 Task: Research Airbnb accommodation in Phra Pradaeng, Thailand from 4th December, 2023 to 8th December, 2023 for 1 adult. Place can be private room with 1  bedroom having 1 bed and 1 bathroom. Amenities needed are: wifi.
Action: Mouse moved to (421, 59)
Screenshot: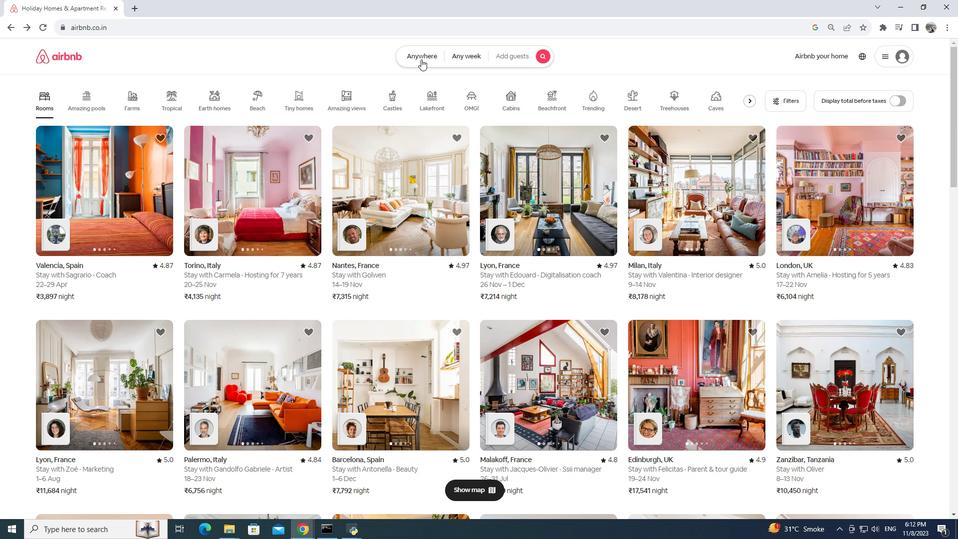 
Action: Mouse pressed left at (421, 59)
Screenshot: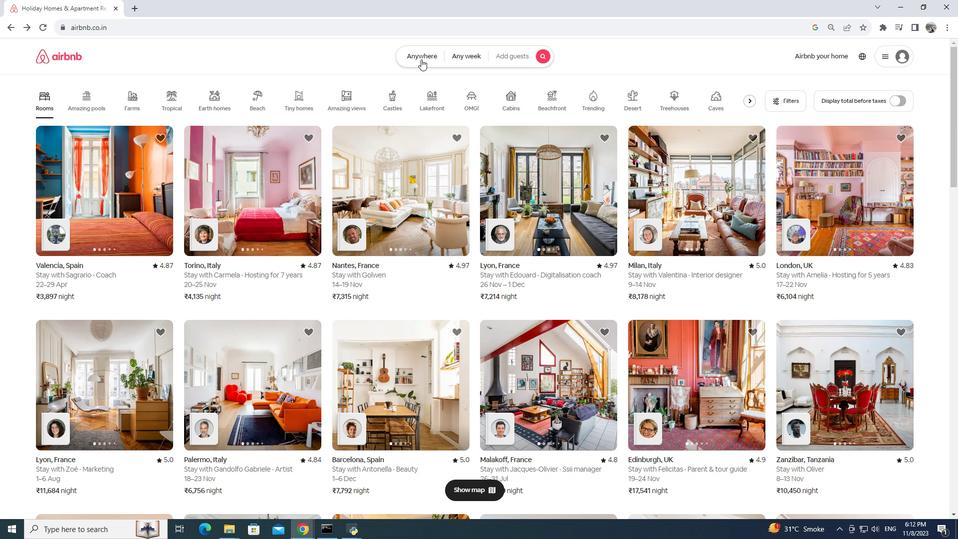 
Action: Mouse moved to (346, 79)
Screenshot: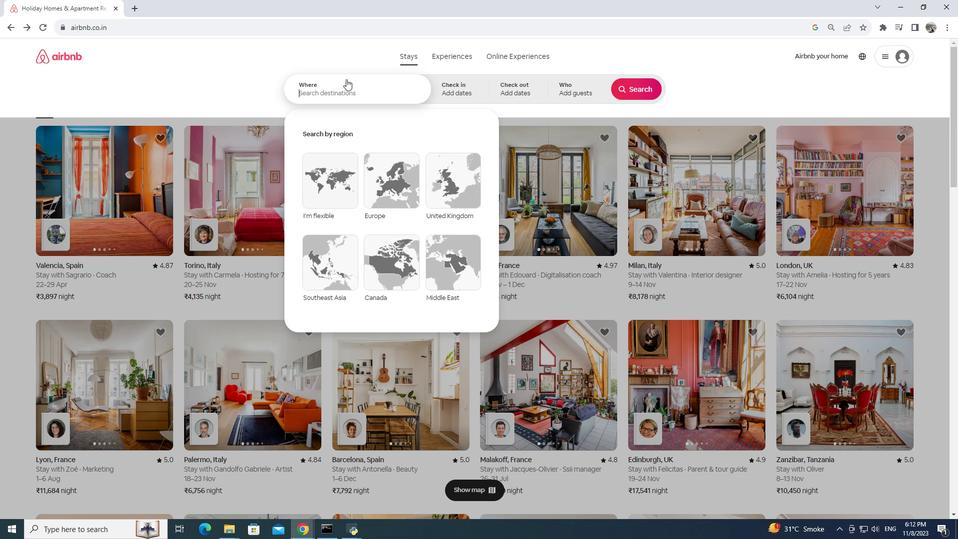 
Action: Mouse pressed left at (346, 79)
Screenshot: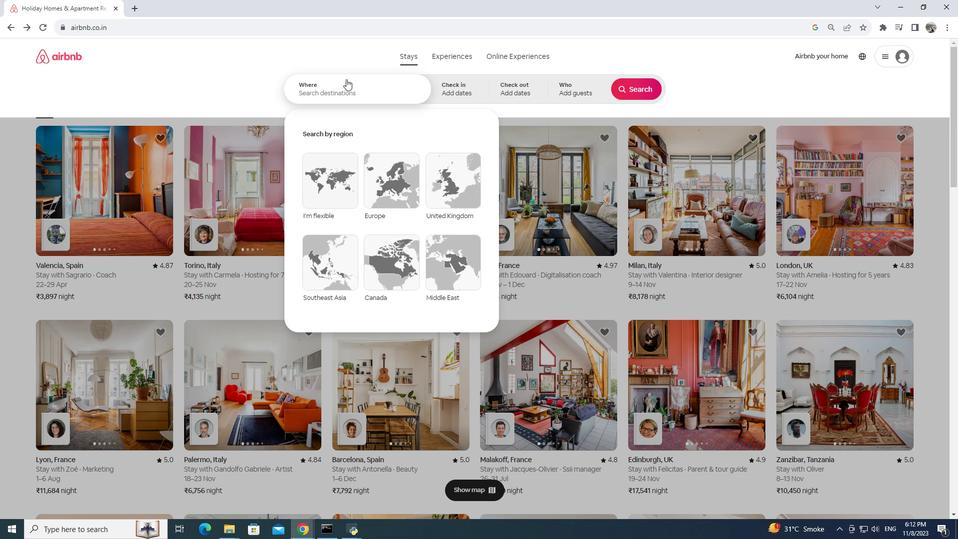 
Action: Mouse moved to (346, 79)
Screenshot: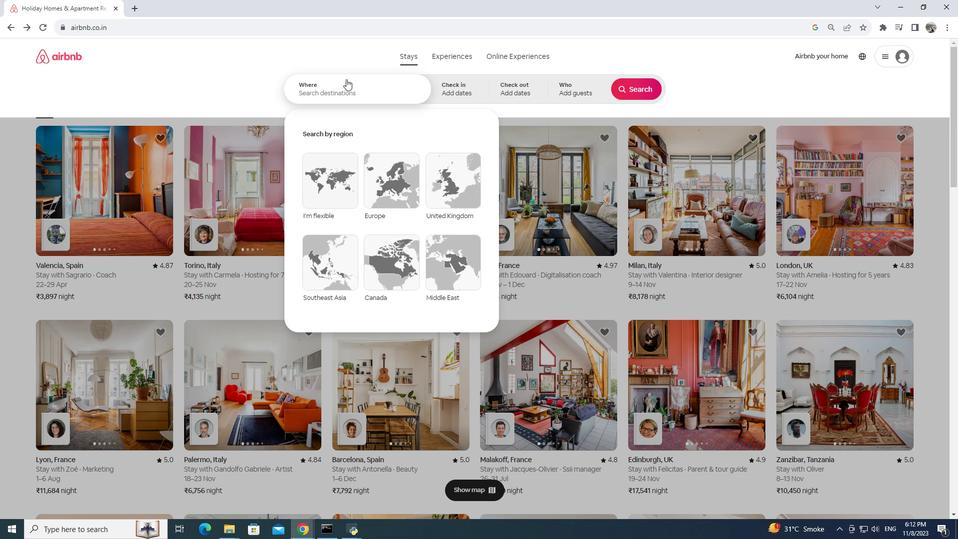 
Action: Key pressed phra<Key.space>pradaeng,<Key.space>hau<Key.backspace>iland
Screenshot: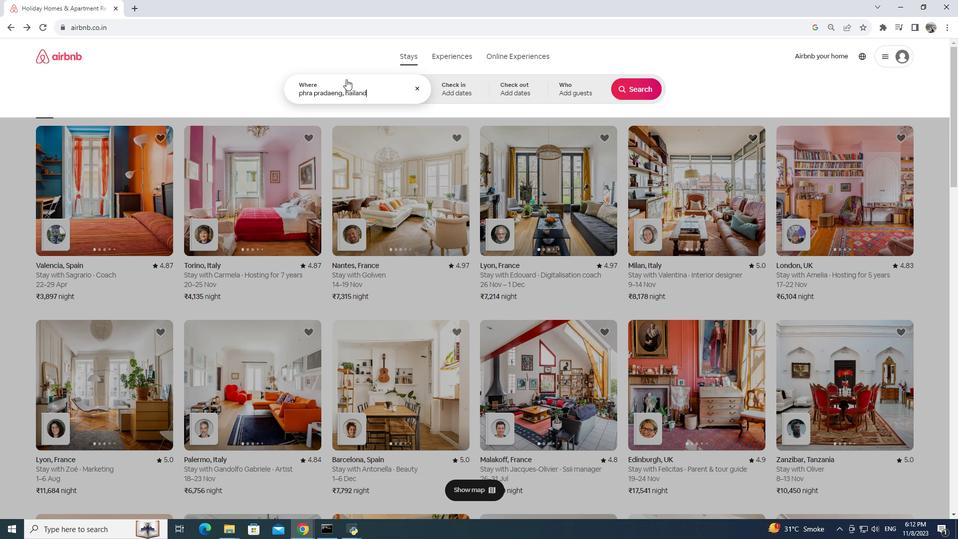 
Action: Mouse moved to (370, 89)
Screenshot: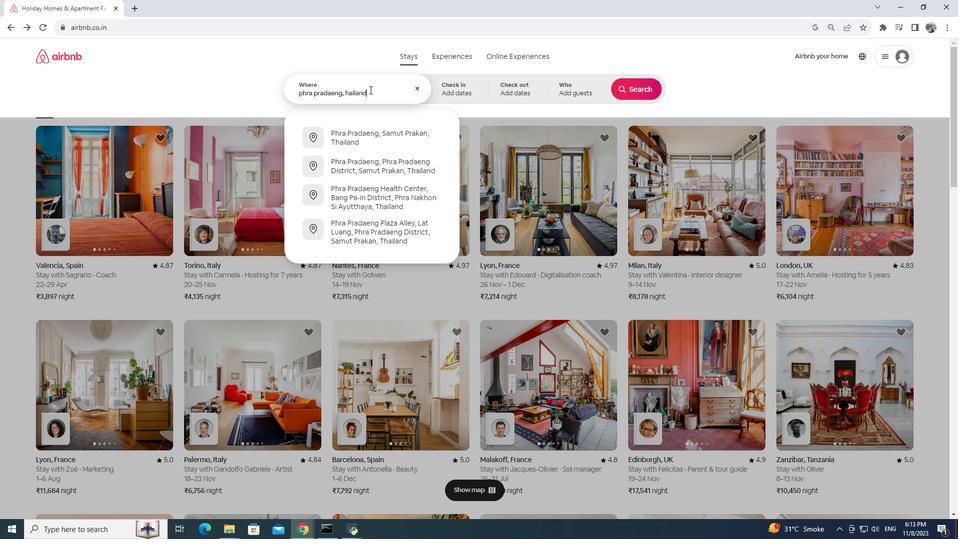 
Action: Key pressed <Key.backspace><Key.backspace><Key.backspace><Key.backspace><Key.backspace><Key.backspace><Key.backspace>thailand
Screenshot: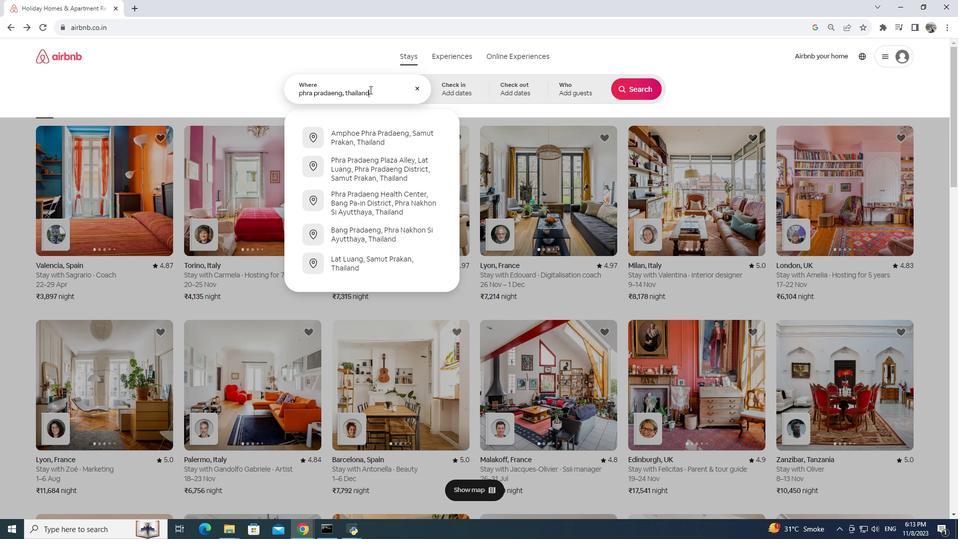 
Action: Mouse moved to (470, 88)
Screenshot: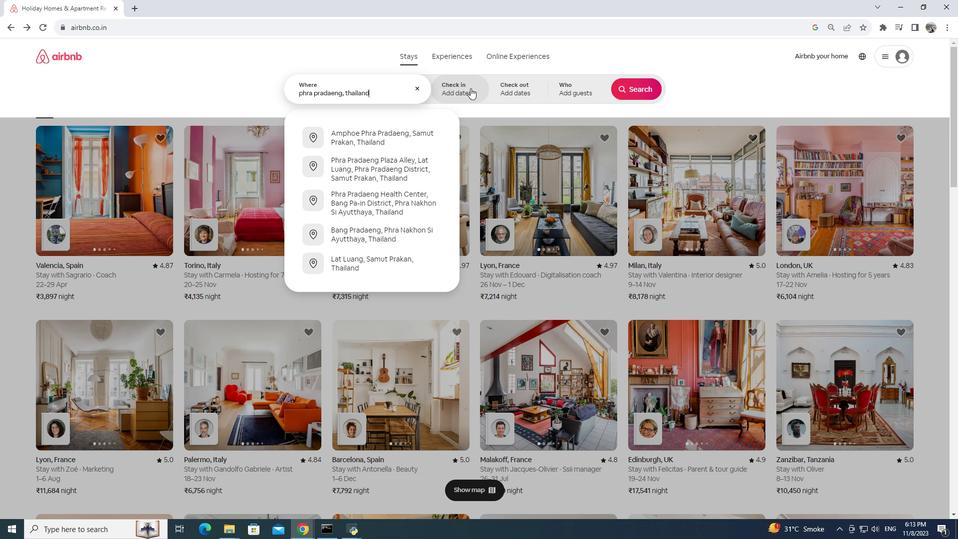 
Action: Mouse pressed left at (470, 88)
Screenshot: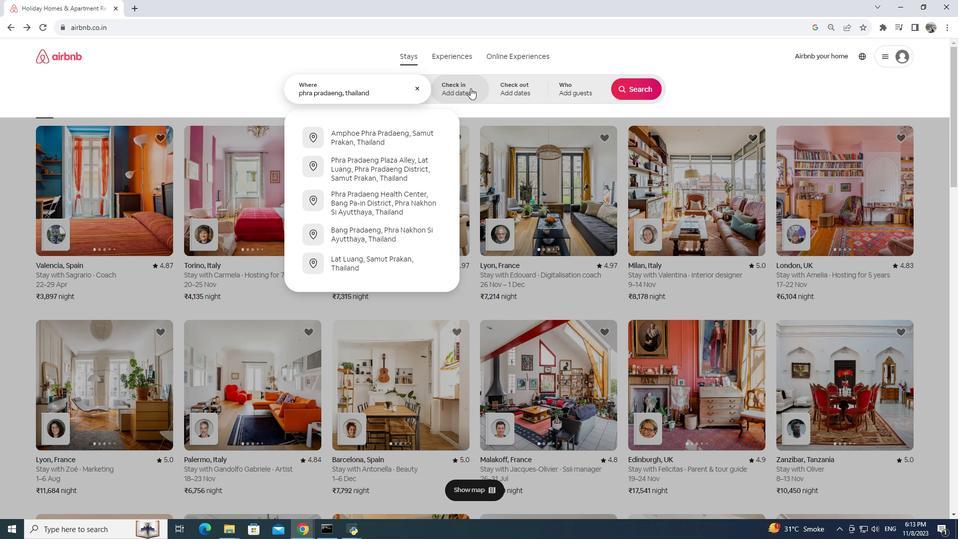 
Action: Mouse moved to (522, 215)
Screenshot: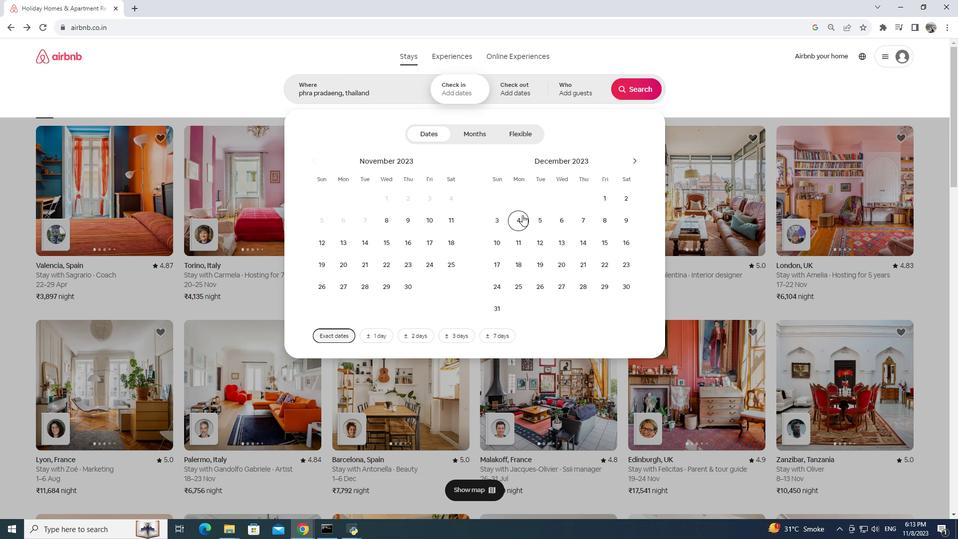 
Action: Mouse pressed left at (522, 215)
Screenshot: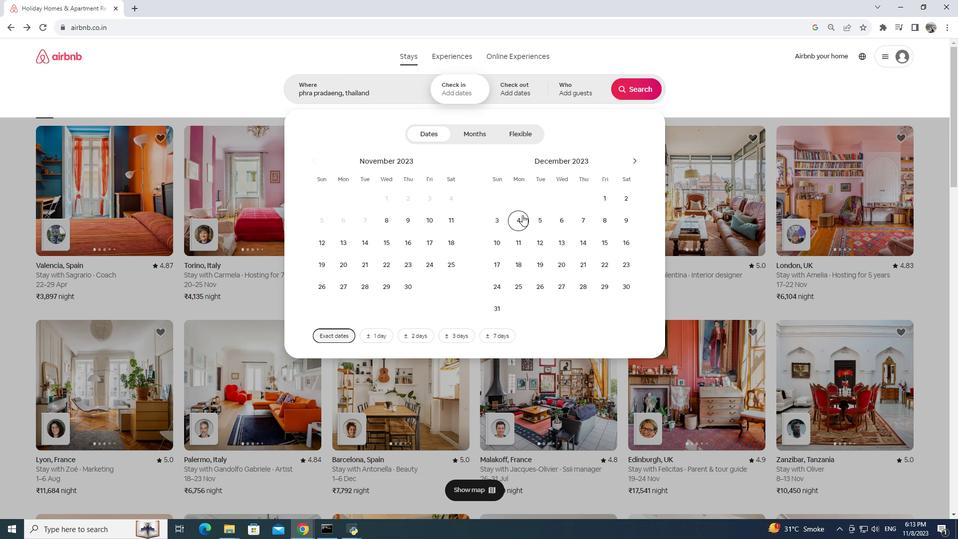 
Action: Mouse moved to (603, 218)
Screenshot: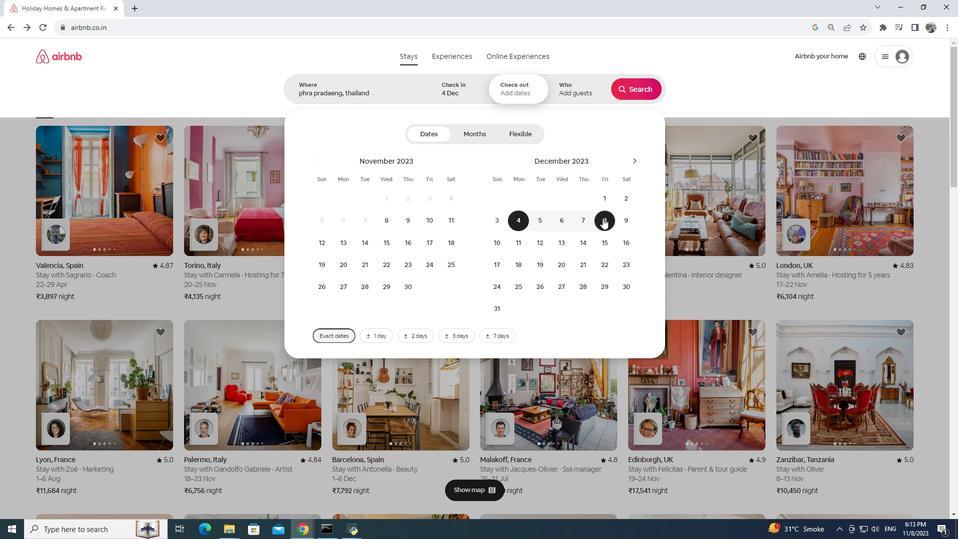 
Action: Mouse pressed left at (603, 218)
Screenshot: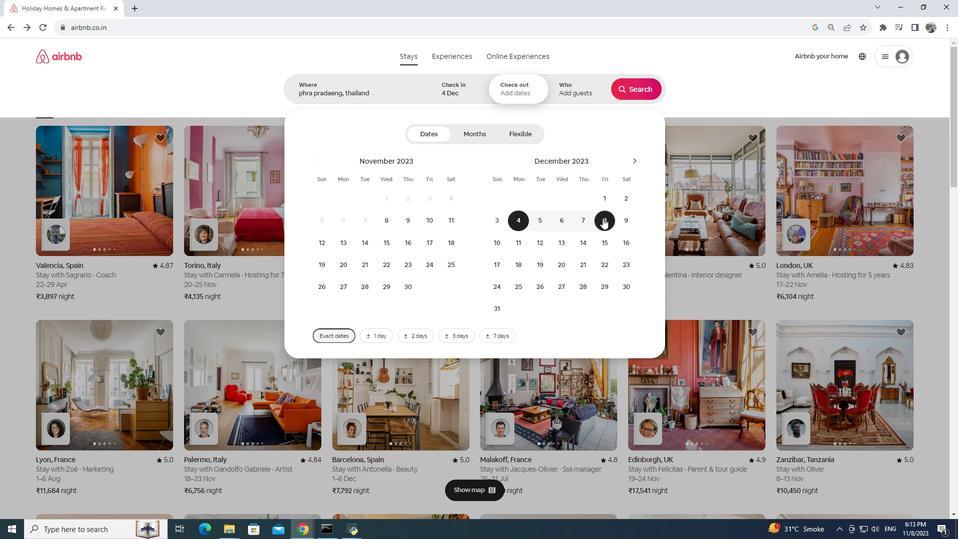 
Action: Mouse moved to (584, 86)
Screenshot: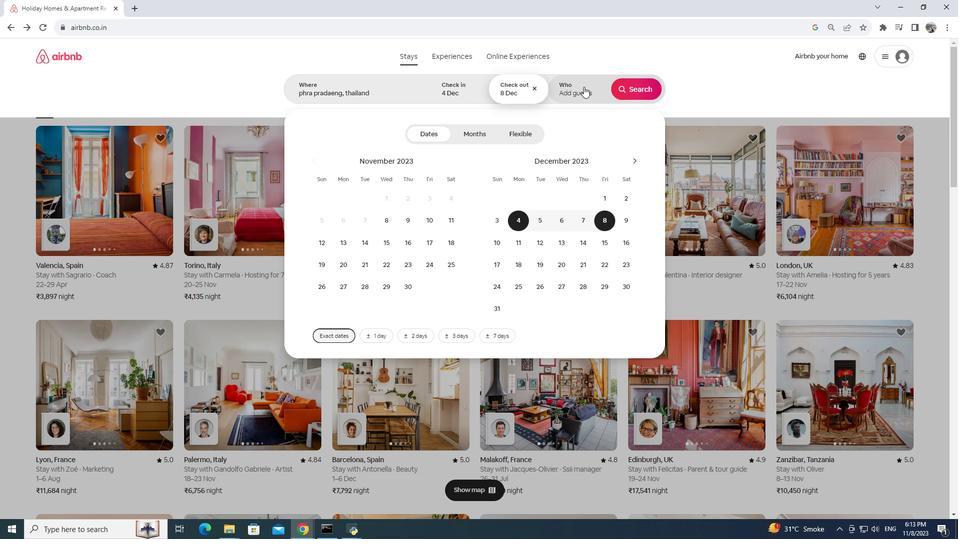 
Action: Mouse pressed left at (584, 86)
Screenshot: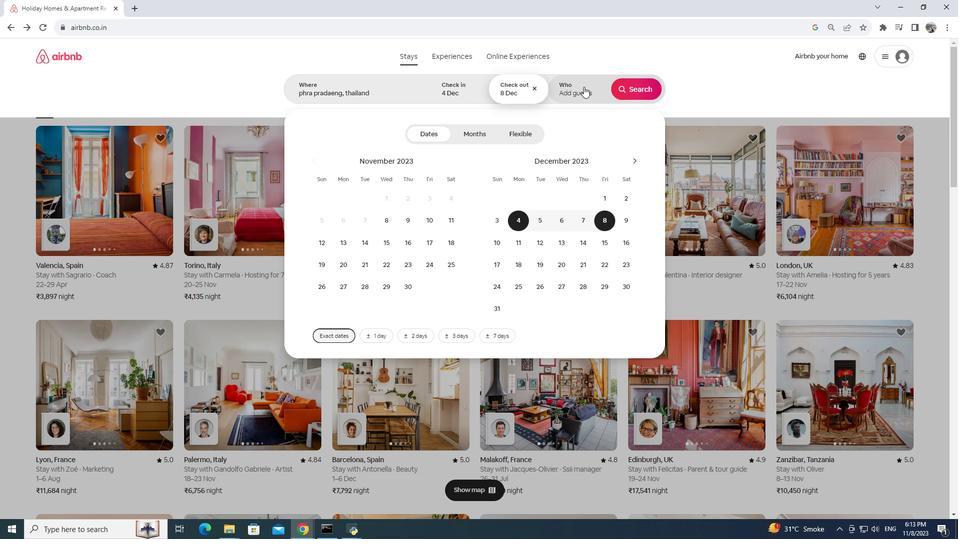 
Action: Mouse moved to (637, 130)
Screenshot: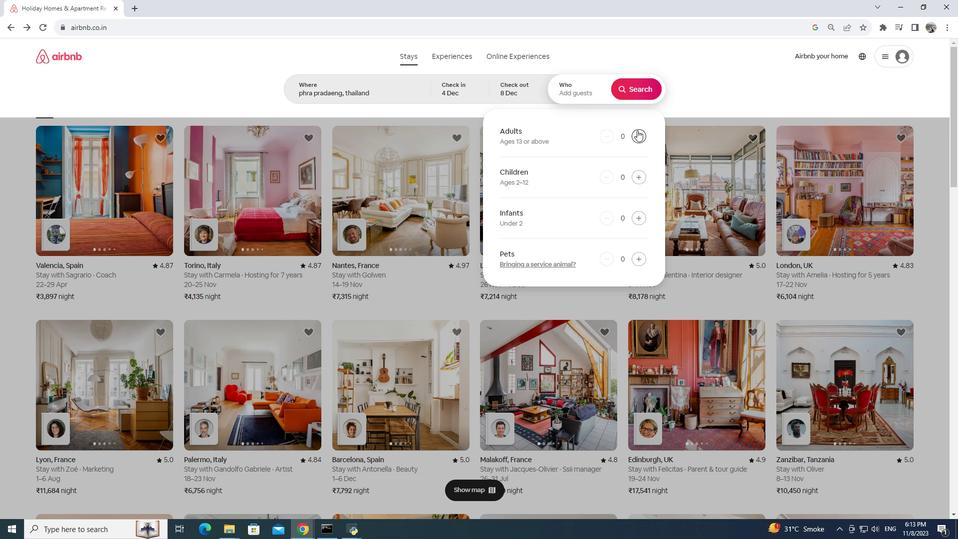 
Action: Mouse pressed left at (637, 130)
Screenshot: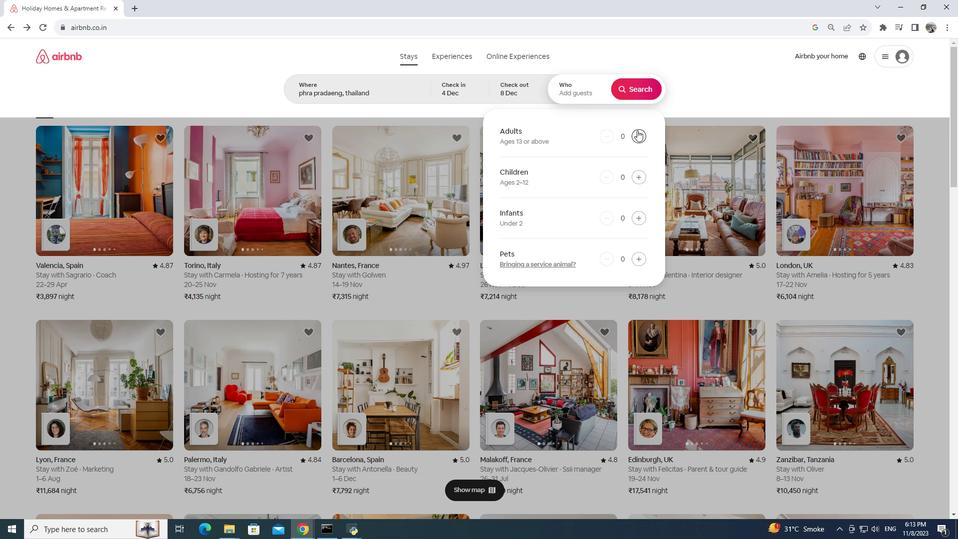 
Action: Mouse moved to (642, 92)
Screenshot: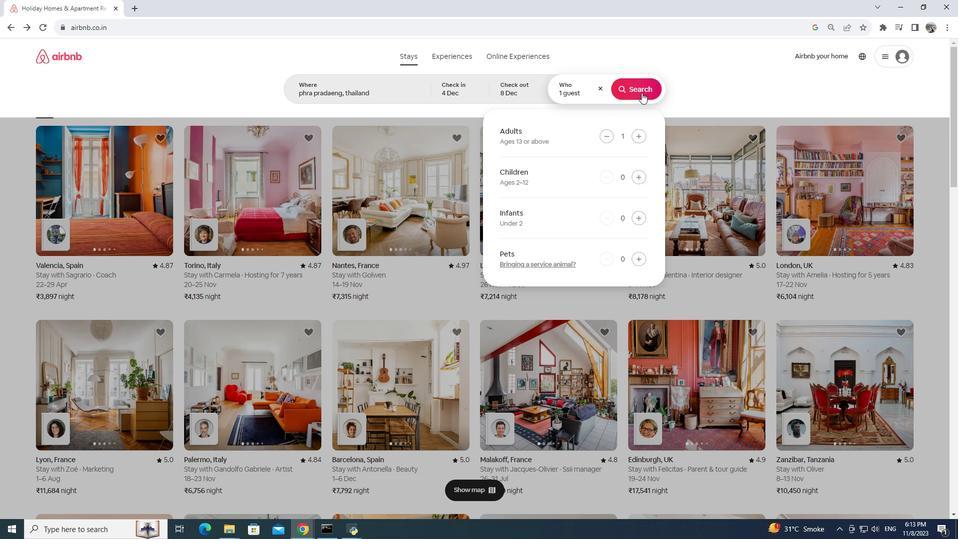 
Action: Mouse pressed left at (642, 92)
Screenshot: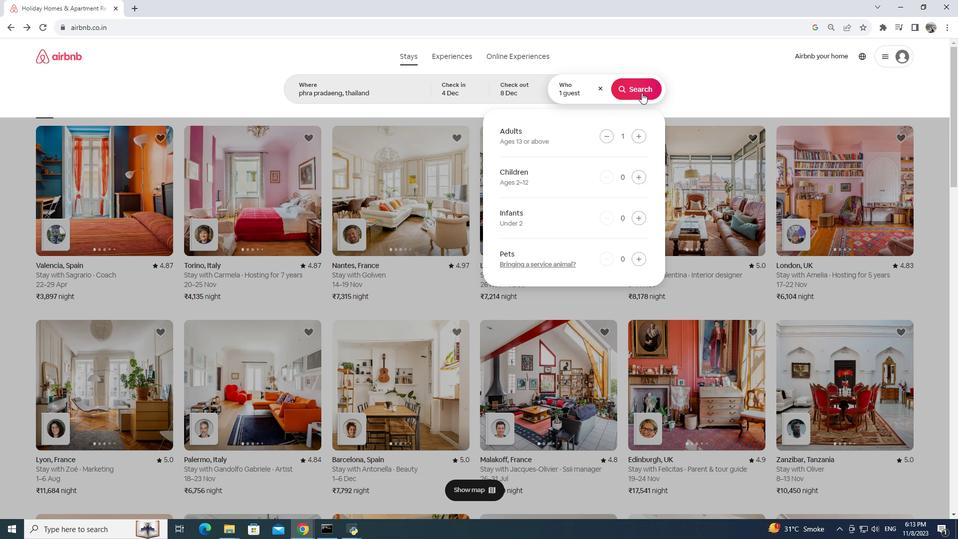 
Action: Mouse moved to (804, 91)
Screenshot: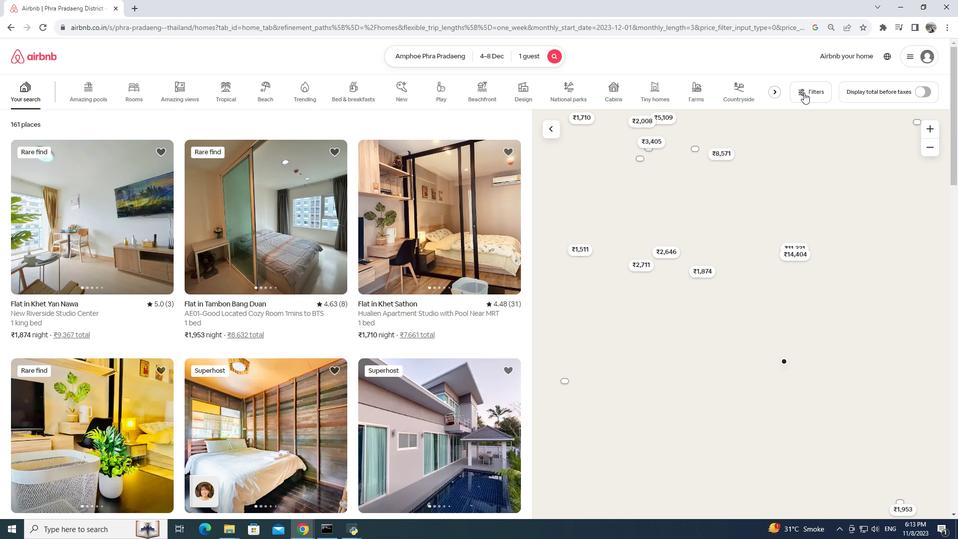 
Action: Mouse pressed left at (804, 91)
Screenshot: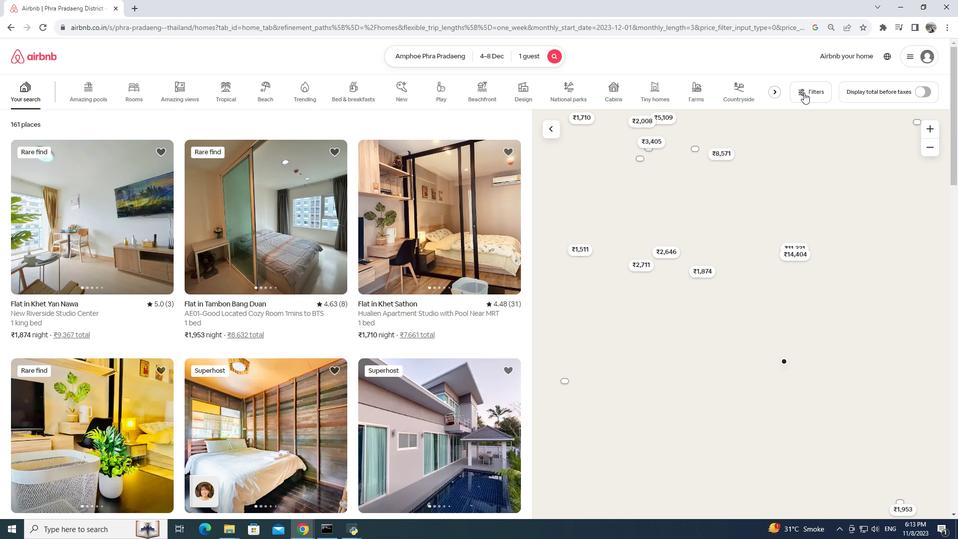 
Action: Mouse moved to (512, 160)
Screenshot: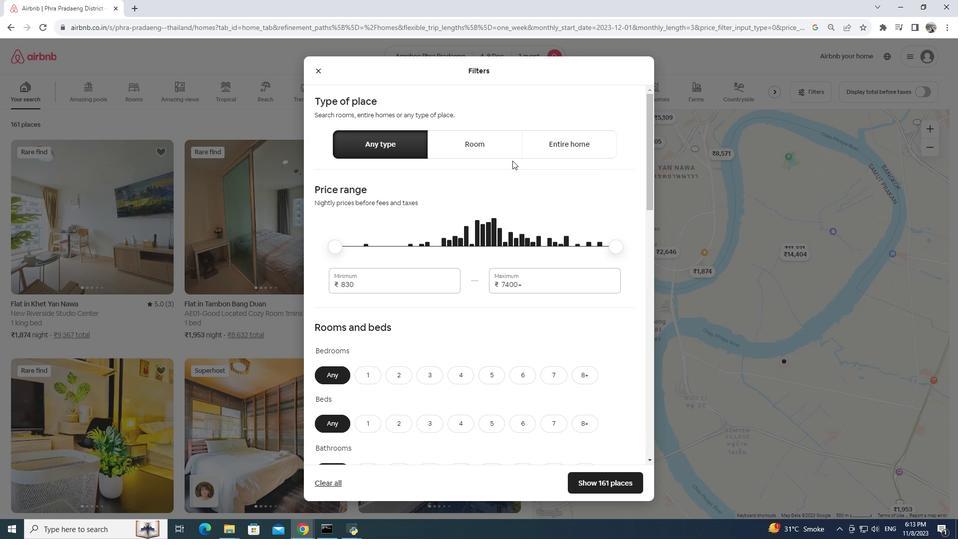 
Action: Mouse scrolled (512, 160) with delta (0, 0)
Screenshot: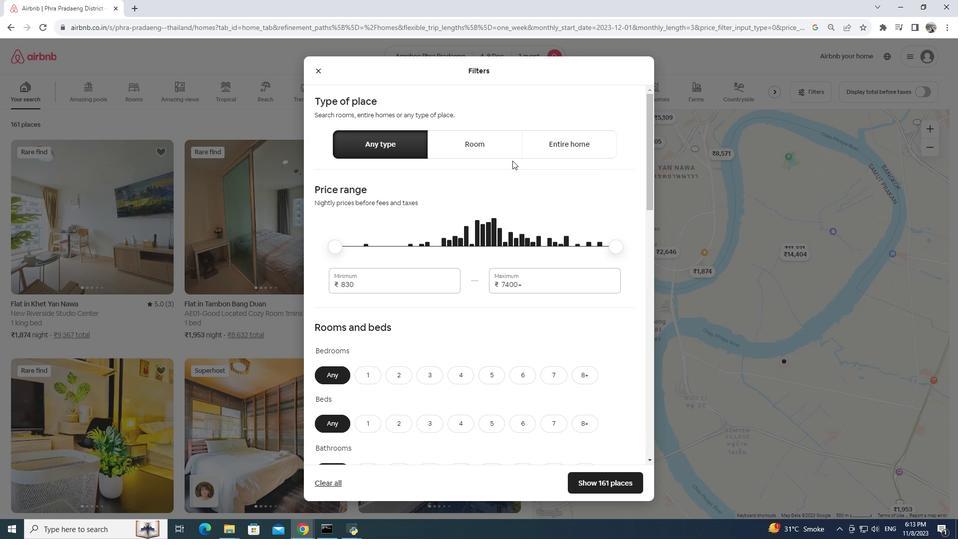
Action: Mouse scrolled (512, 160) with delta (0, 0)
Screenshot: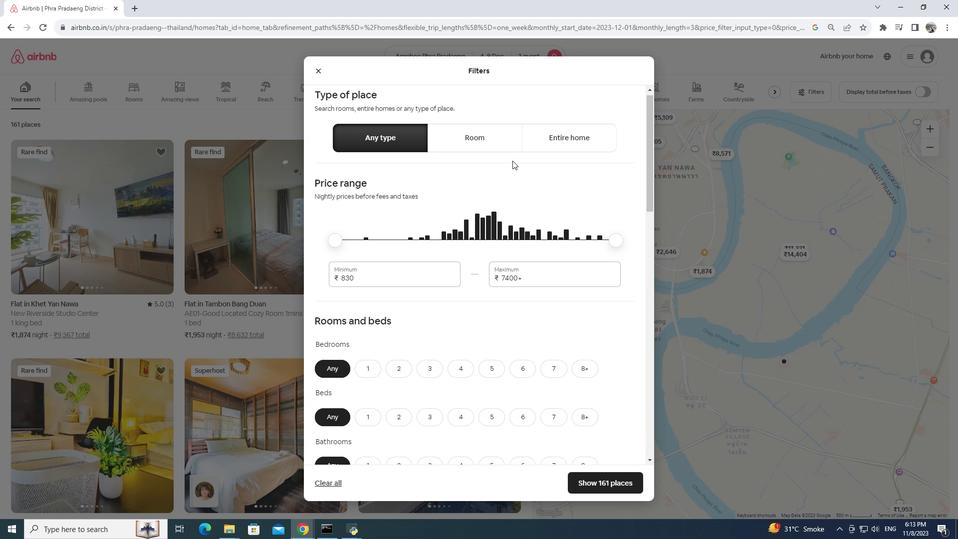 
Action: Mouse scrolled (512, 160) with delta (0, 0)
Screenshot: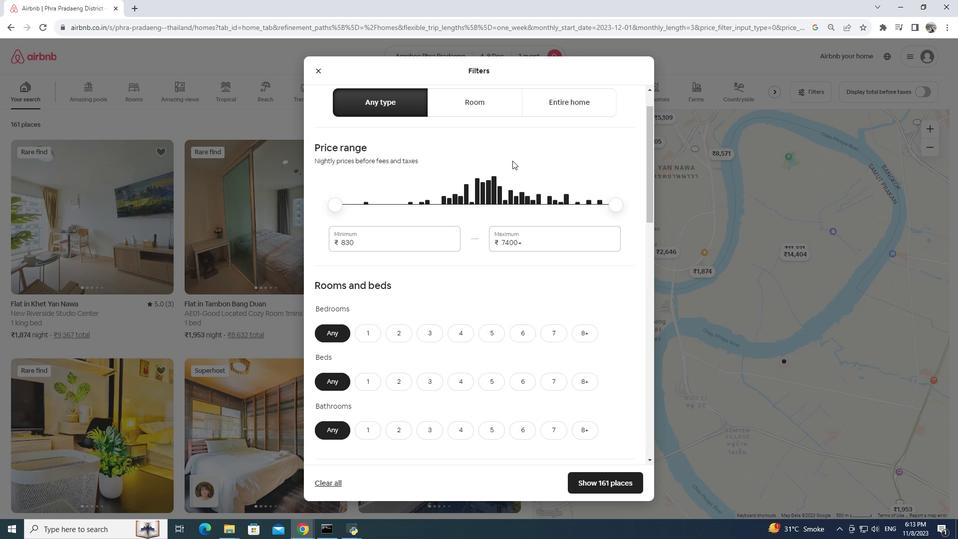 
Action: Mouse moved to (373, 219)
Screenshot: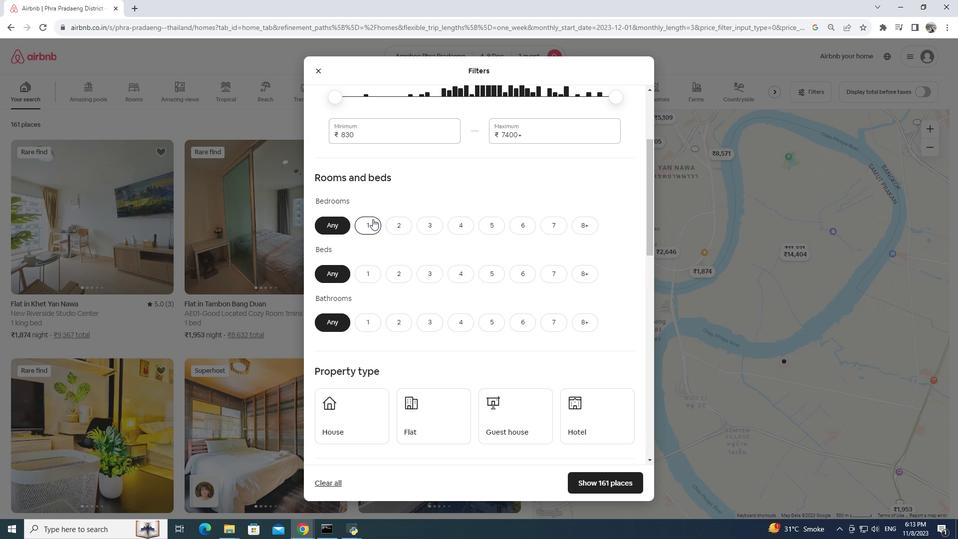 
Action: Mouse pressed left at (373, 219)
Screenshot: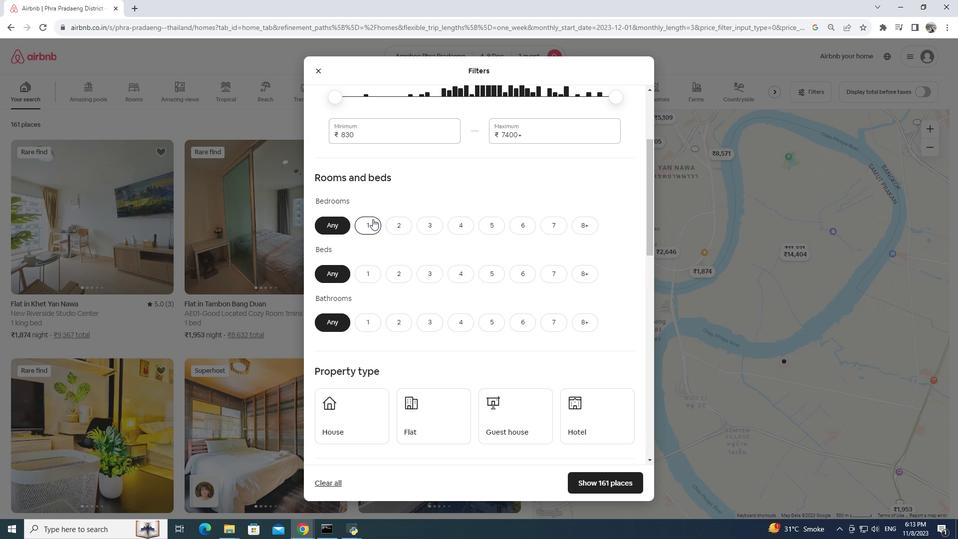 
Action: Mouse moved to (369, 266)
Screenshot: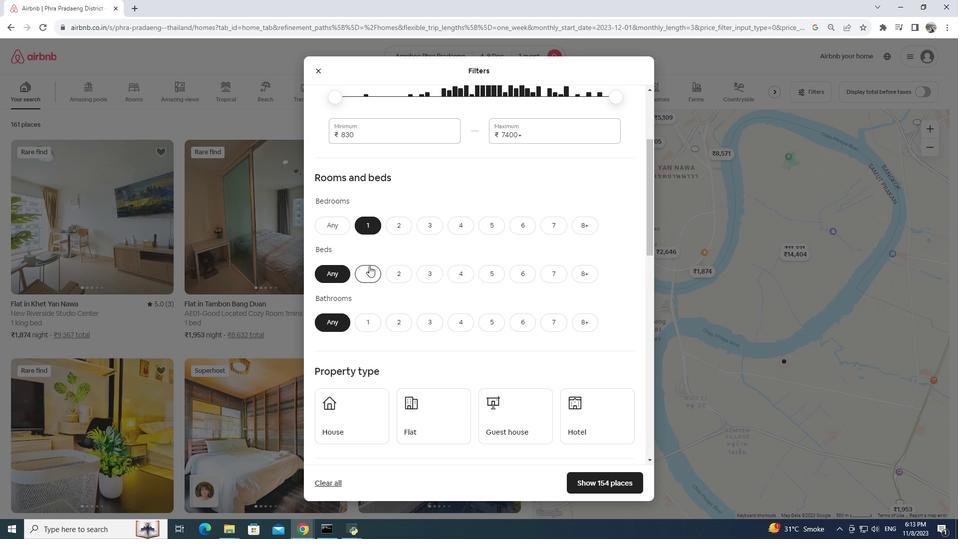 
Action: Mouse pressed left at (369, 266)
Screenshot: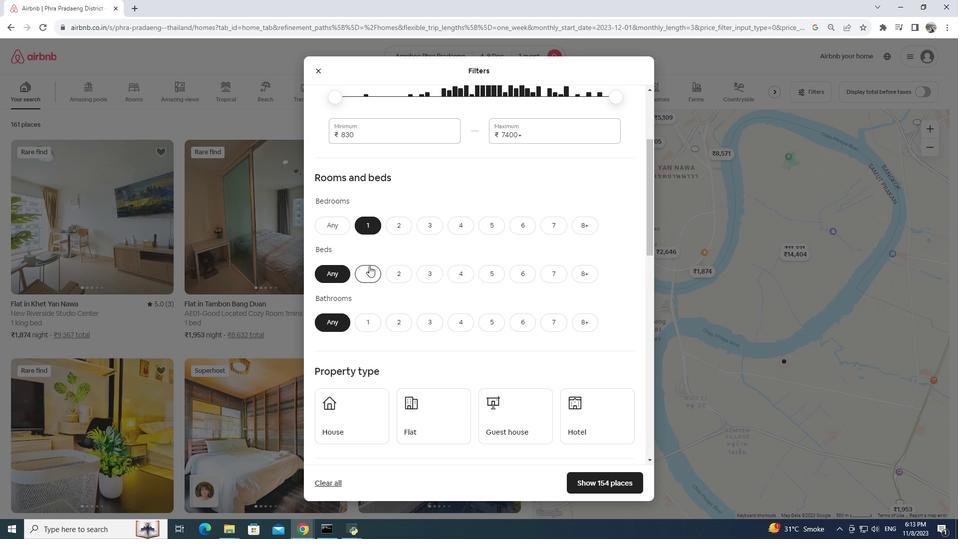 
Action: Mouse moved to (369, 256)
Screenshot: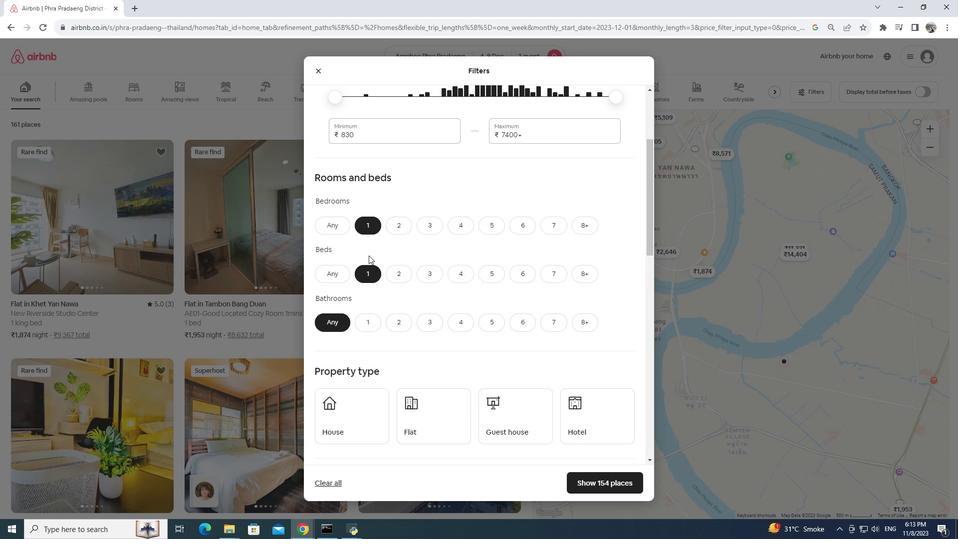 
Action: Mouse scrolled (369, 256) with delta (0, 0)
Screenshot: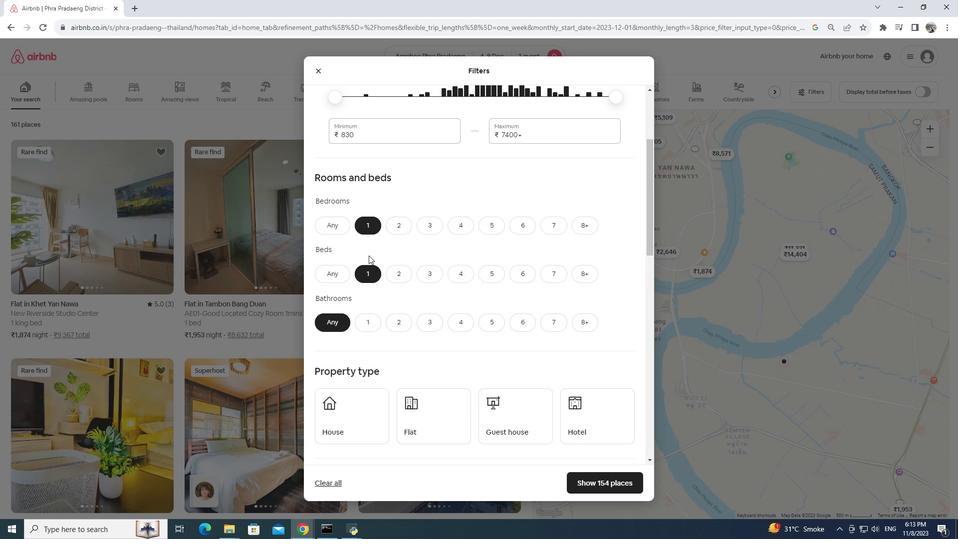 
Action: Mouse moved to (369, 255)
Screenshot: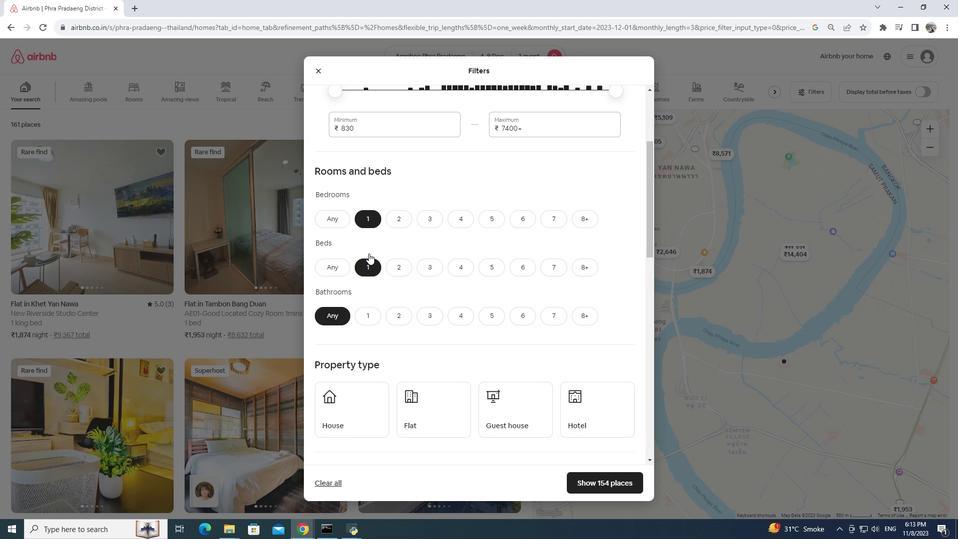 
Action: Mouse scrolled (369, 254) with delta (0, 0)
Screenshot: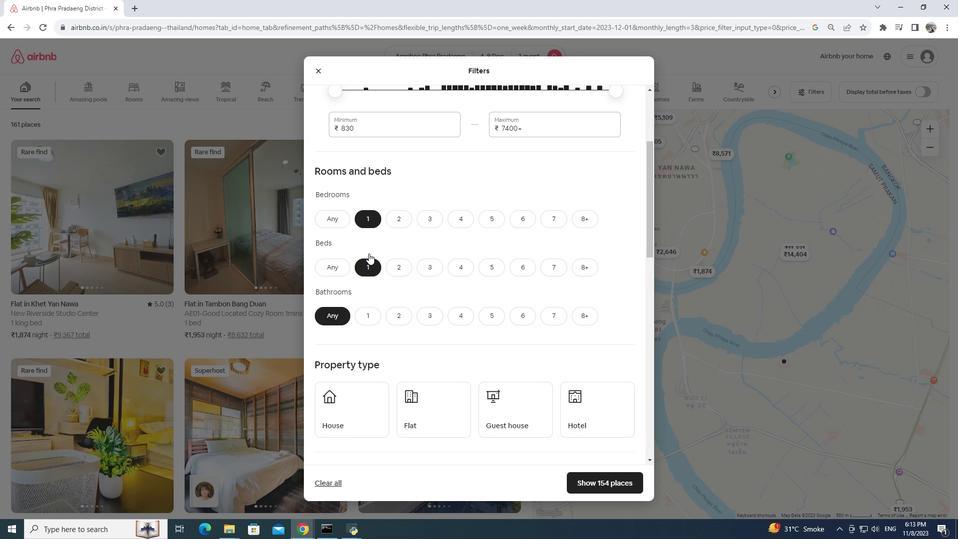 
Action: Mouse moved to (366, 222)
Screenshot: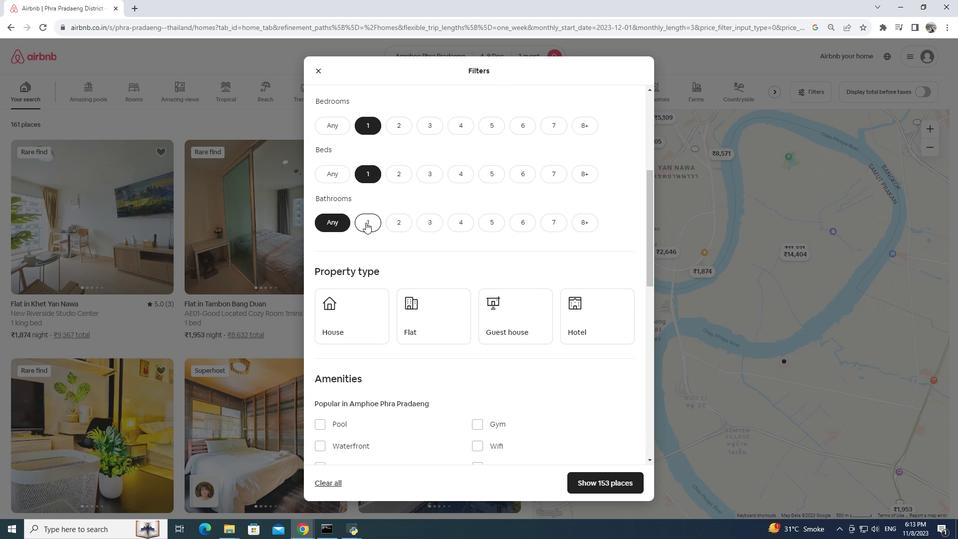 
Action: Mouse pressed left at (366, 222)
Screenshot: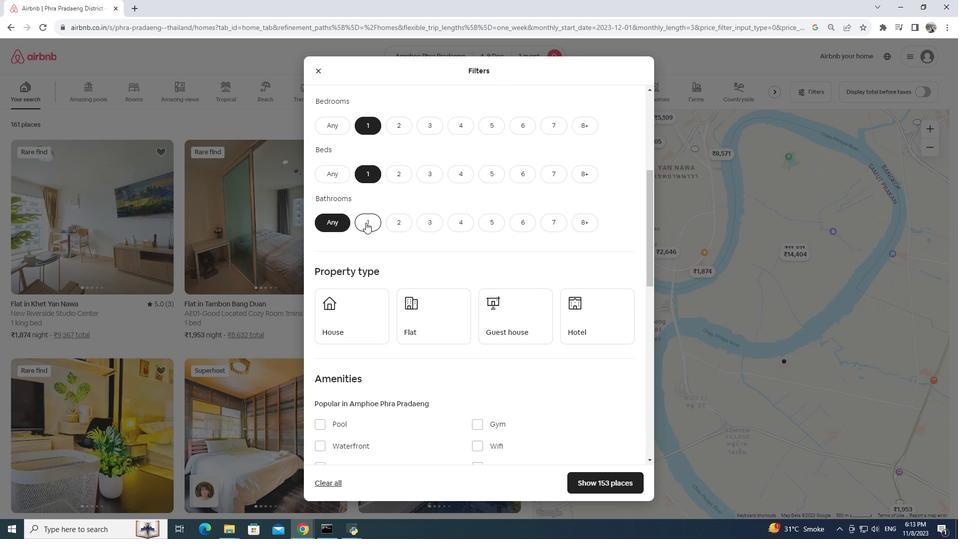 
Action: Mouse moved to (385, 223)
Screenshot: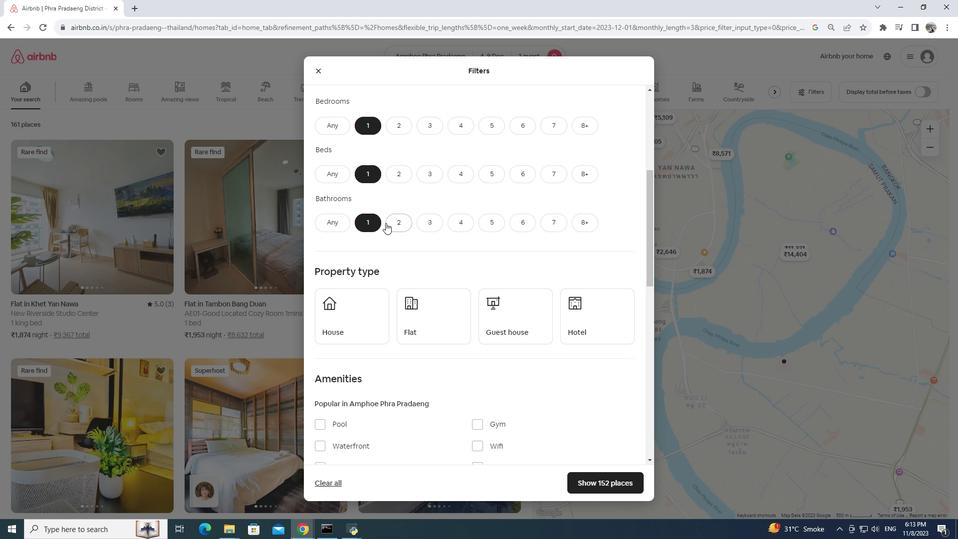 
Action: Mouse scrolled (385, 222) with delta (0, 0)
Screenshot: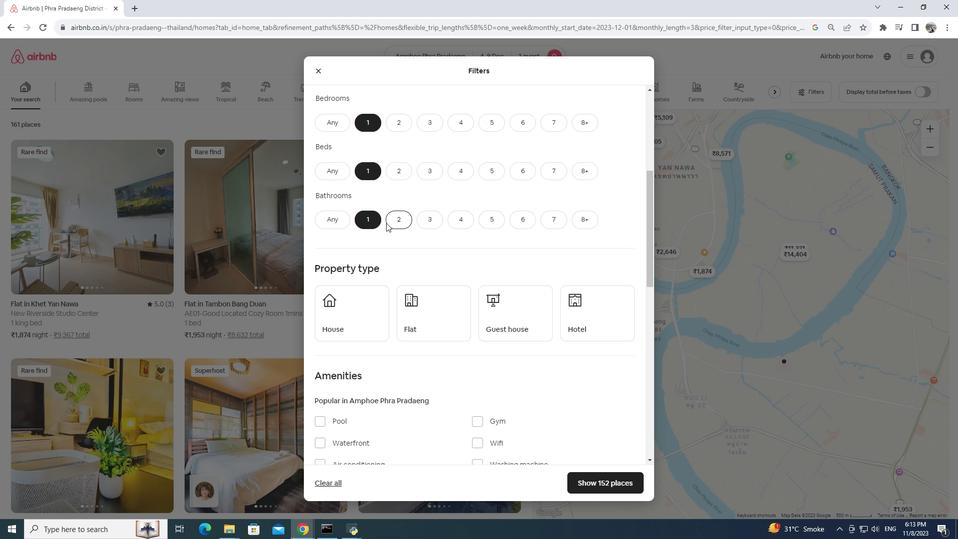 
Action: Mouse moved to (386, 223)
Screenshot: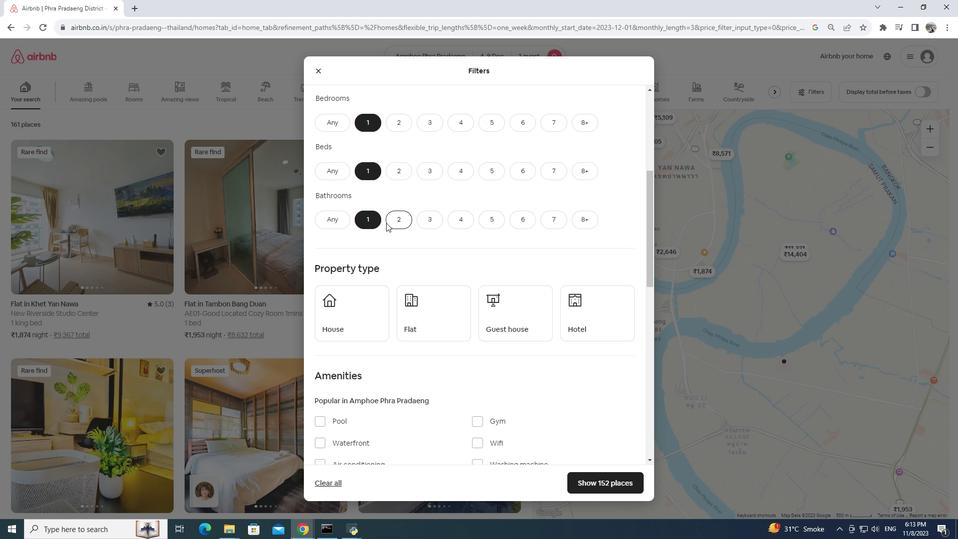 
Action: Mouse scrolled (386, 222) with delta (0, 0)
Screenshot: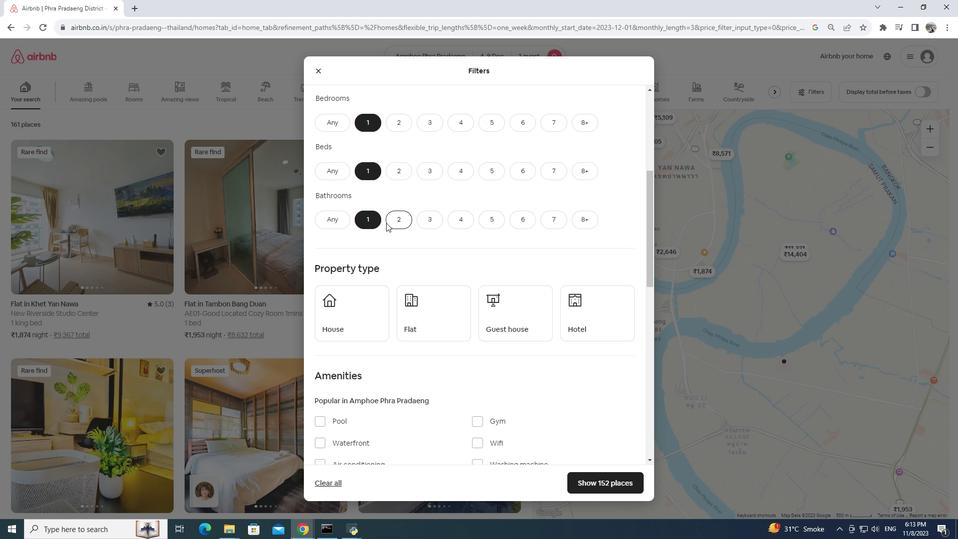 
Action: Mouse moved to (393, 222)
Screenshot: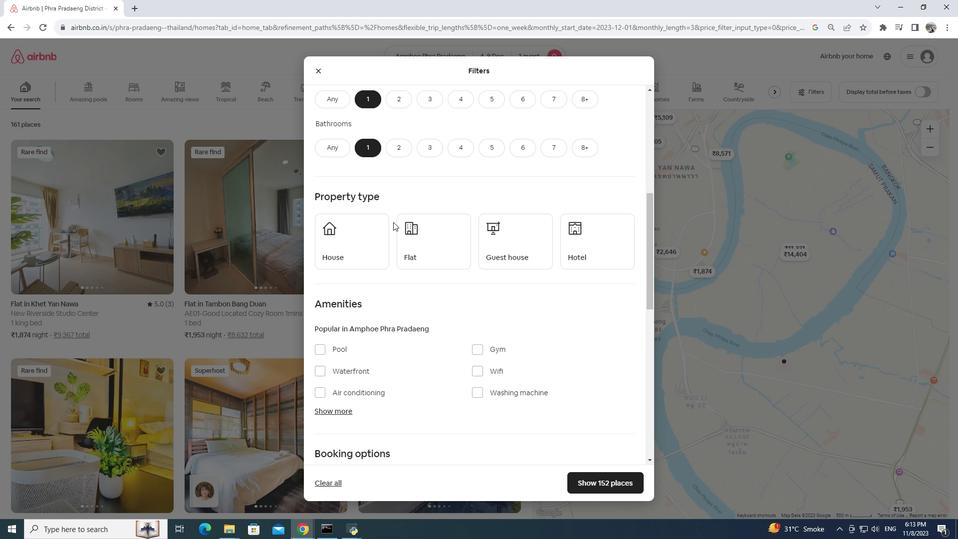 
Action: Mouse scrolled (393, 221) with delta (0, 0)
Screenshot: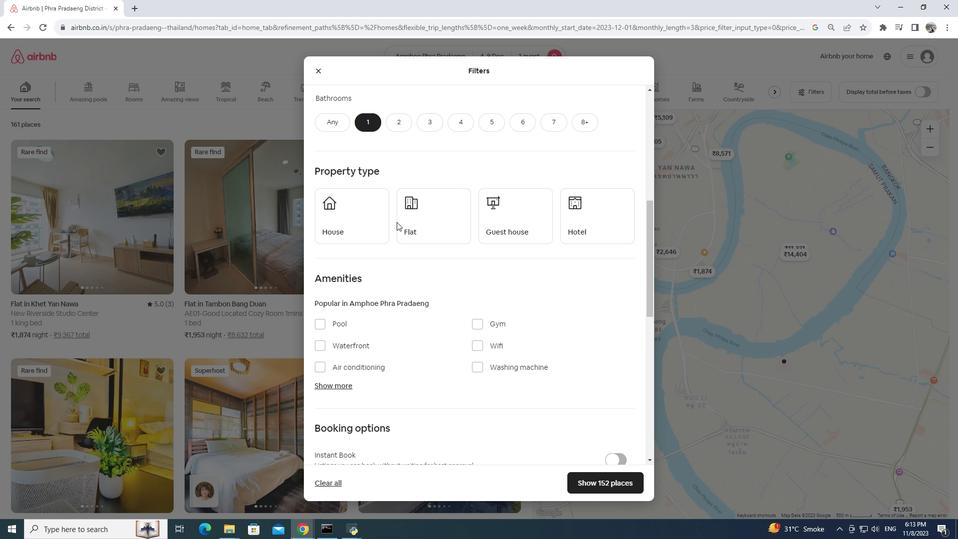 
Action: Mouse moved to (477, 293)
Screenshot: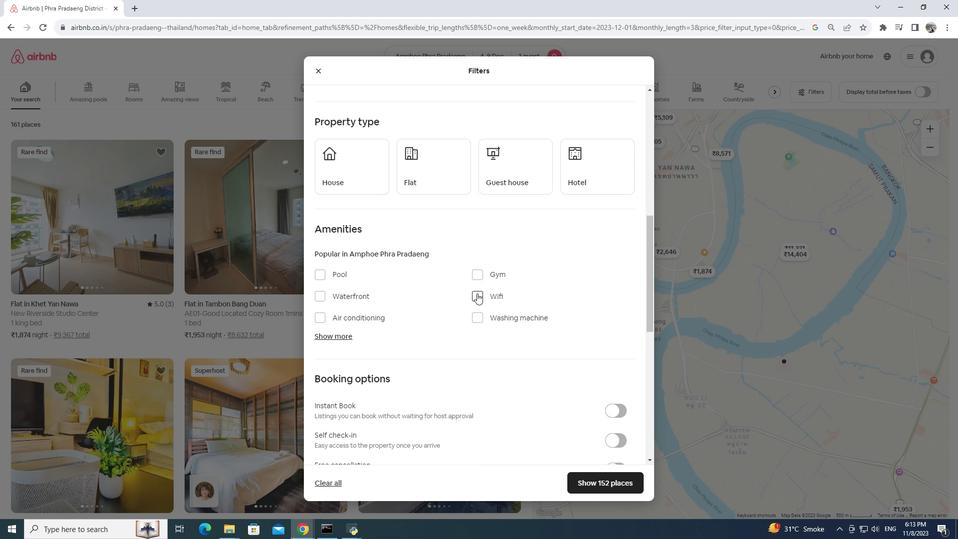 
Action: Mouse pressed left at (477, 293)
Screenshot: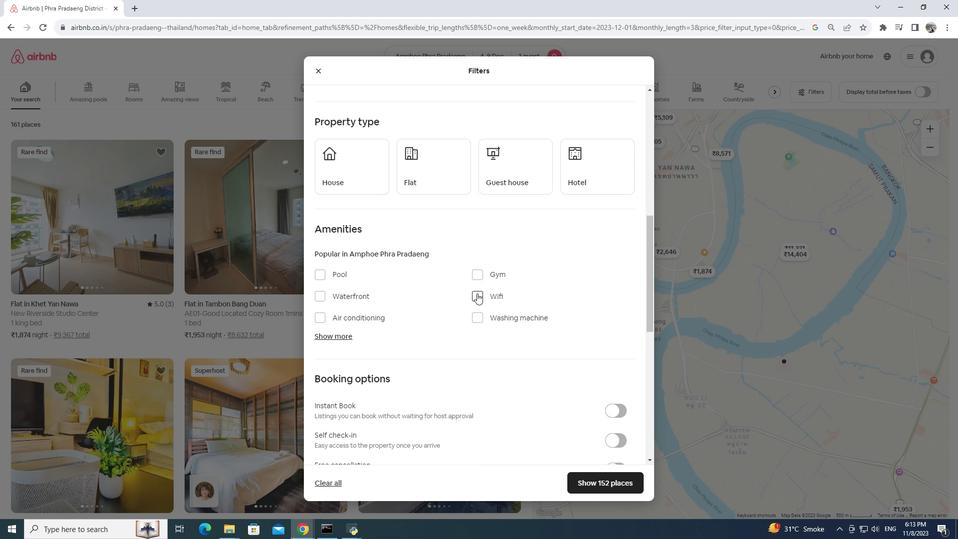 
Action: Mouse moved to (608, 481)
Screenshot: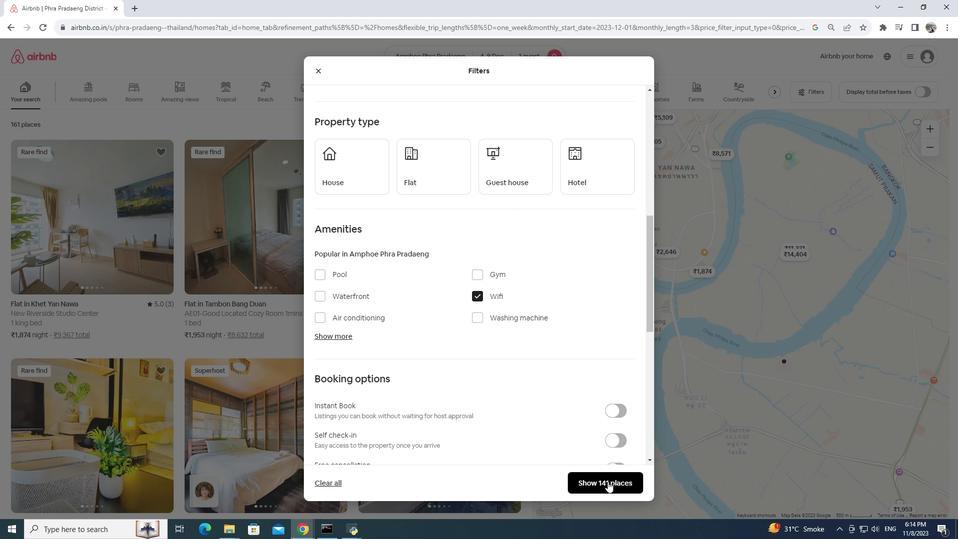 
Action: Mouse pressed left at (608, 481)
Screenshot: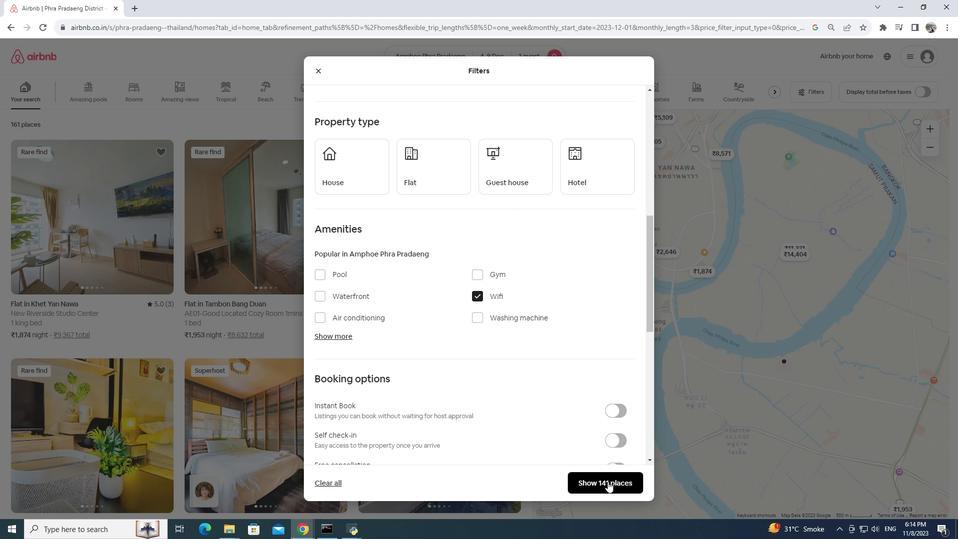 
Action: Mouse moved to (110, 220)
Screenshot: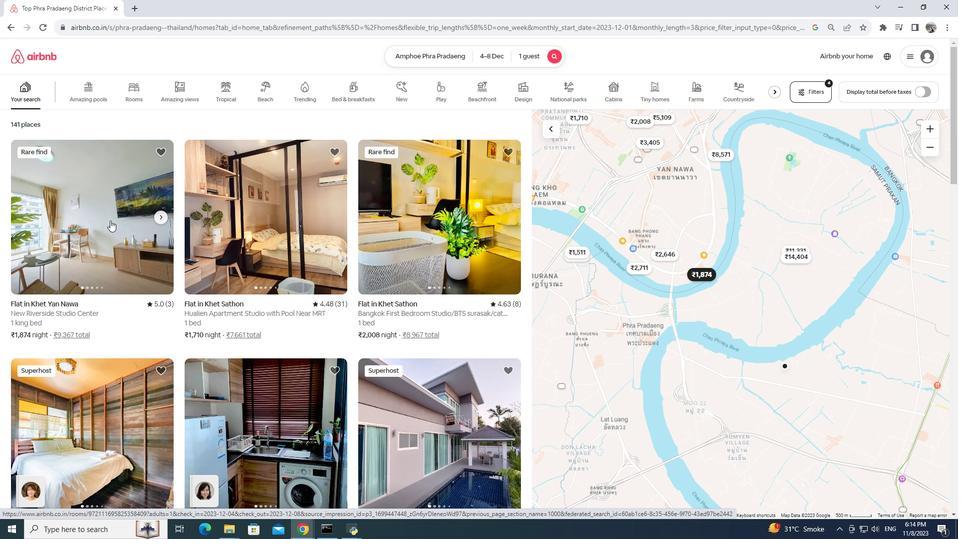 
Action: Mouse pressed left at (110, 220)
Screenshot: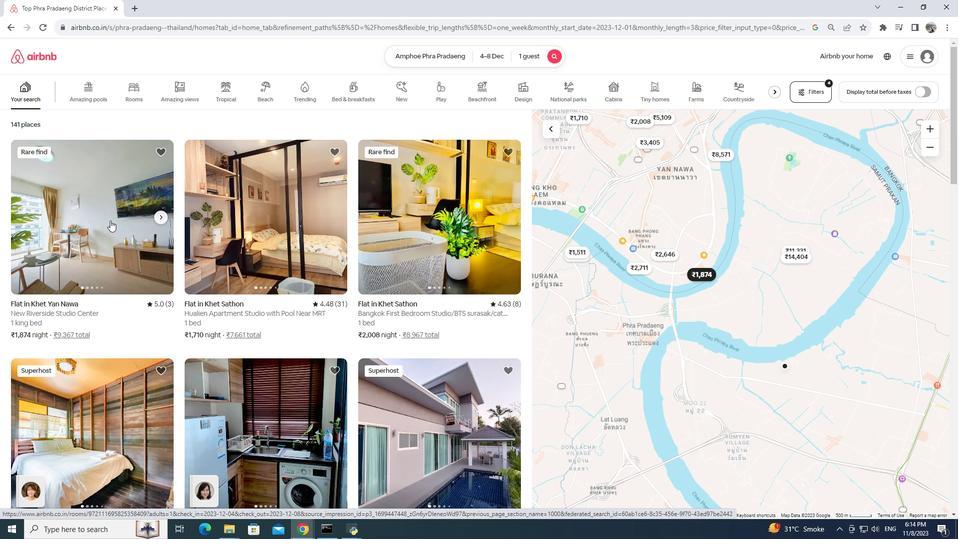 
Action: Mouse pressed left at (110, 220)
Screenshot: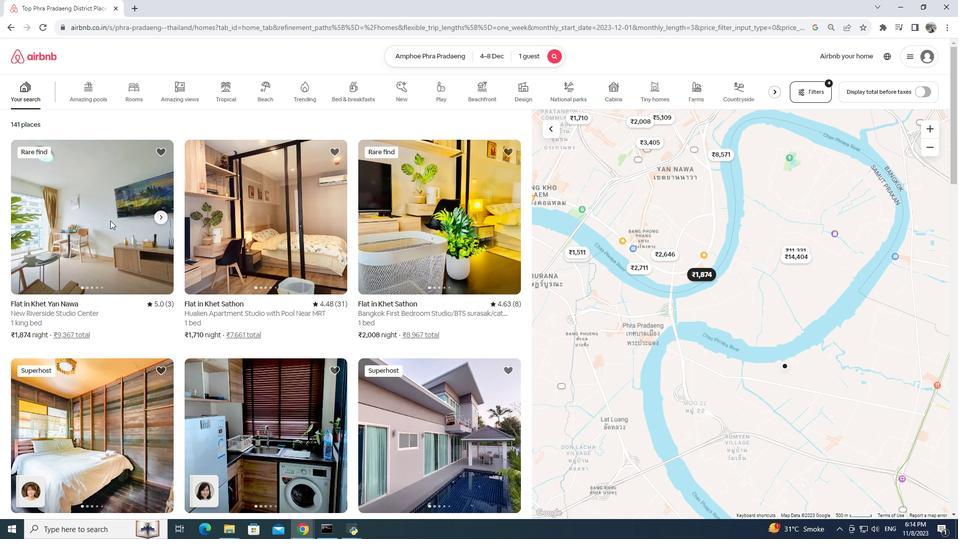 
Action: Mouse moved to (235, 7)
Screenshot: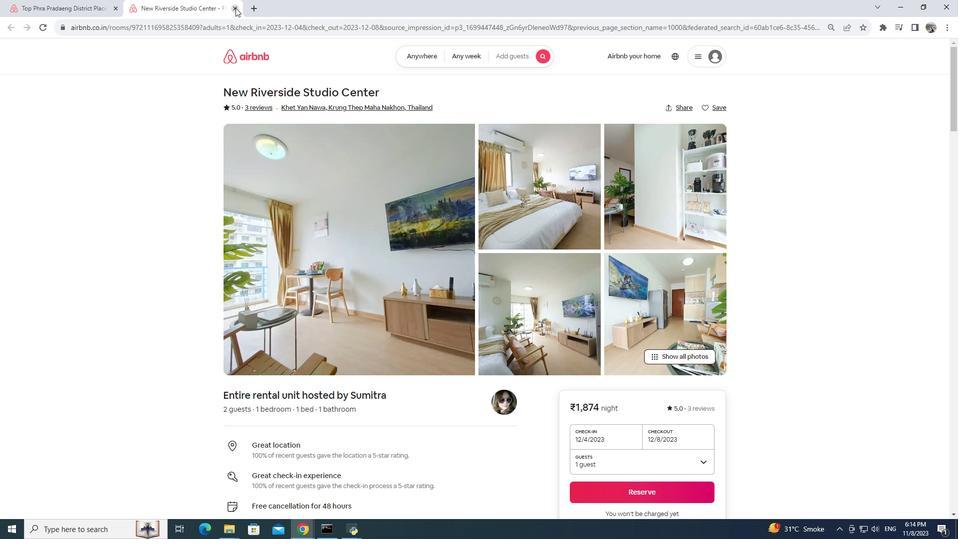 
Action: Mouse pressed left at (235, 7)
Screenshot: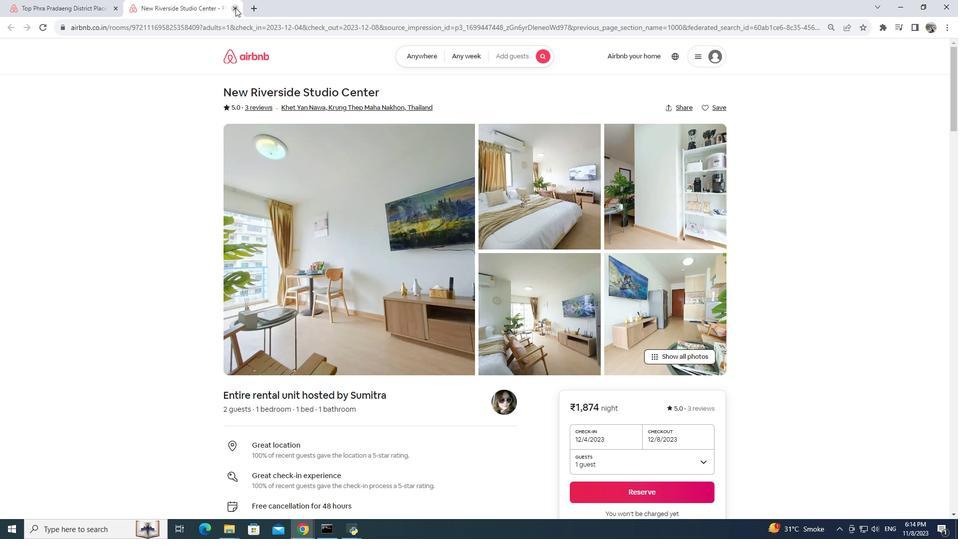 
Action: Mouse moved to (293, 226)
Screenshot: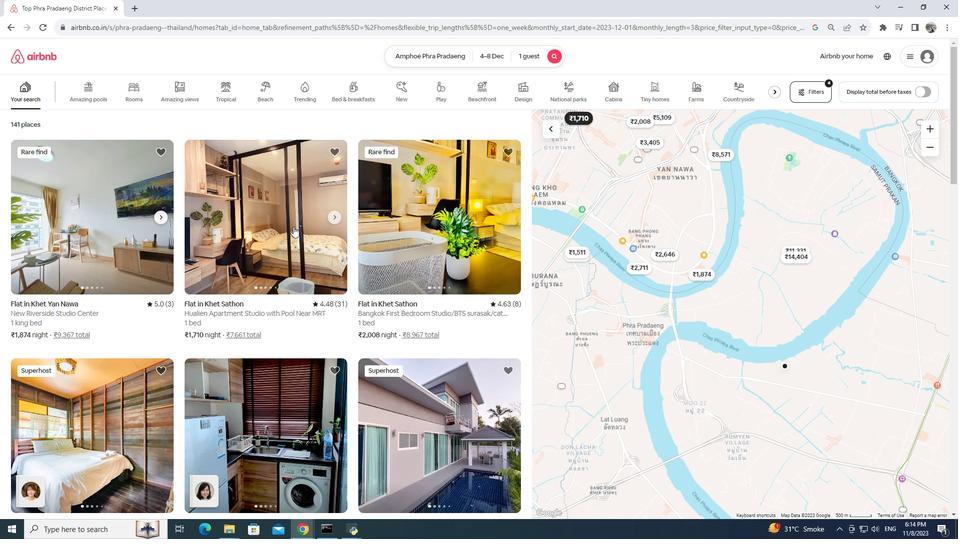 
Action: Mouse pressed left at (293, 226)
Screenshot: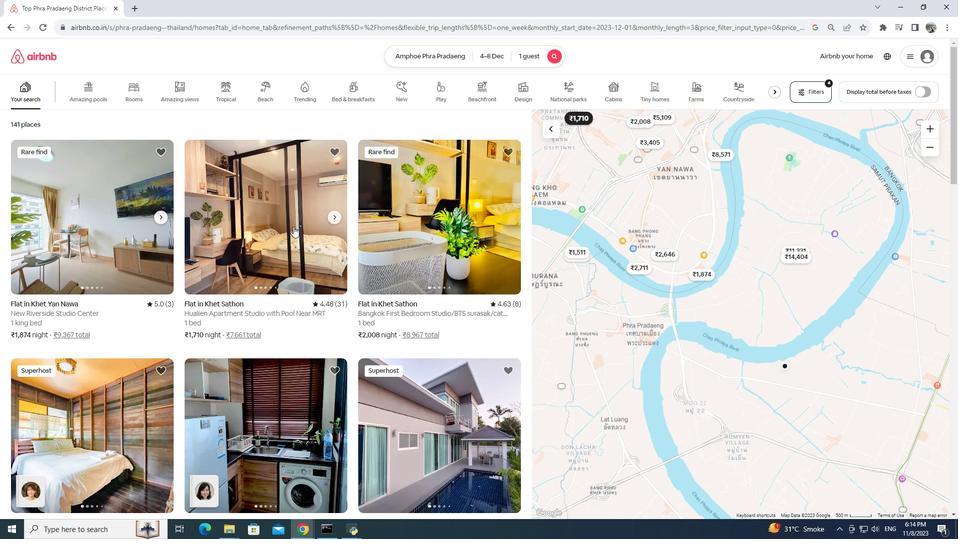 
Action: Mouse pressed left at (293, 226)
Screenshot: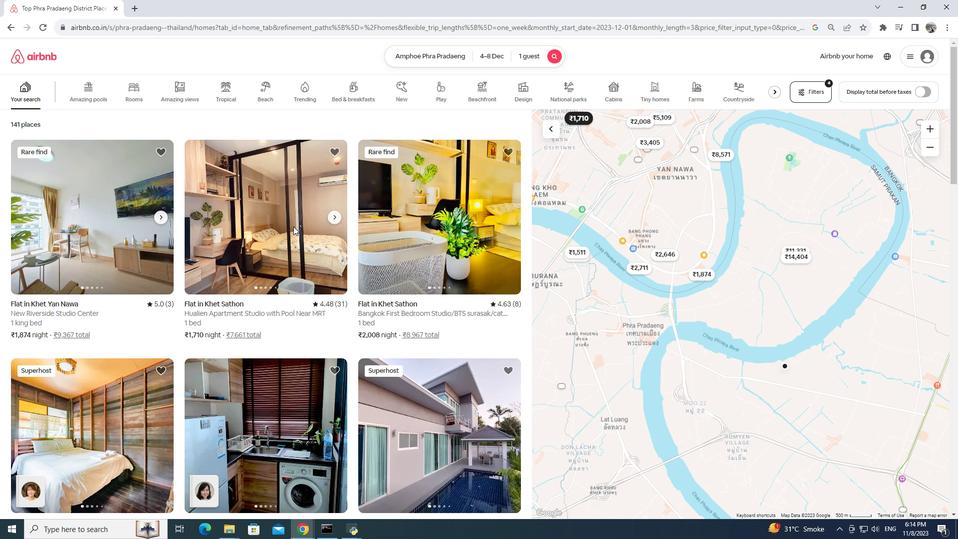 
Action: Mouse moved to (233, 11)
Screenshot: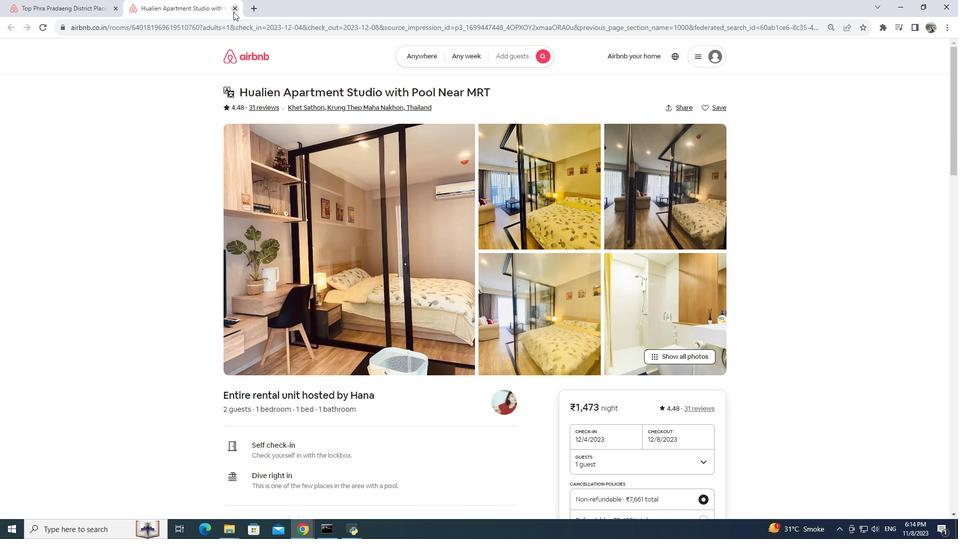 
Action: Mouse pressed left at (233, 11)
Screenshot: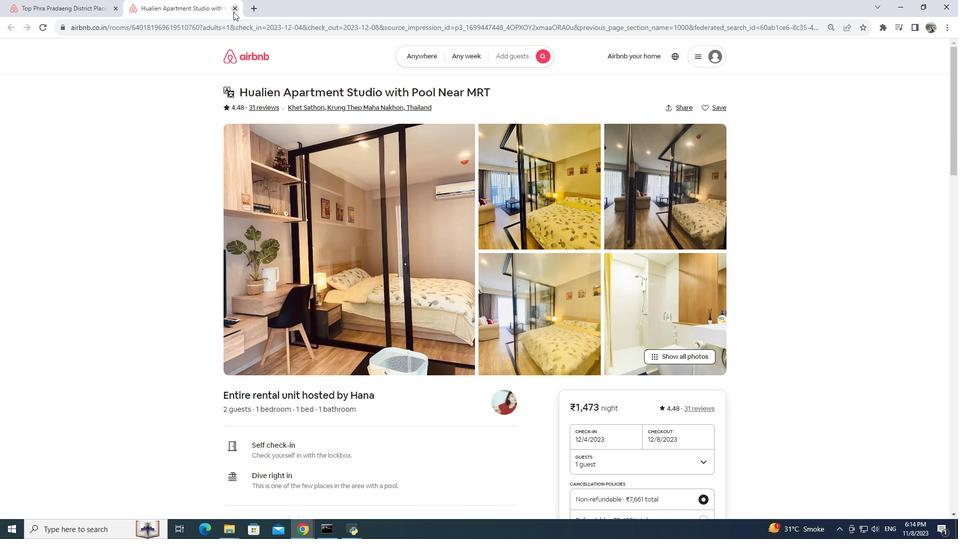 
Action: Mouse moved to (411, 231)
Screenshot: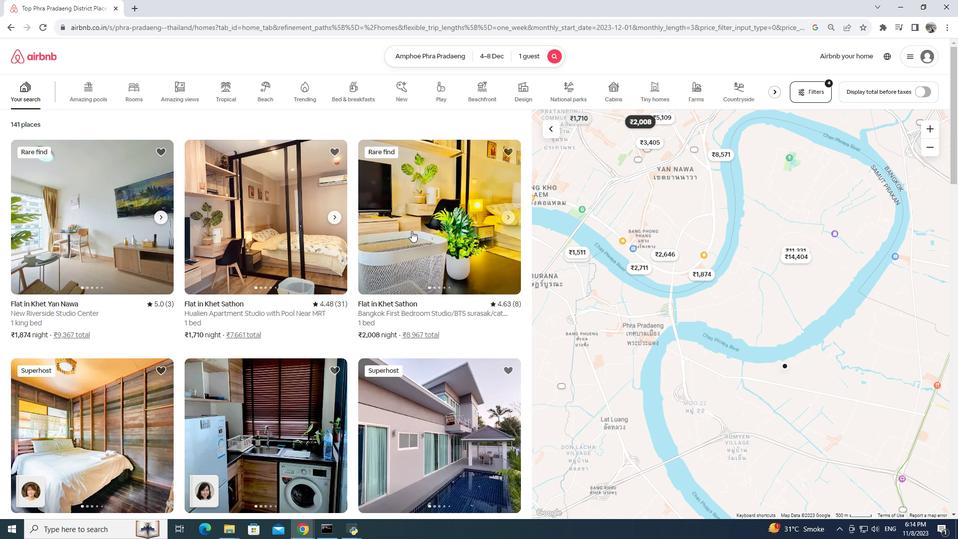 
Action: Mouse pressed left at (411, 231)
Screenshot: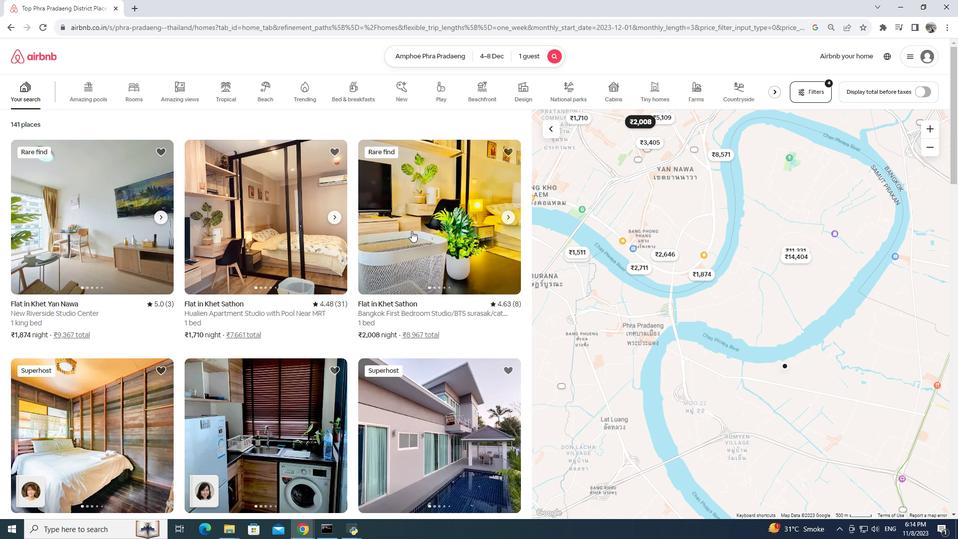 
Action: Mouse moved to (231, 5)
Screenshot: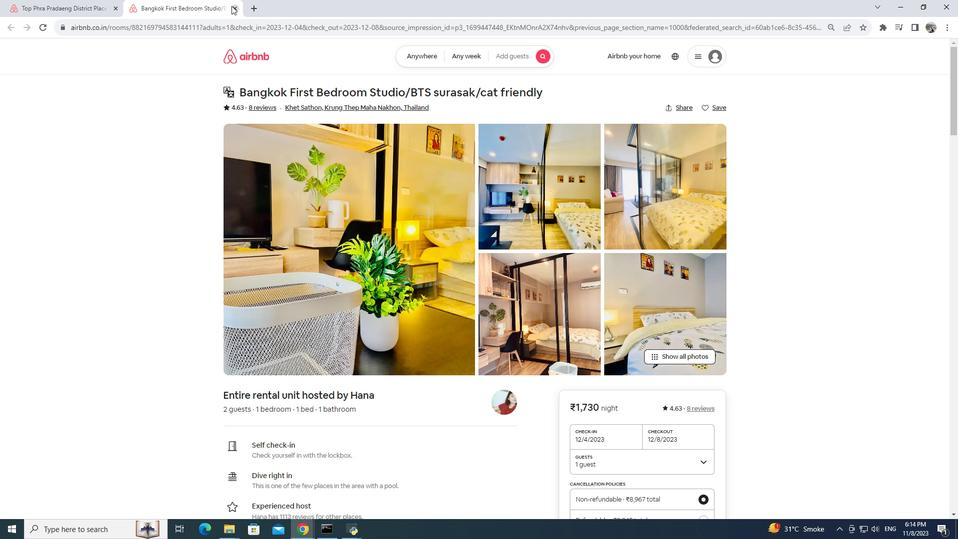 
Action: Mouse pressed left at (231, 5)
Screenshot: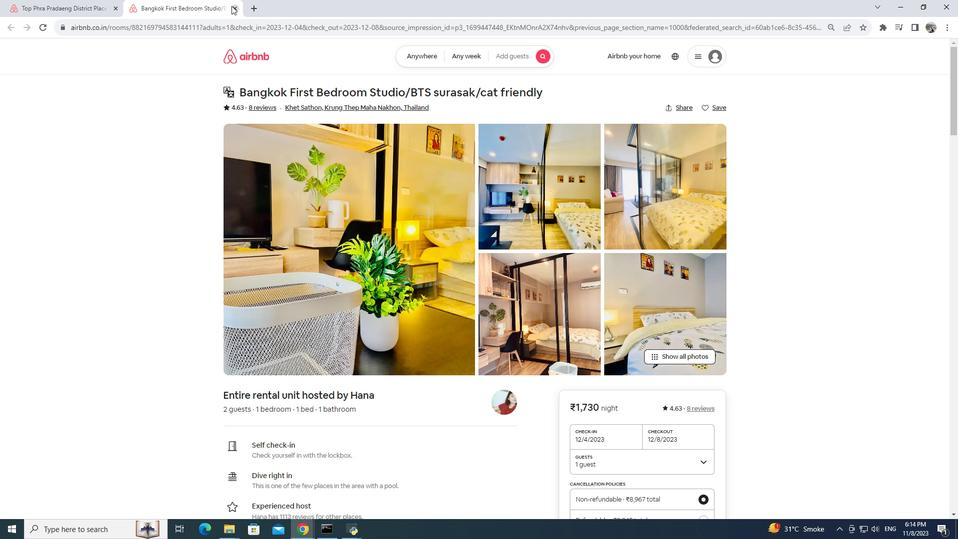 
Action: Mouse moved to (229, 182)
Screenshot: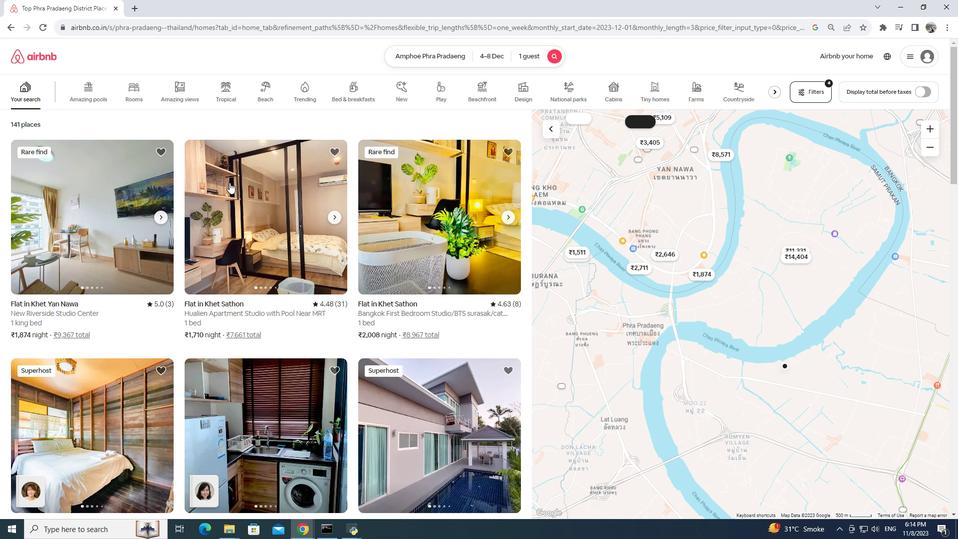 
Action: Mouse scrolled (229, 182) with delta (0, 0)
Screenshot: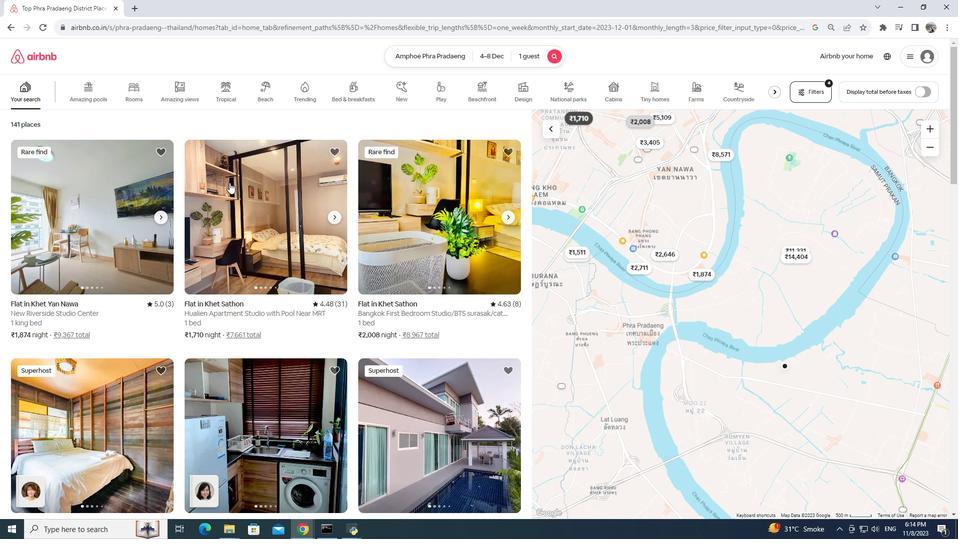 
Action: Mouse scrolled (229, 182) with delta (0, 0)
Screenshot: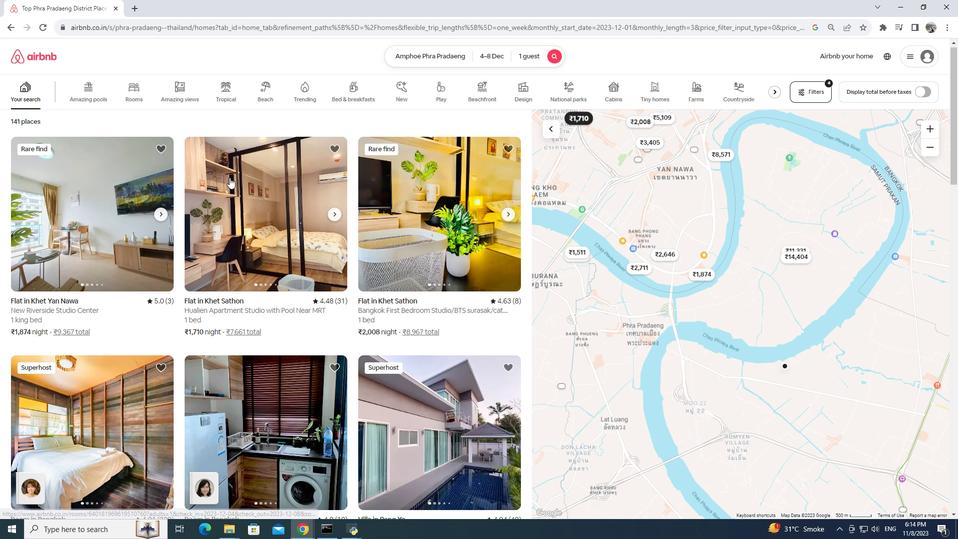 
Action: Mouse moved to (229, 180)
Screenshot: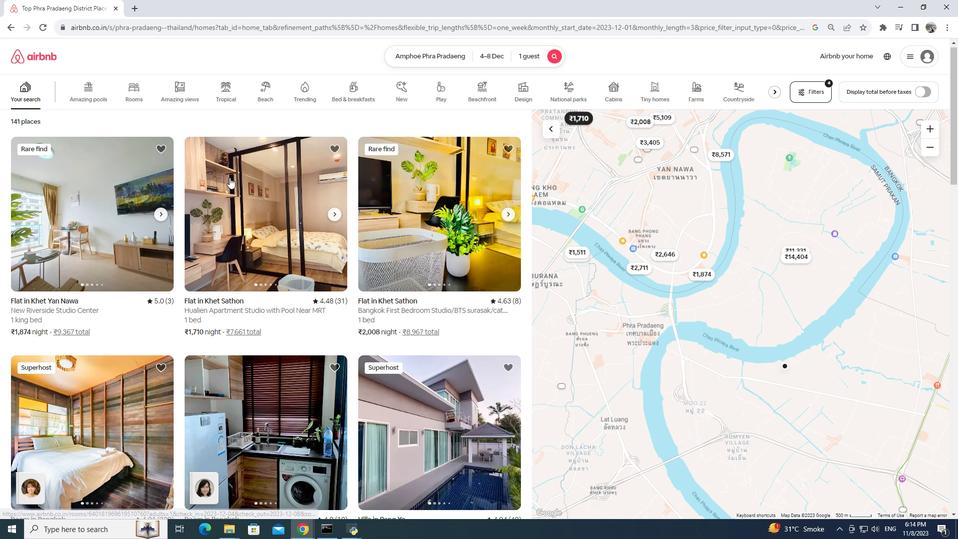 
Action: Mouse scrolled (229, 179) with delta (0, 0)
Screenshot: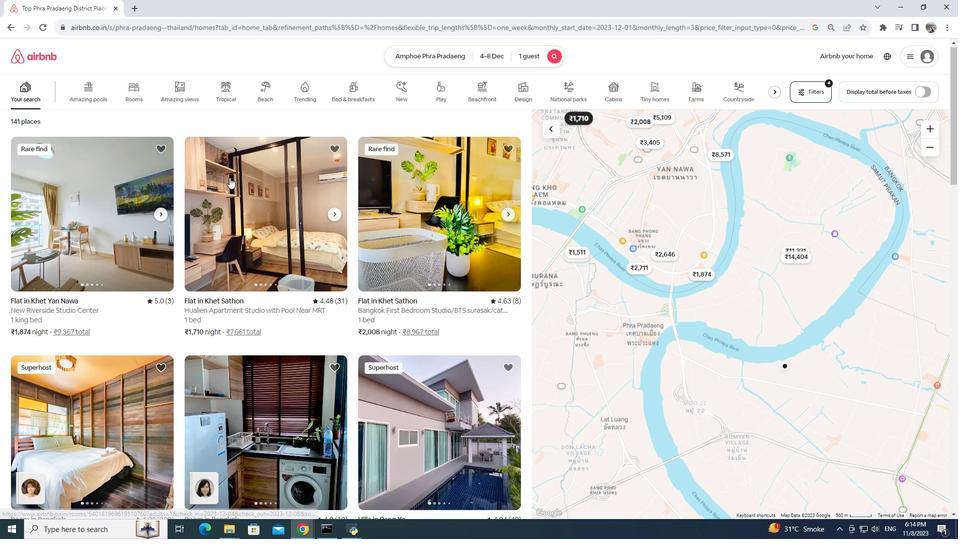 
Action: Mouse moved to (109, 236)
Screenshot: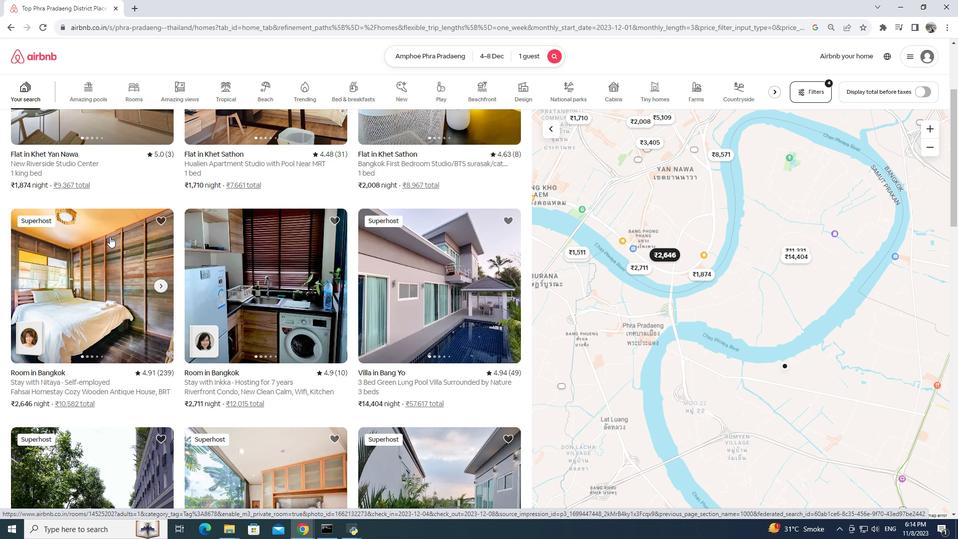 
Action: Mouse pressed left at (109, 236)
Screenshot: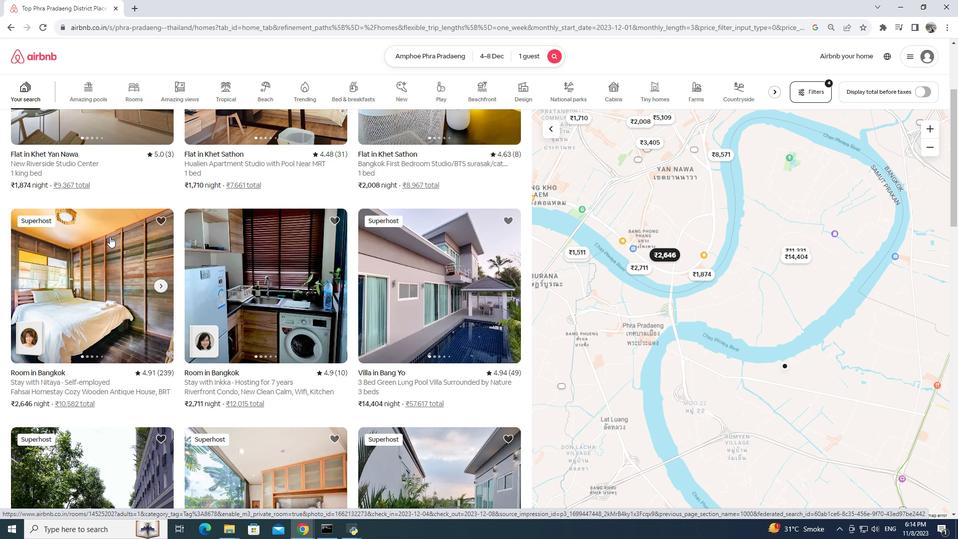 
Action: Mouse moved to (236, 8)
Screenshot: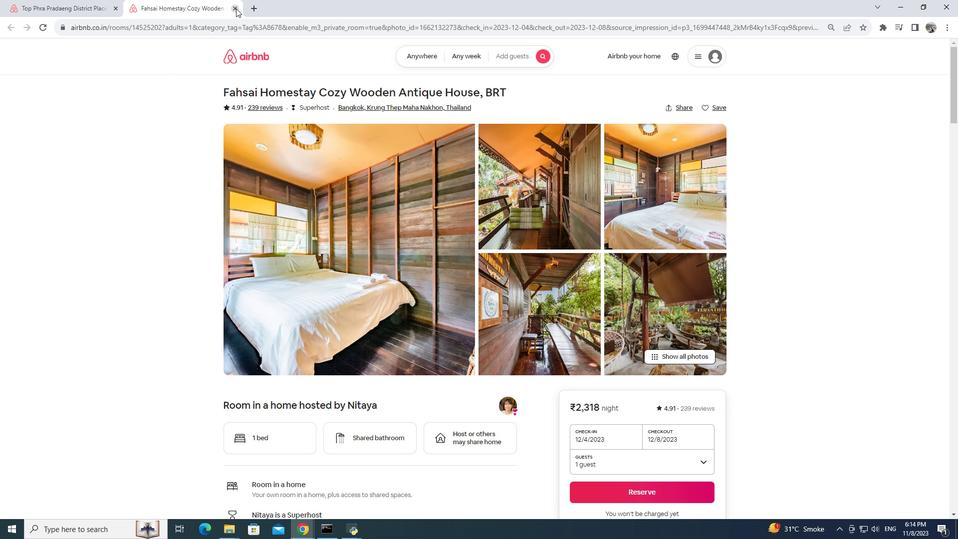 
Action: Mouse pressed left at (236, 8)
Screenshot: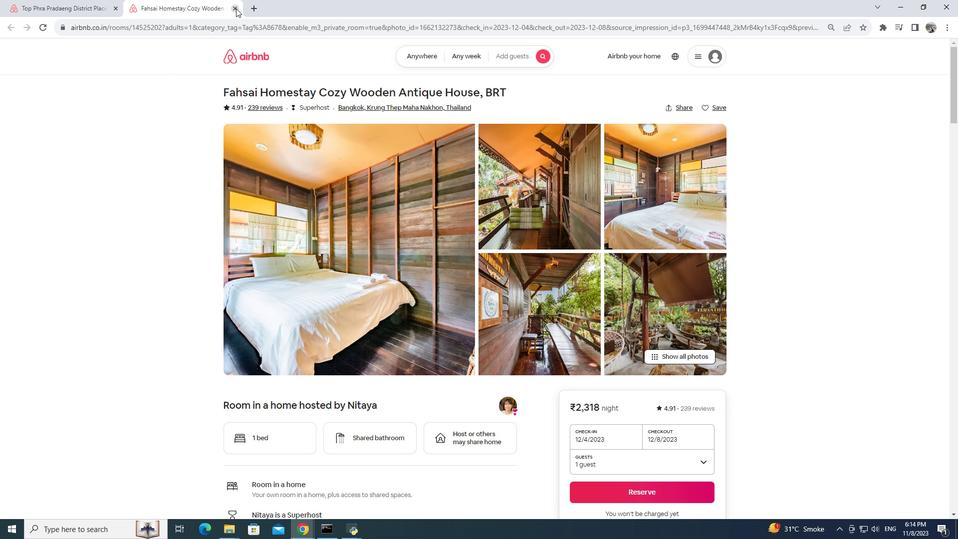 
Action: Mouse moved to (292, 249)
Screenshot: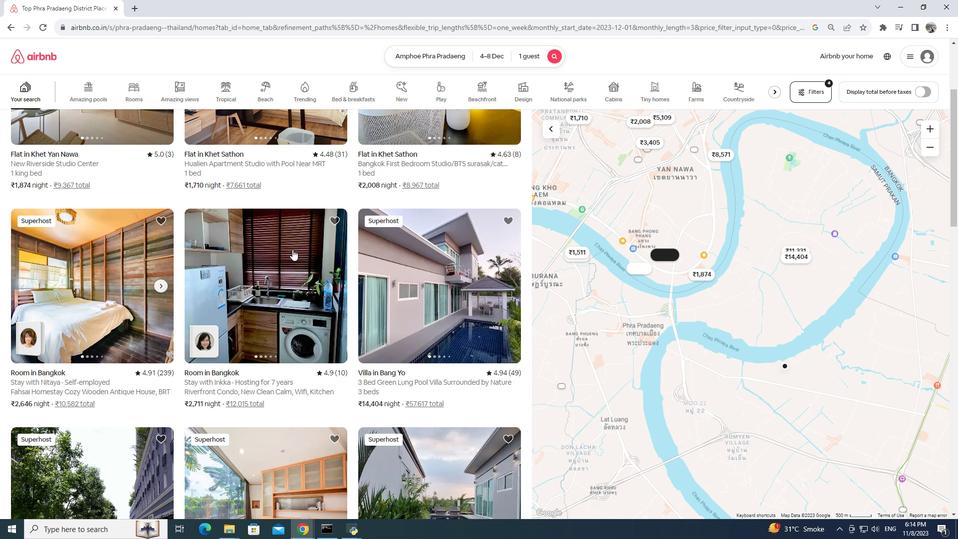 
Action: Mouse pressed left at (292, 249)
Screenshot: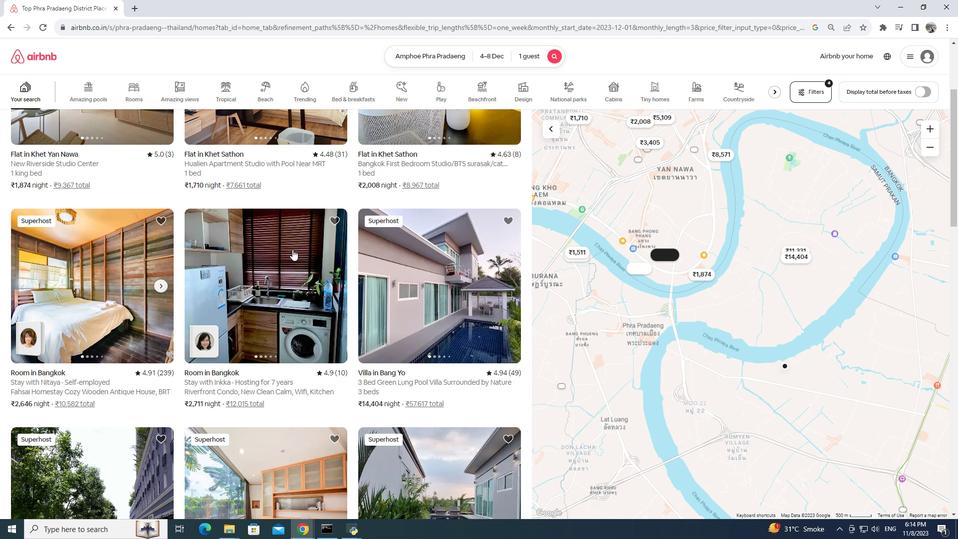
Action: Mouse moved to (292, 248)
Screenshot: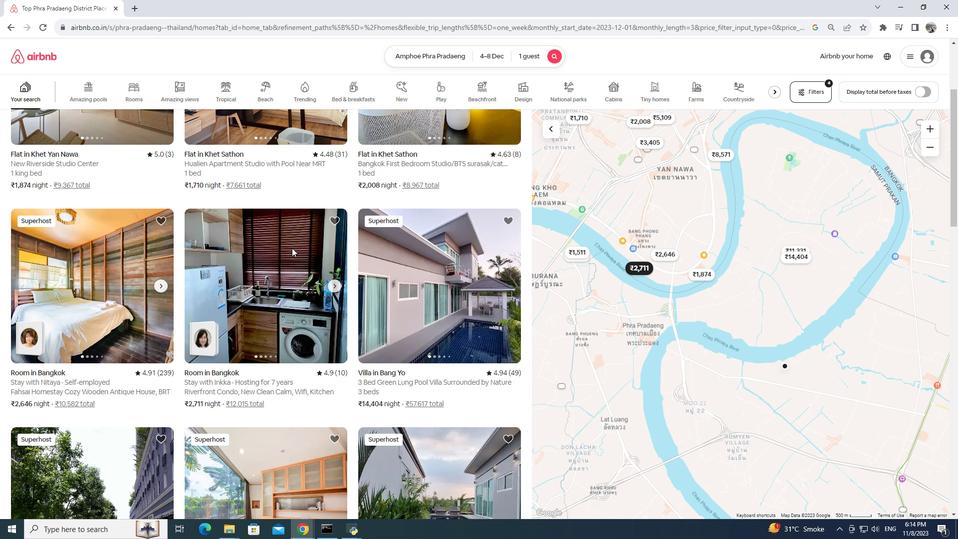
Action: Mouse pressed left at (292, 248)
Screenshot: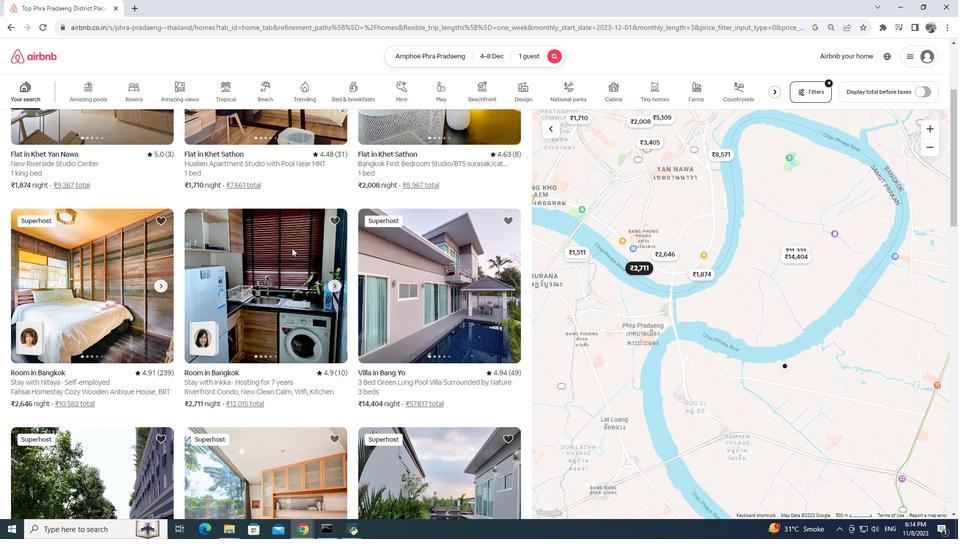 
Action: Mouse moved to (237, 9)
Screenshot: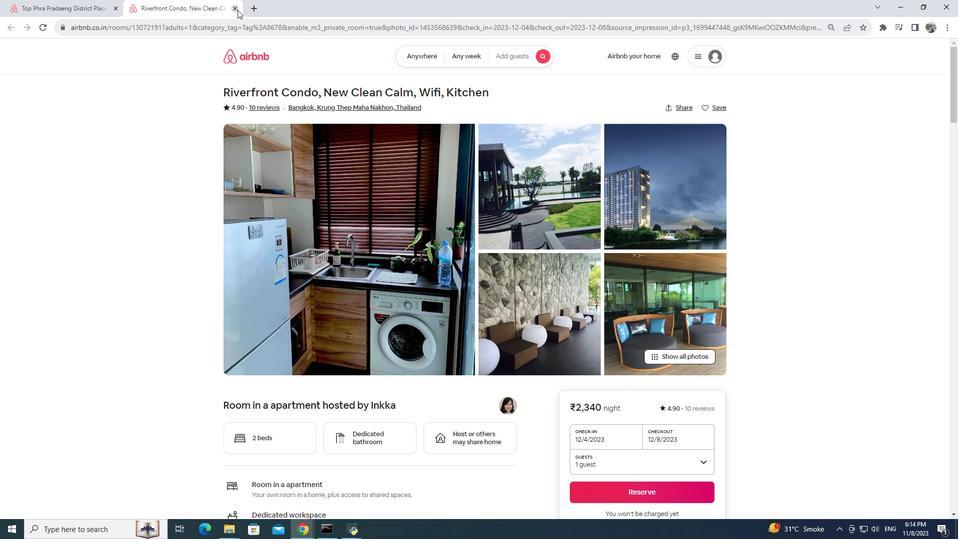 
Action: Mouse pressed left at (237, 9)
Screenshot: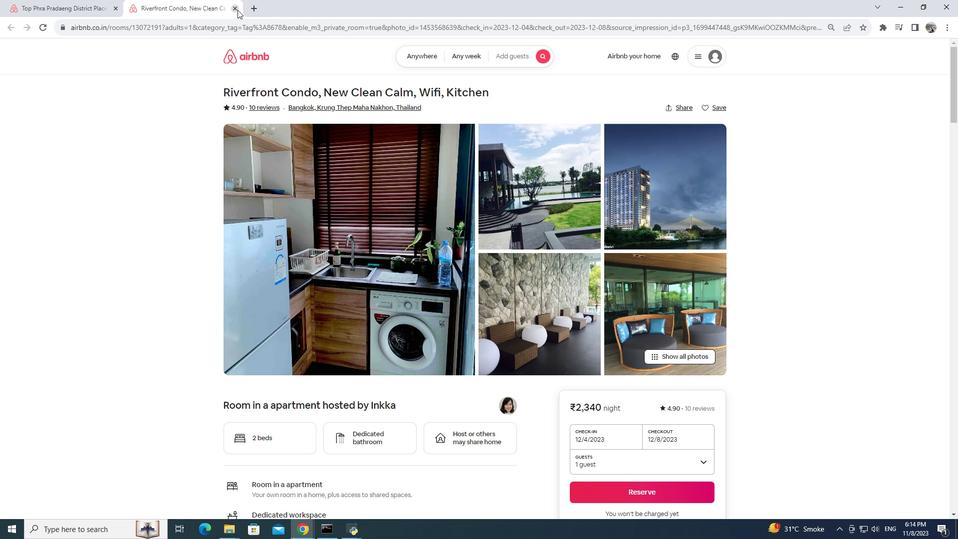 
Action: Mouse moved to (355, 284)
Screenshot: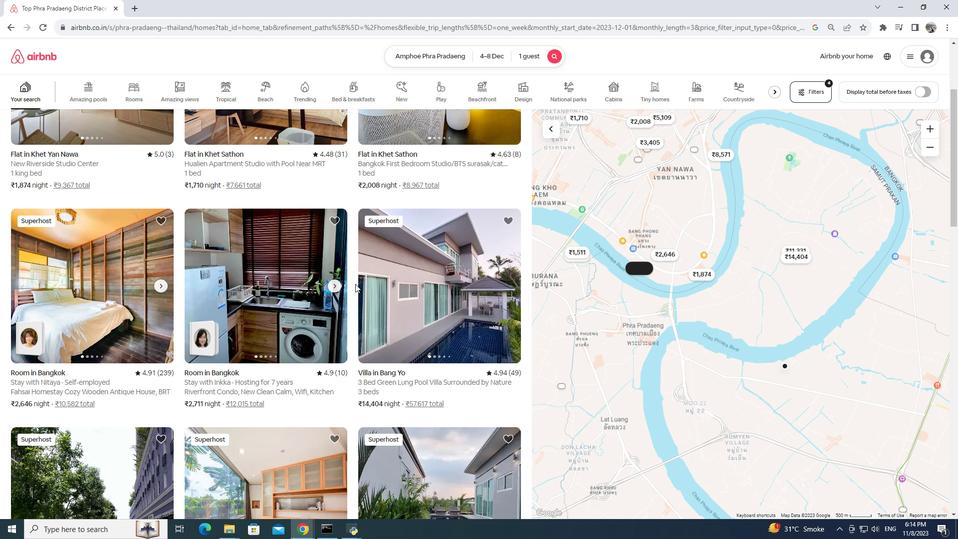 
Action: Mouse scrolled (355, 283) with delta (0, 0)
Screenshot: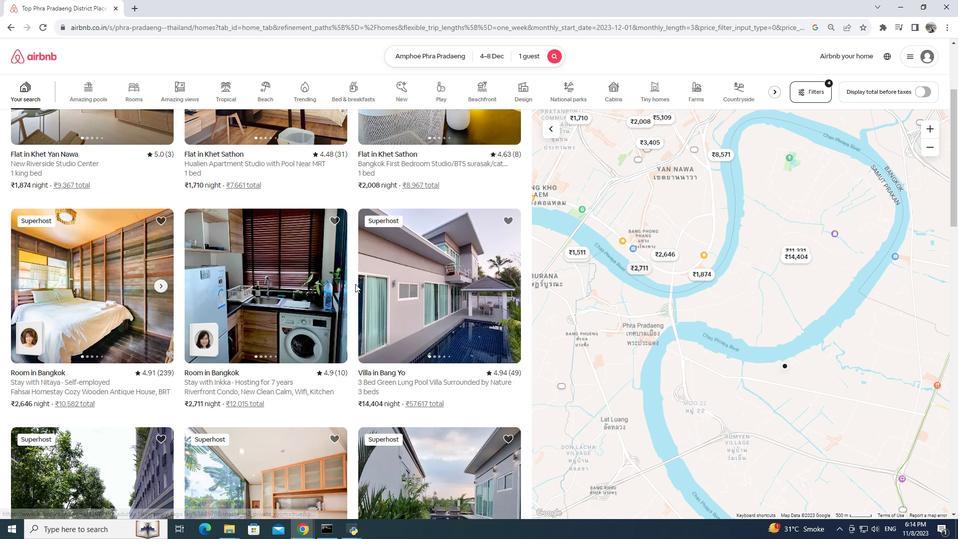 
Action: Mouse scrolled (355, 283) with delta (0, 0)
Screenshot: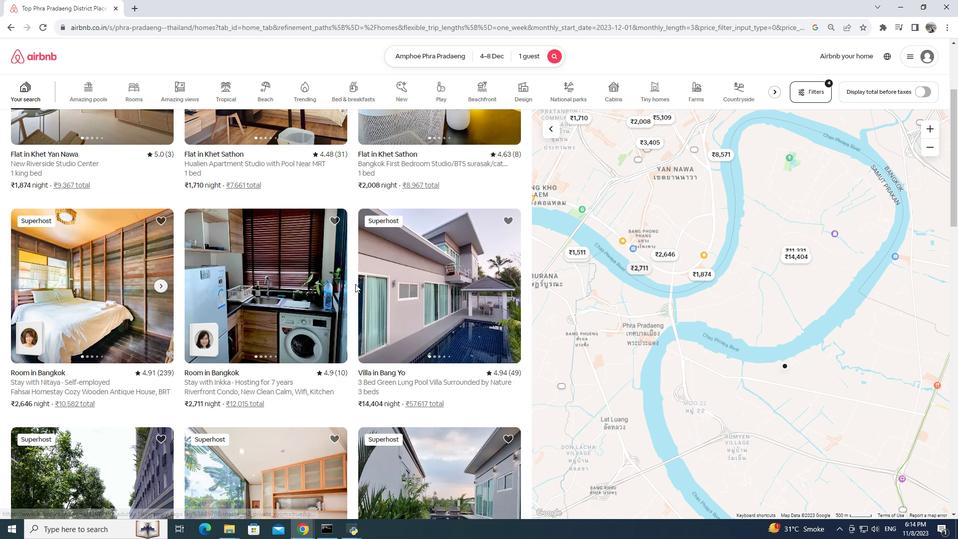 
Action: Mouse scrolled (355, 283) with delta (0, 0)
Screenshot: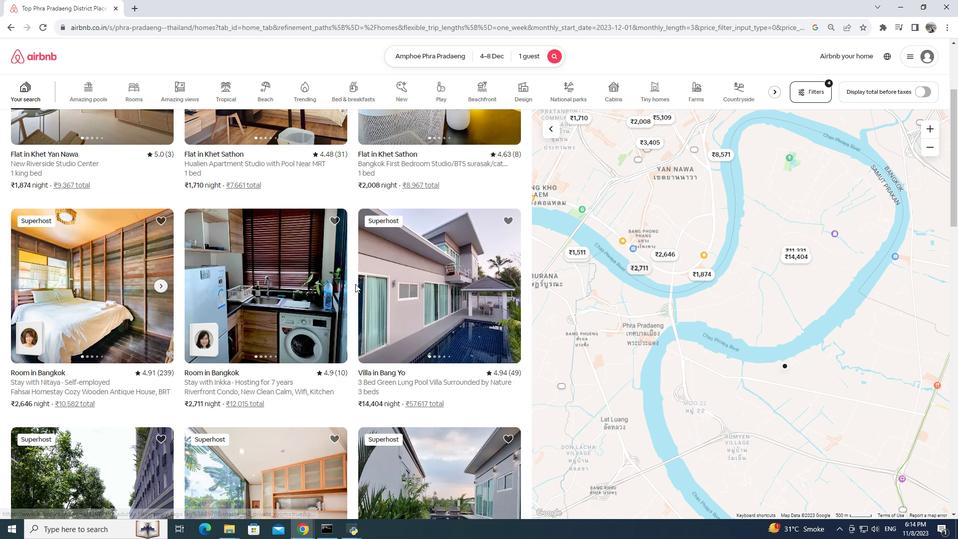
Action: Mouse moved to (141, 332)
Screenshot: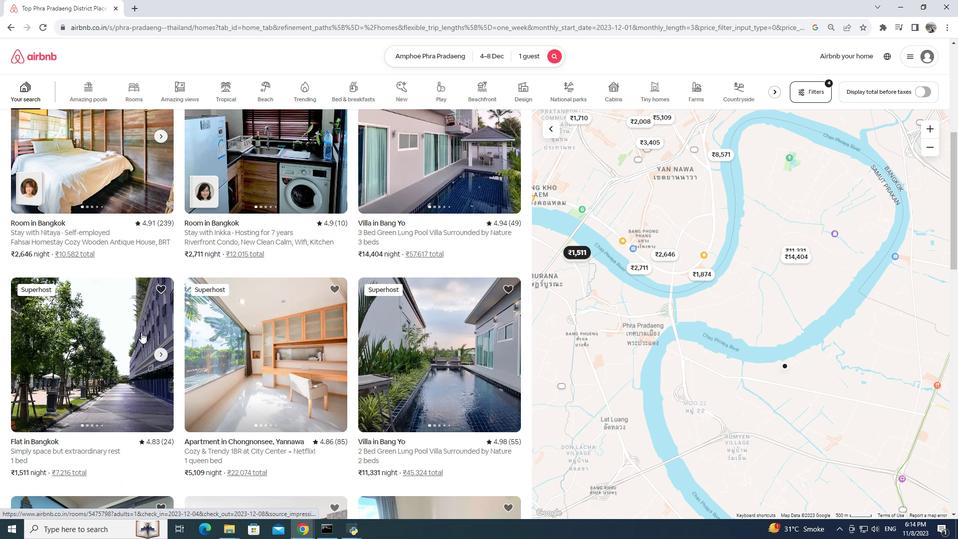 
Action: Mouse pressed left at (141, 332)
Screenshot: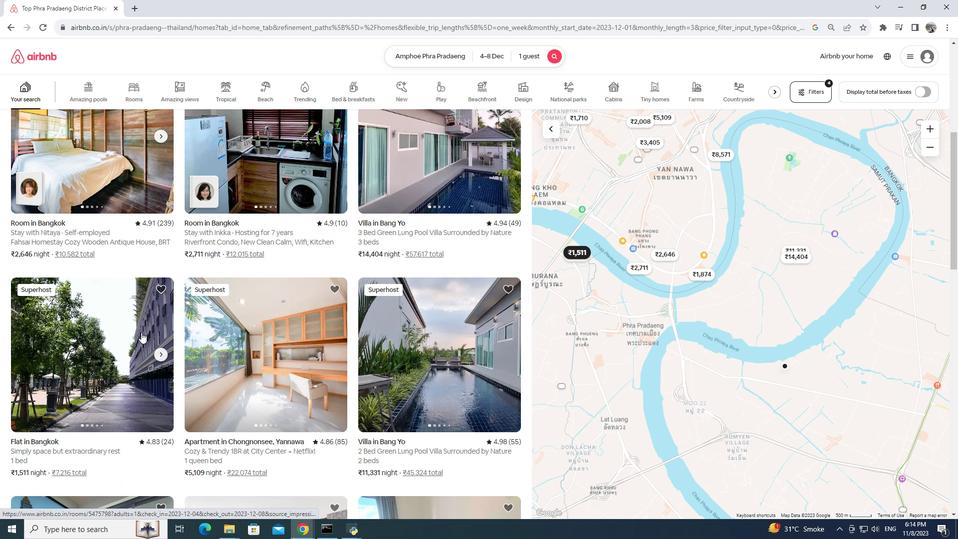 
Action: Mouse moved to (141, 332)
Screenshot: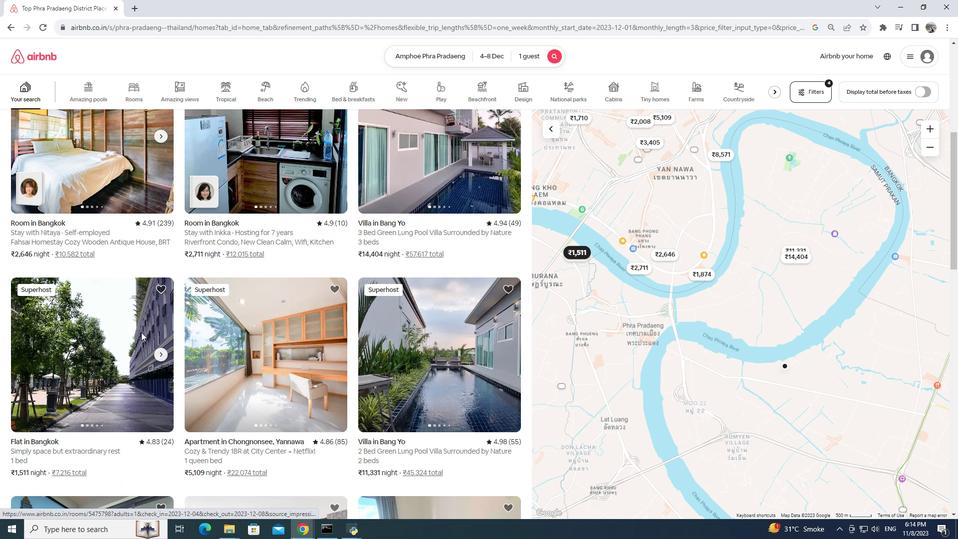 
Action: Mouse pressed left at (141, 332)
Screenshot: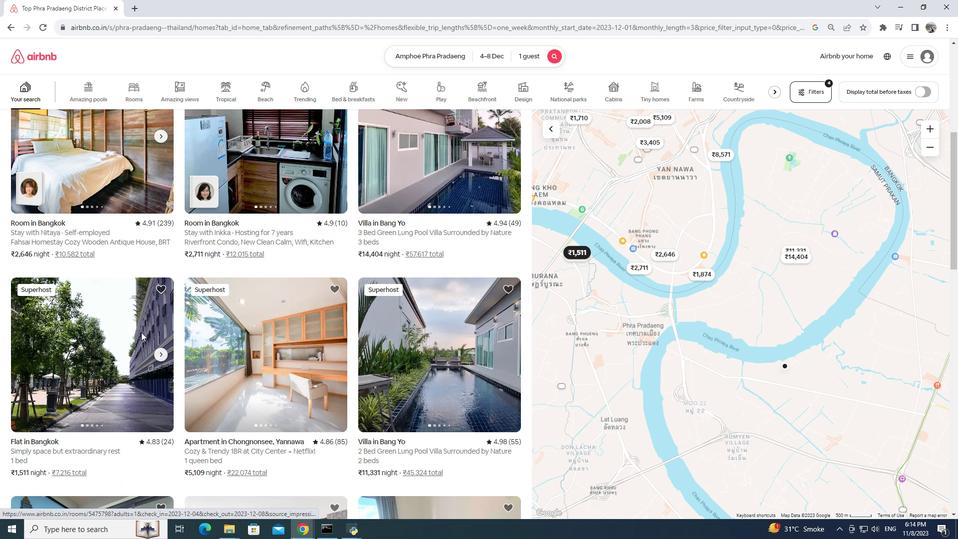 
Action: Mouse moved to (237, 9)
Screenshot: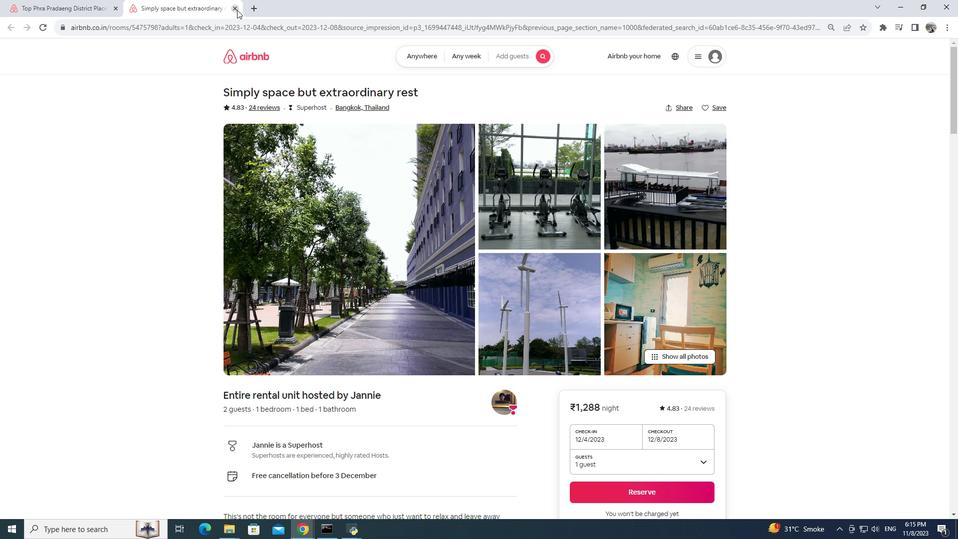 
Action: Mouse pressed left at (237, 9)
Screenshot: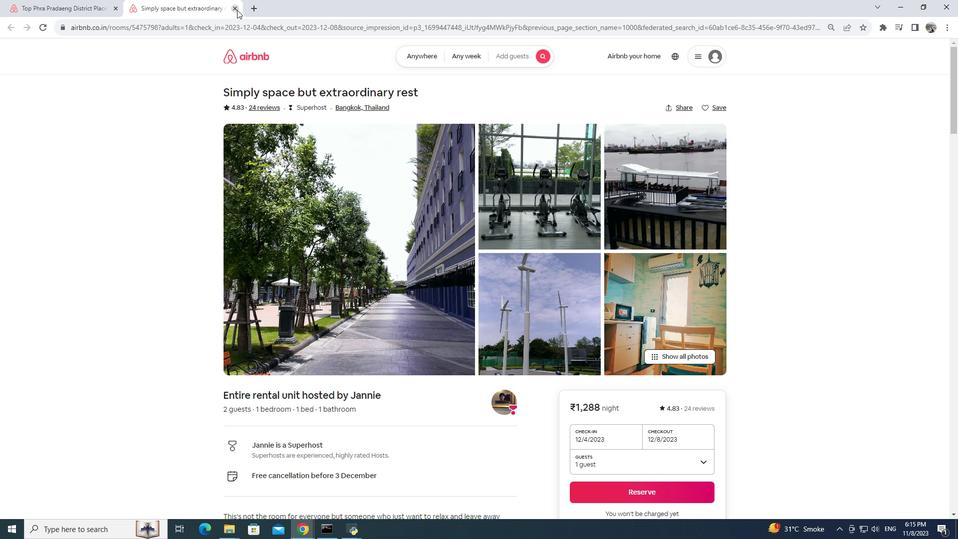 
Action: Mouse moved to (284, 360)
Screenshot: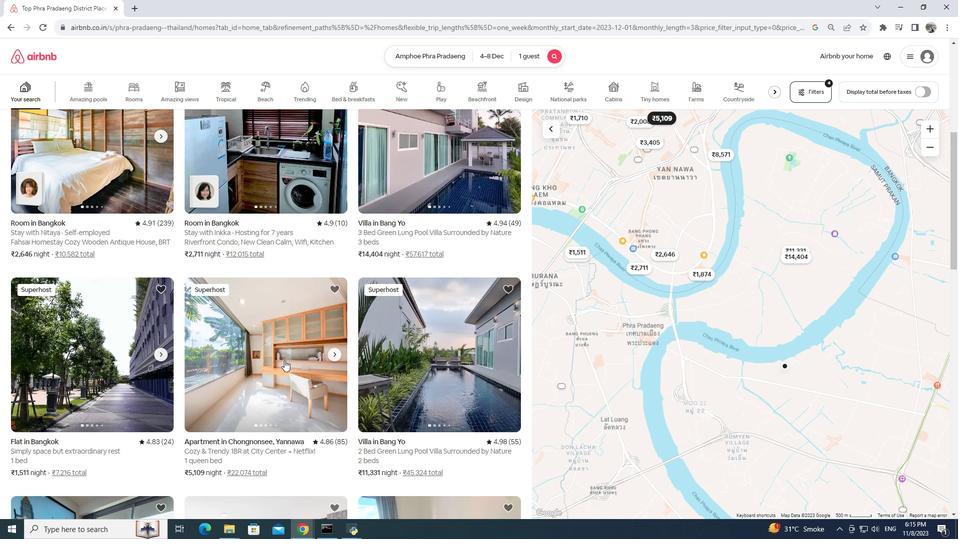 
Action: Mouse pressed left at (284, 360)
Screenshot: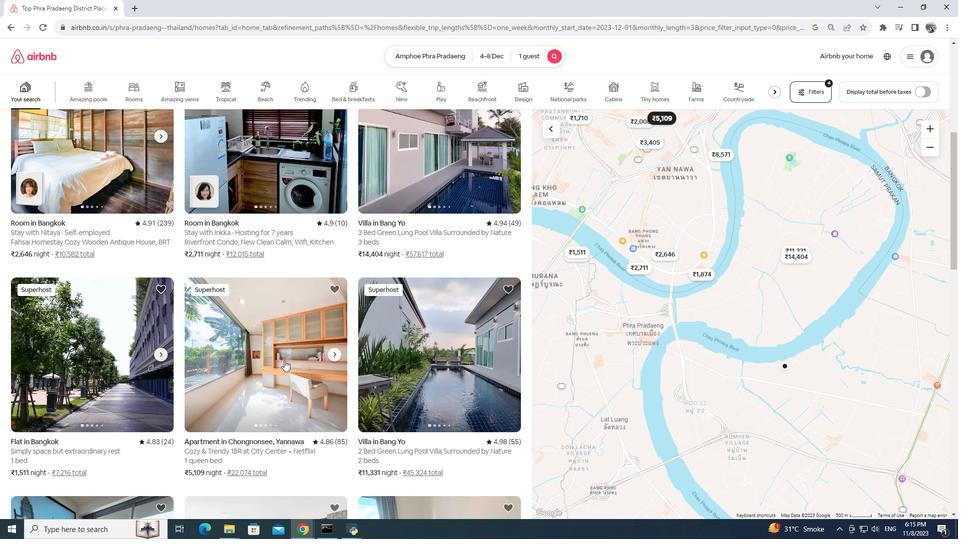 
Action: Mouse pressed left at (284, 360)
Screenshot: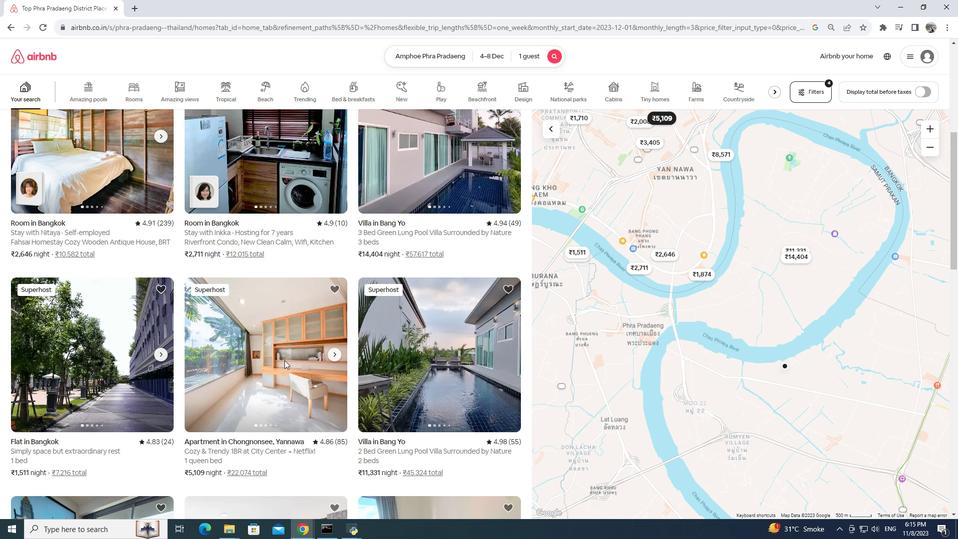 
Action: Mouse moved to (233, 10)
Screenshot: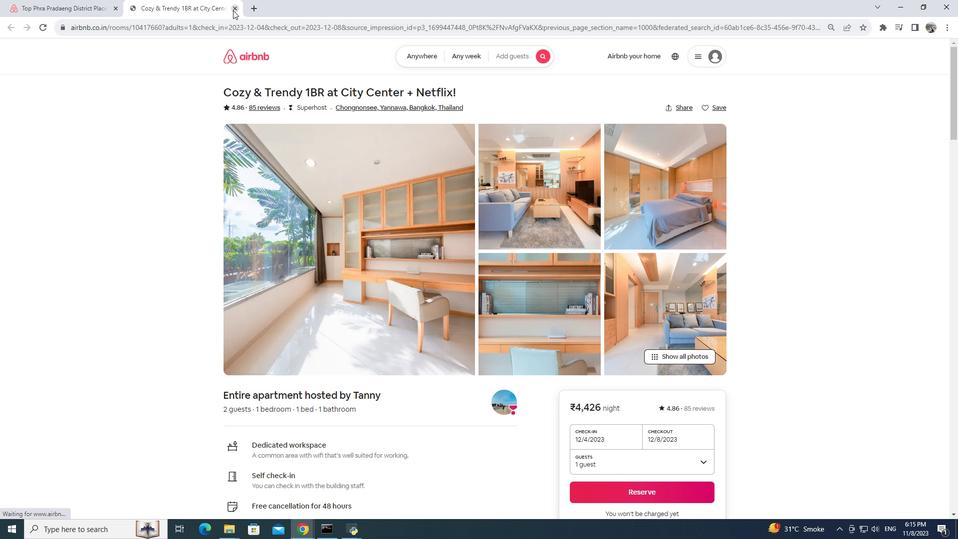 
Action: Mouse pressed left at (233, 10)
Screenshot: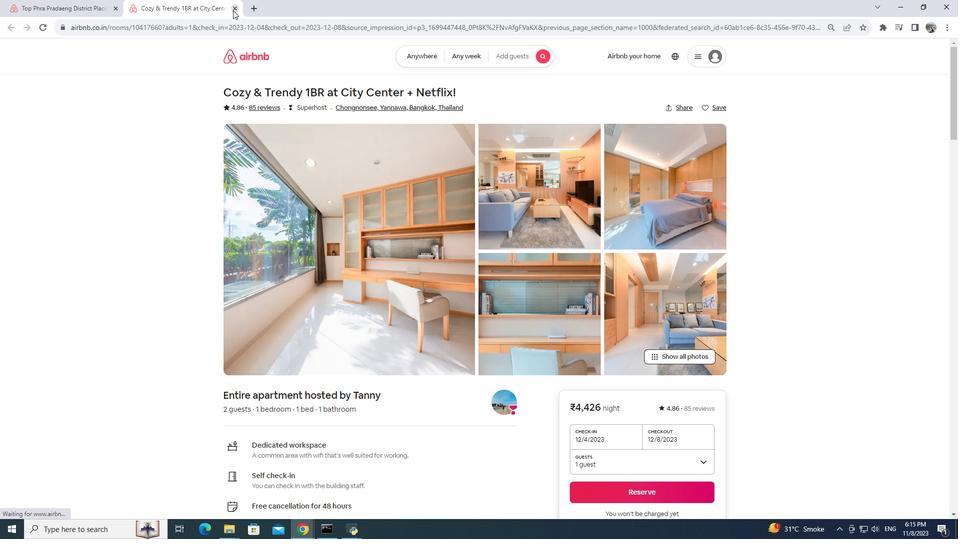 
Action: Mouse moved to (374, 394)
Screenshot: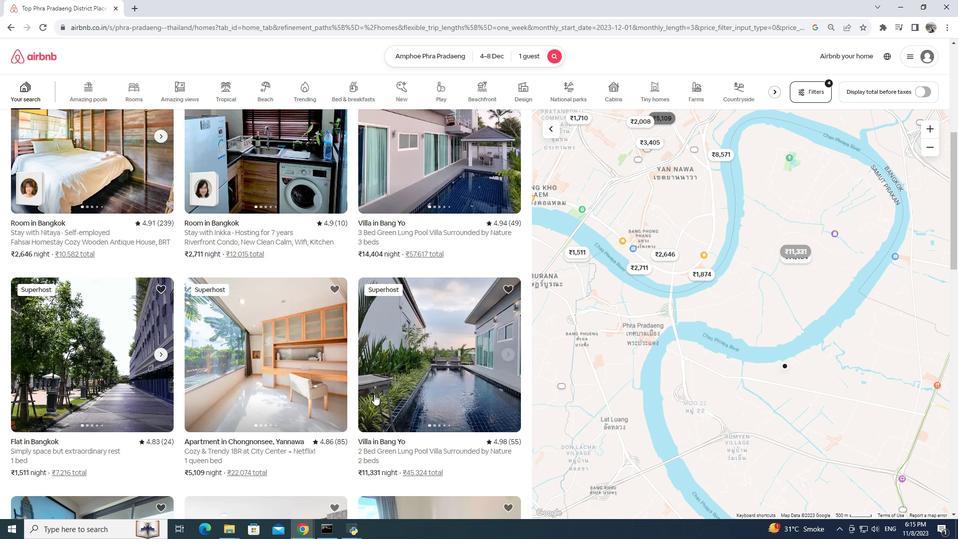
Action: Mouse scrolled (374, 394) with delta (0, 0)
Screenshot: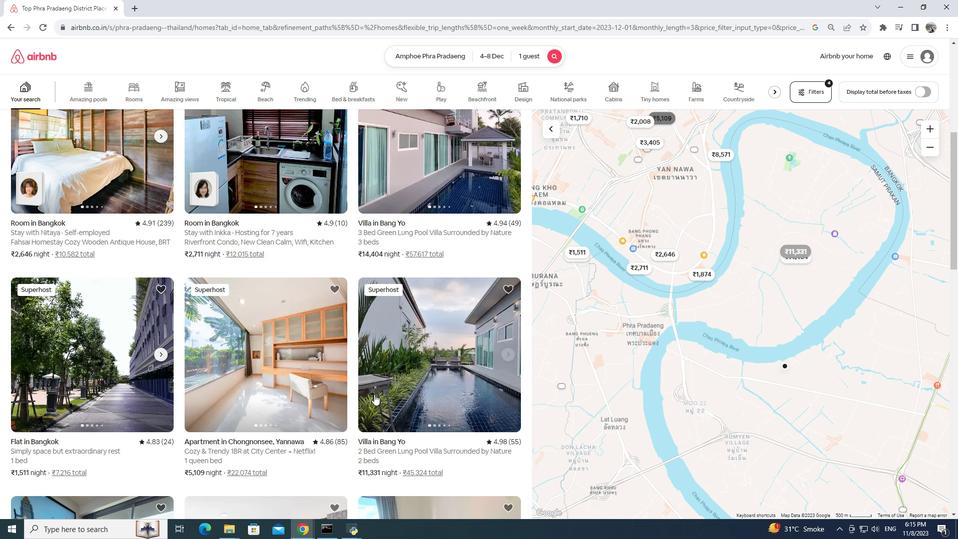 
Action: Mouse moved to (374, 393)
Screenshot: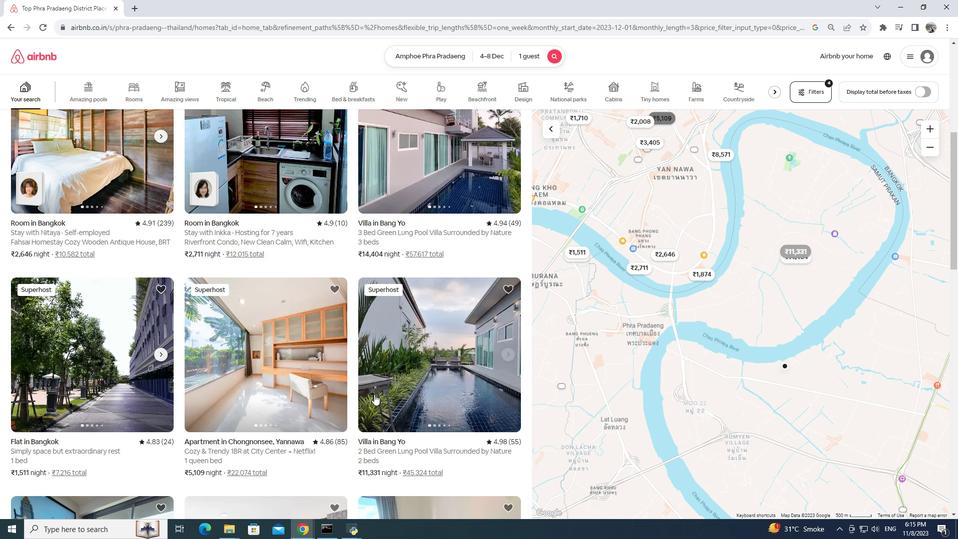 
Action: Mouse scrolled (374, 393) with delta (0, 0)
Screenshot: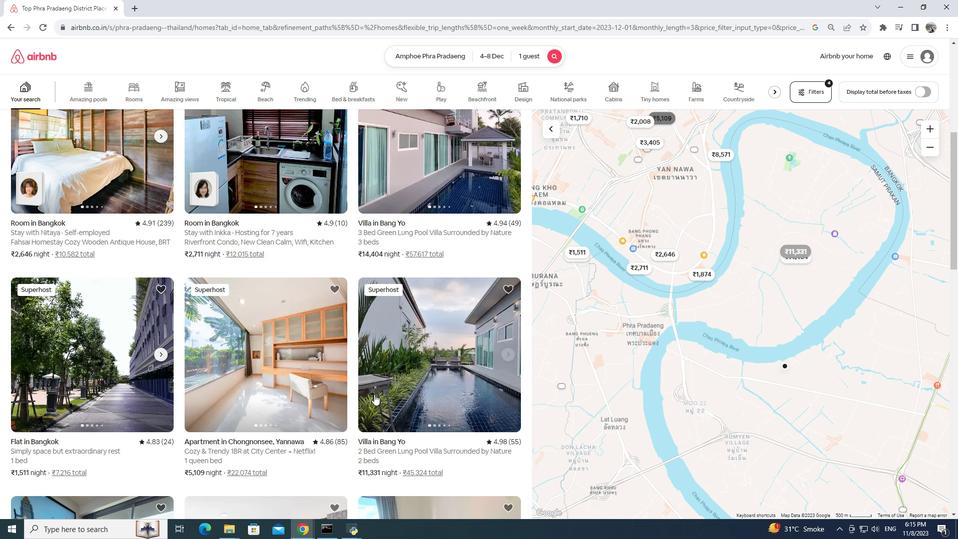 
Action: Mouse moved to (342, 357)
Screenshot: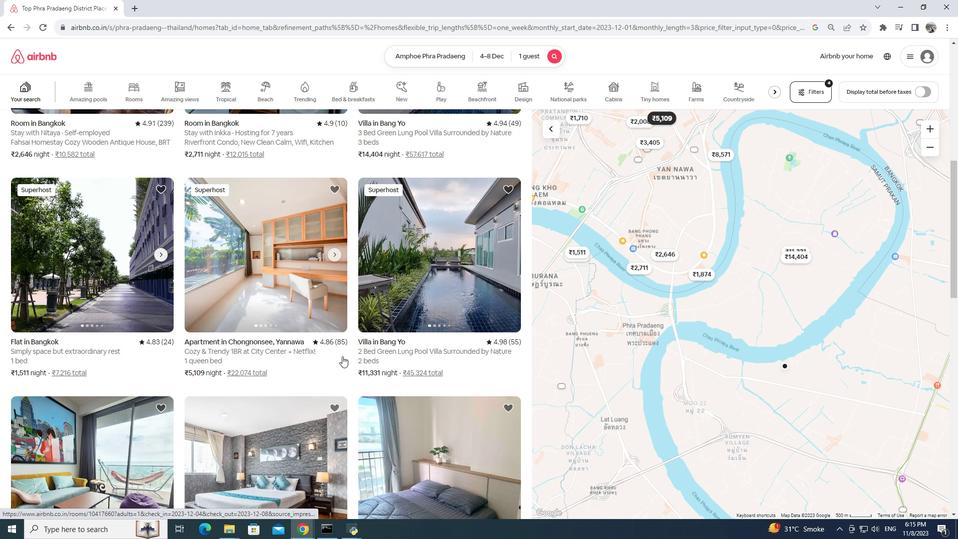 
Action: Mouse scrolled (342, 357) with delta (0, 0)
Screenshot: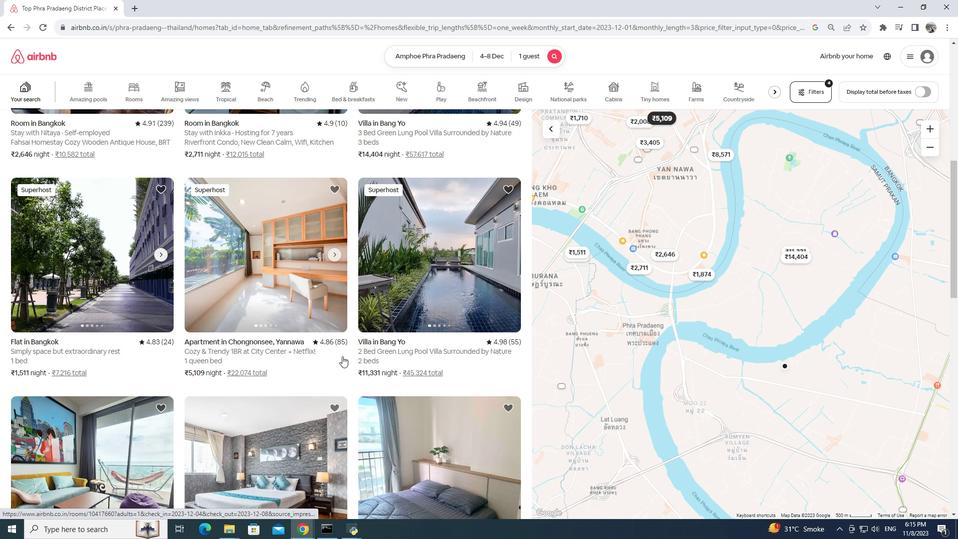 
Action: Mouse moved to (342, 356)
Screenshot: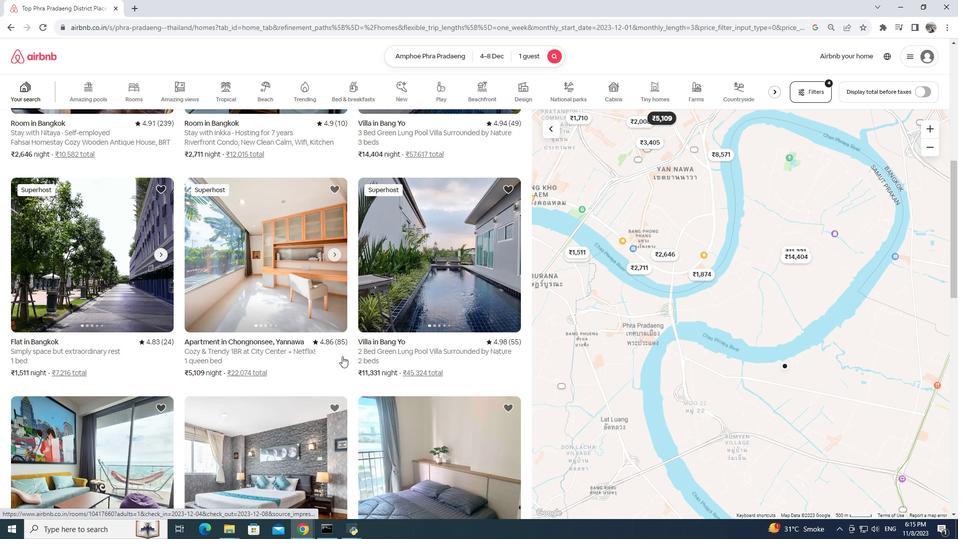 
Action: Mouse scrolled (342, 356) with delta (0, 0)
Screenshot: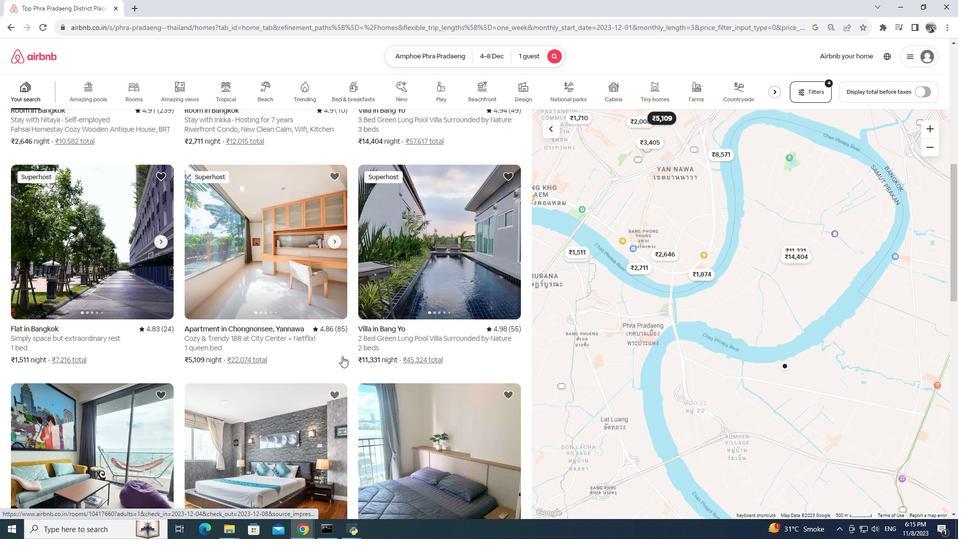 
Action: Mouse scrolled (342, 356) with delta (0, 0)
Screenshot: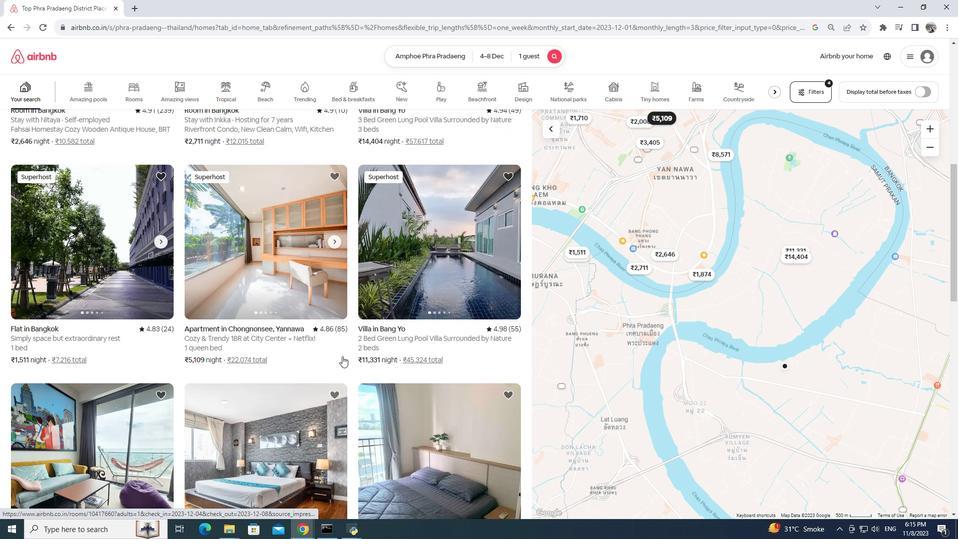
Action: Mouse moved to (342, 355)
Screenshot: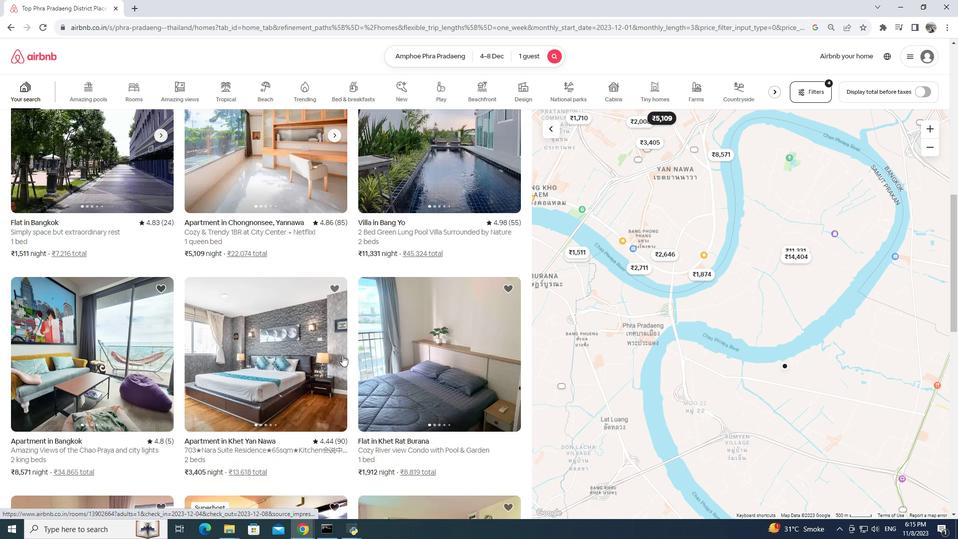 
Action: Mouse scrolled (342, 355) with delta (0, 0)
Screenshot: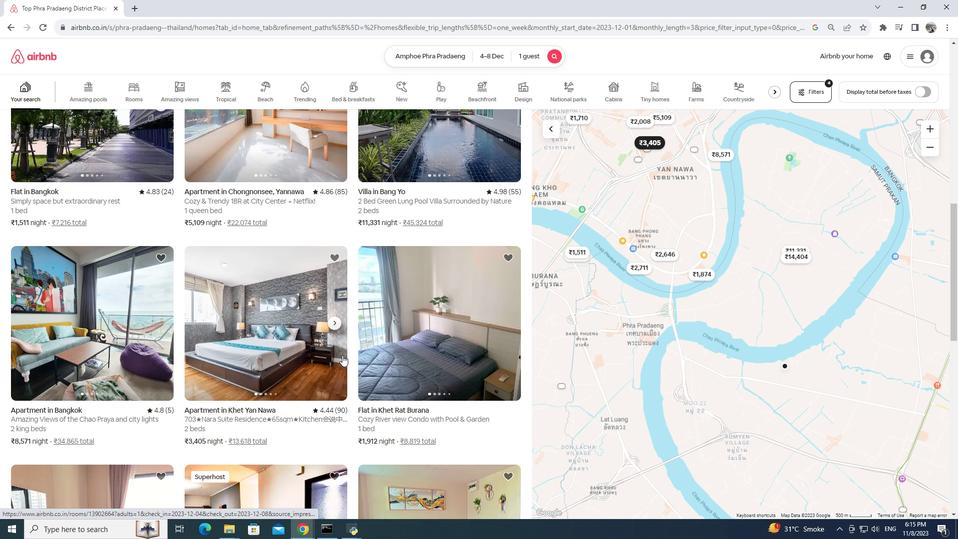 
Action: Mouse scrolled (342, 355) with delta (0, 0)
Screenshot: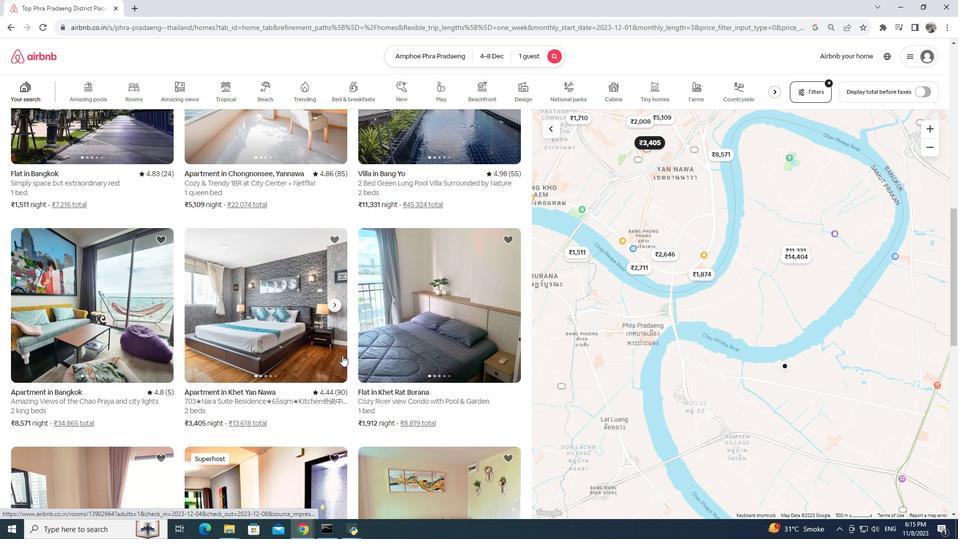 
Action: Mouse moved to (404, 259)
Screenshot: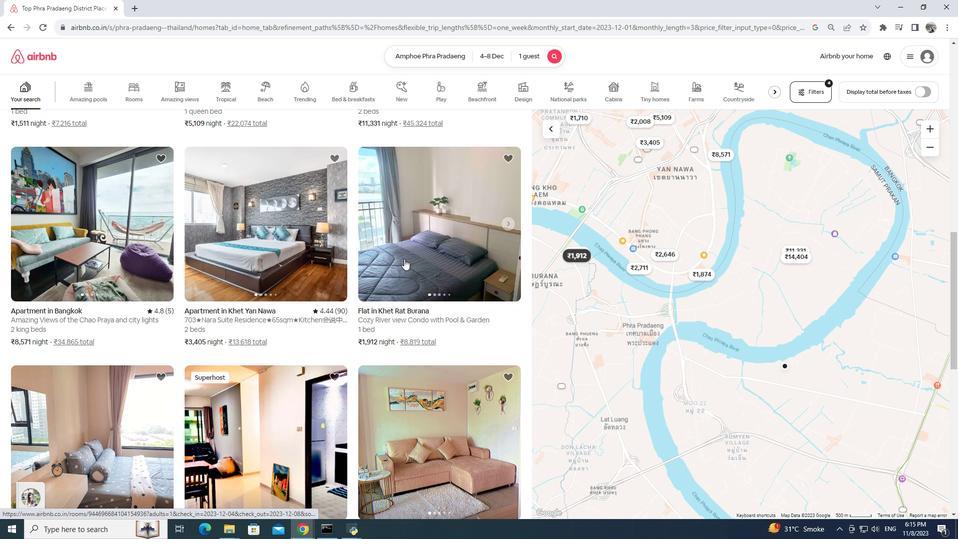 
Action: Mouse pressed left at (404, 259)
Screenshot: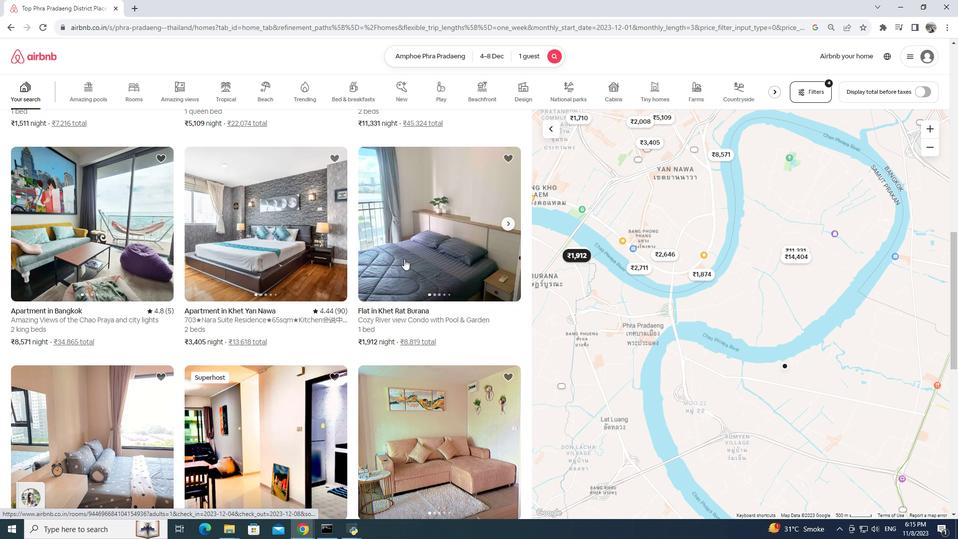 
Action: Mouse moved to (237, 8)
Screenshot: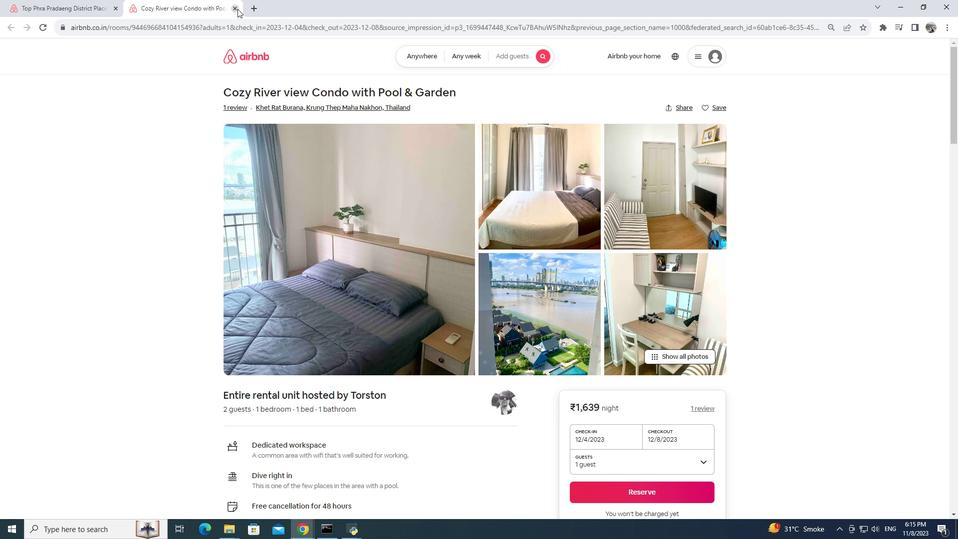 
Action: Mouse pressed left at (237, 8)
Screenshot: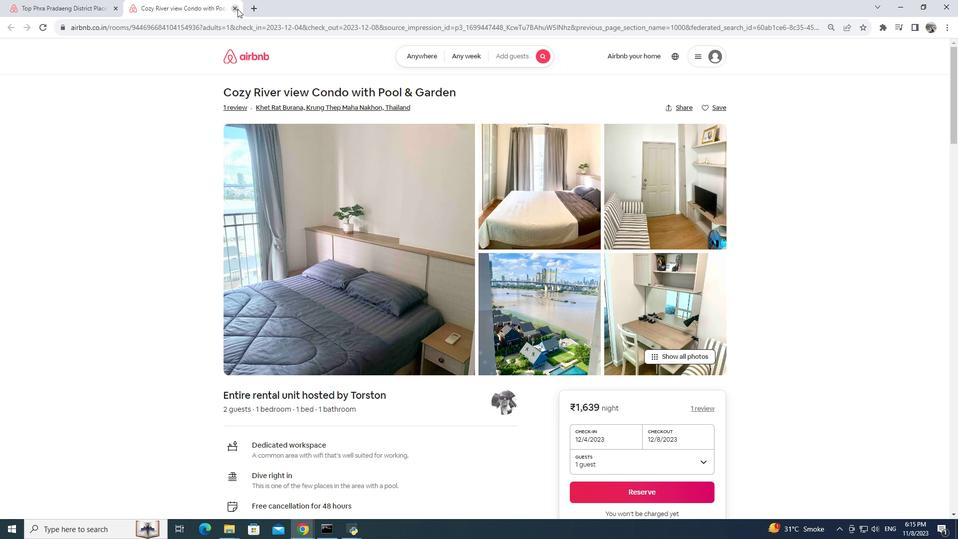 
Action: Mouse moved to (335, 340)
Screenshot: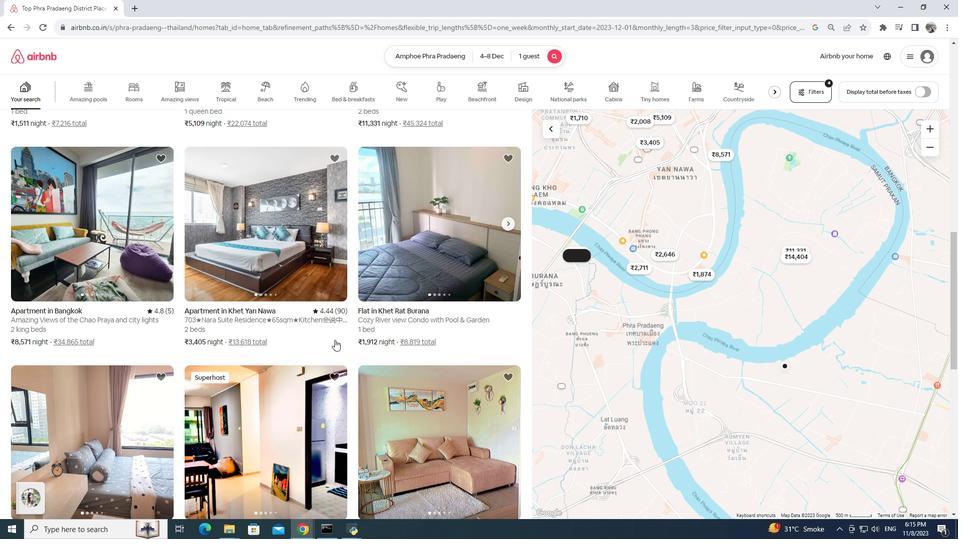 
Action: Mouse scrolled (335, 340) with delta (0, 0)
Screenshot: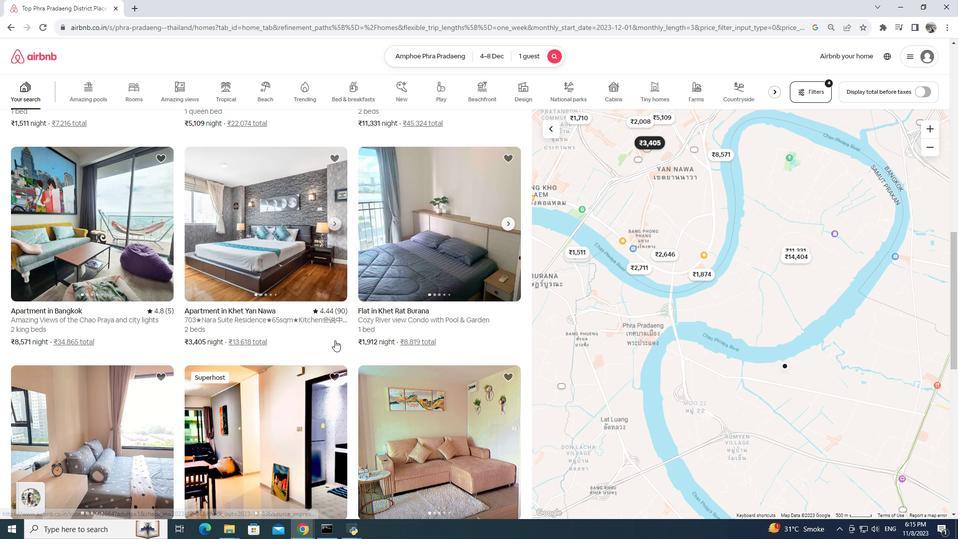 
Action: Mouse scrolled (335, 340) with delta (0, 0)
Screenshot: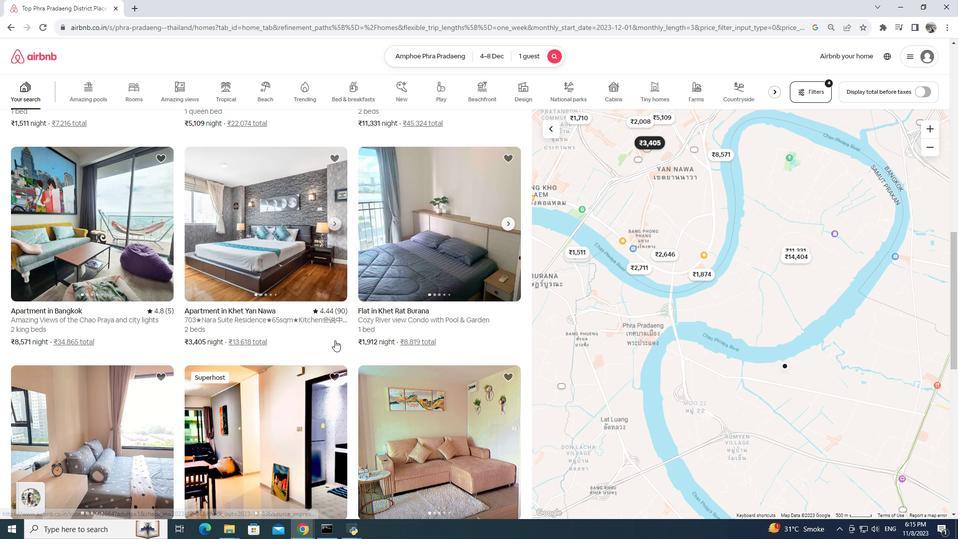 
Action: Mouse scrolled (335, 340) with delta (0, 0)
Screenshot: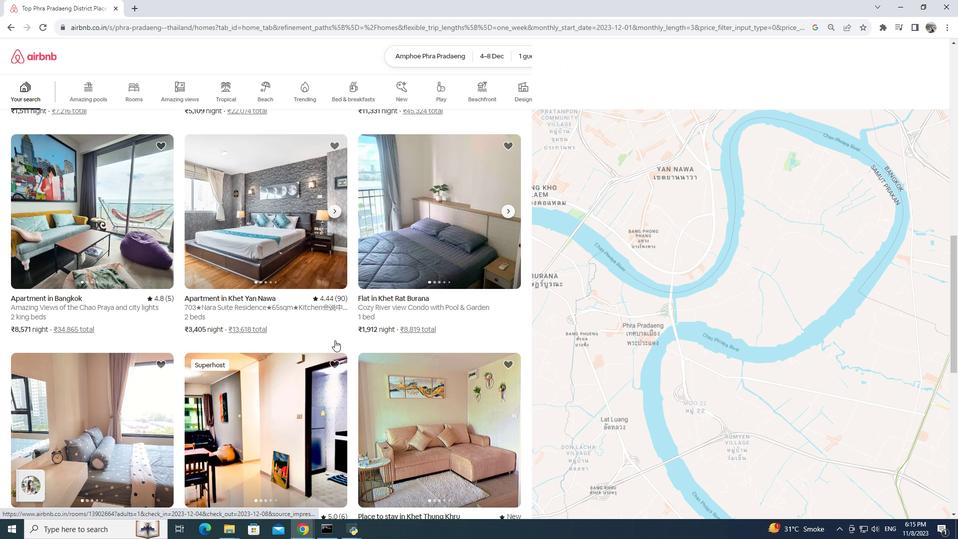 
Action: Mouse scrolled (335, 340) with delta (0, 0)
Screenshot: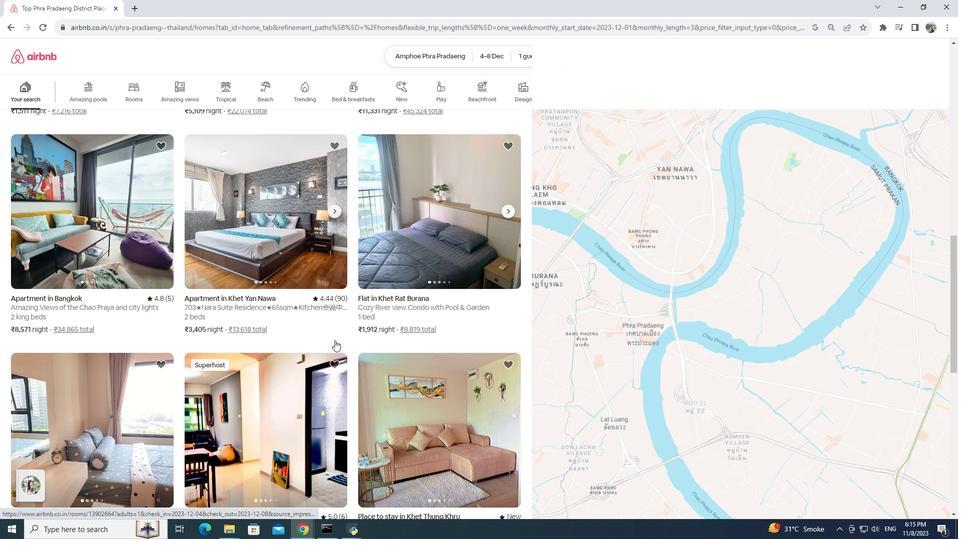 
Action: Mouse moved to (145, 282)
Screenshot: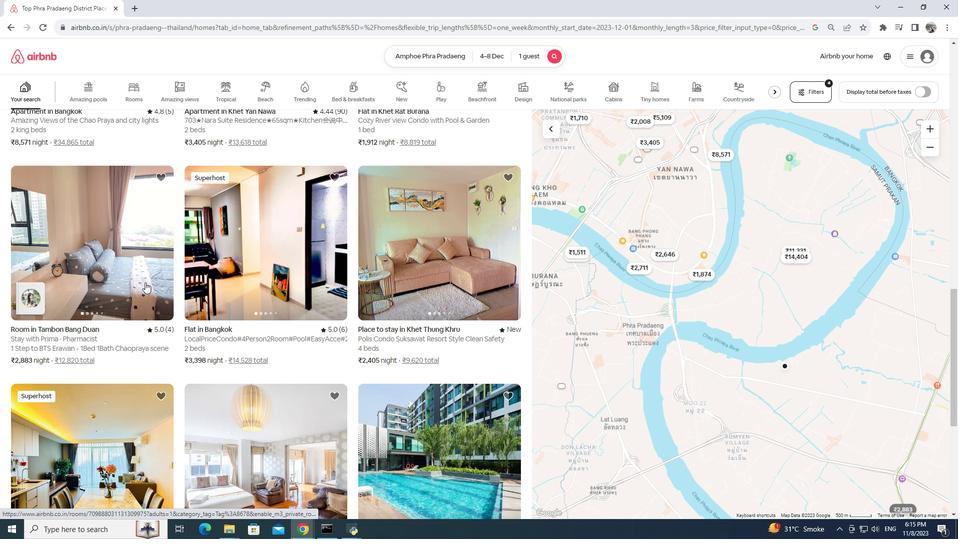 
Action: Mouse pressed left at (145, 282)
Screenshot: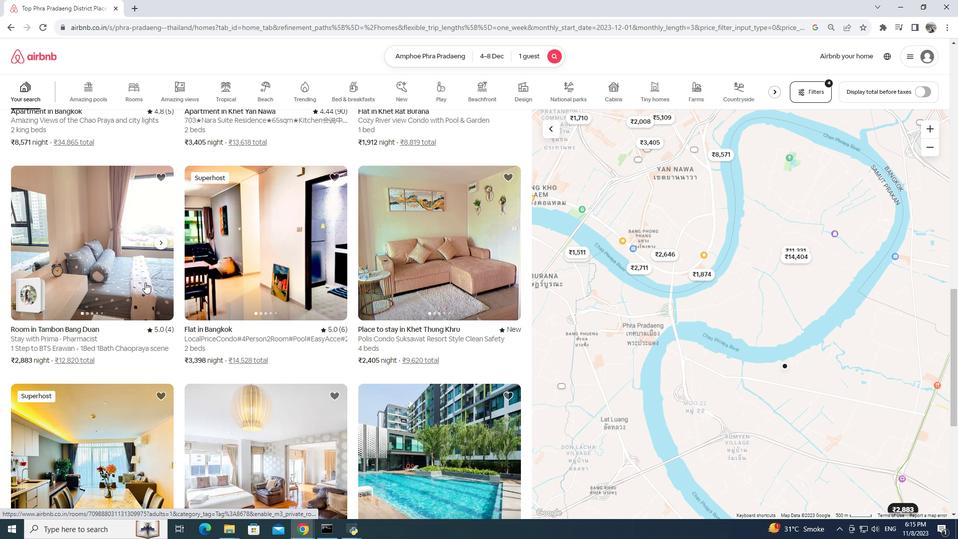 
Action: Mouse pressed left at (145, 282)
Screenshot: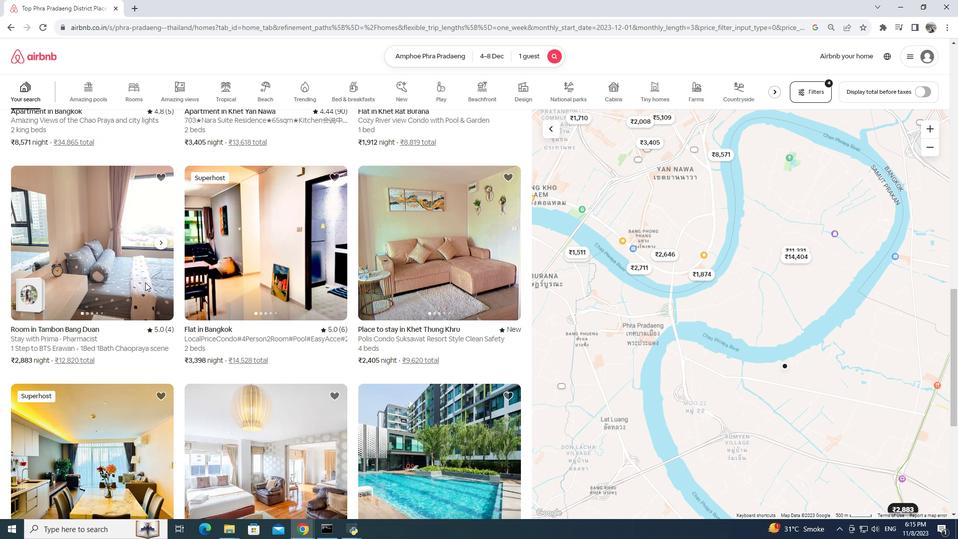
Action: Mouse moved to (233, 9)
Screenshot: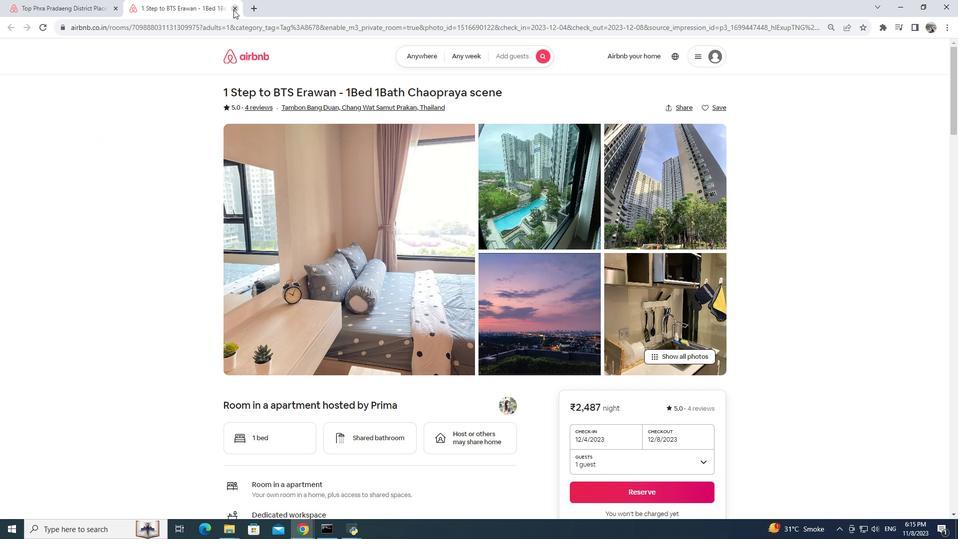 
Action: Mouse pressed left at (233, 9)
Screenshot: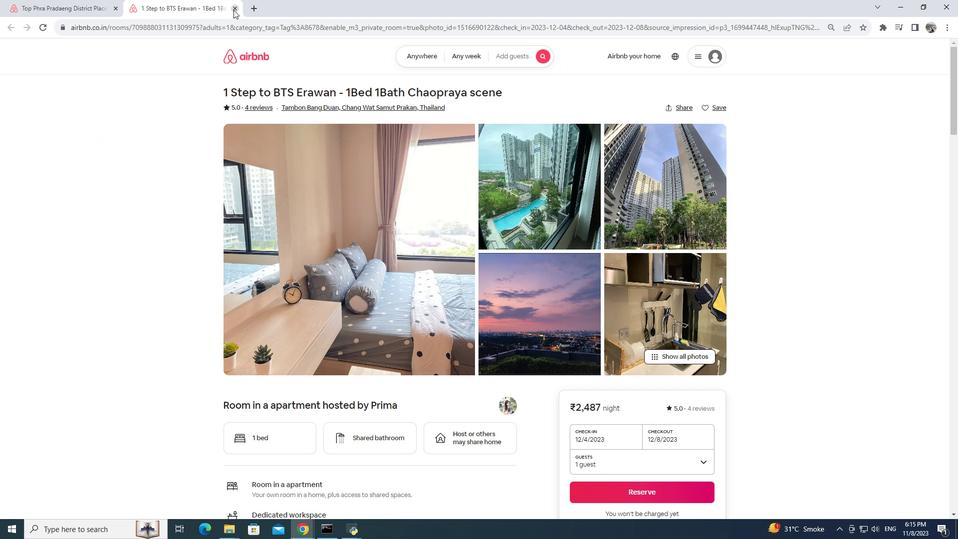 
Action: Mouse moved to (258, 289)
Screenshot: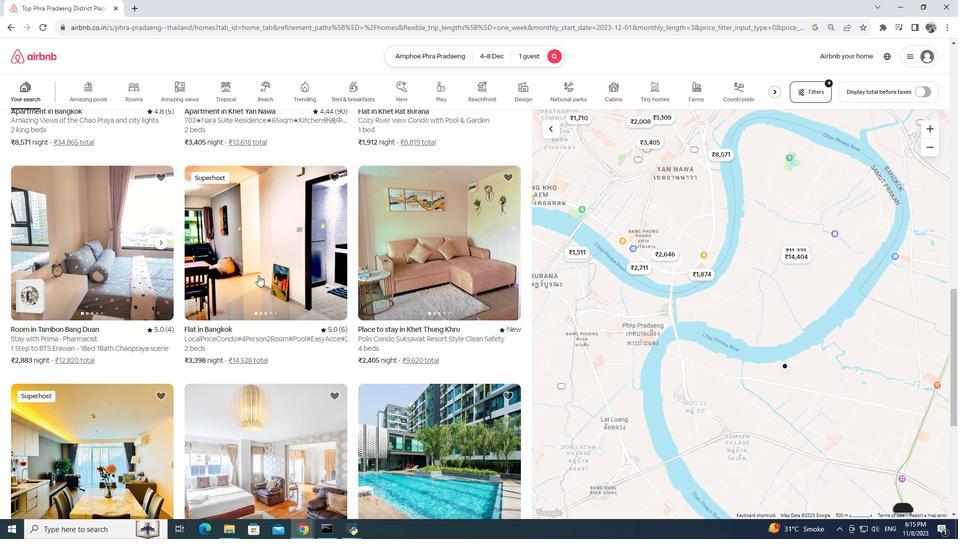 
Action: Mouse scrolled (258, 288) with delta (0, 0)
Screenshot: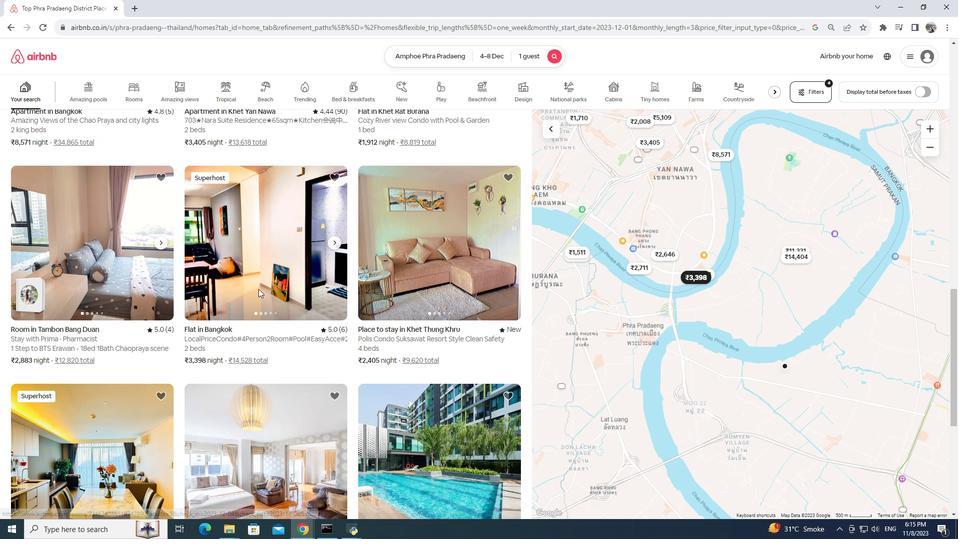 
Action: Mouse scrolled (258, 288) with delta (0, 0)
Screenshot: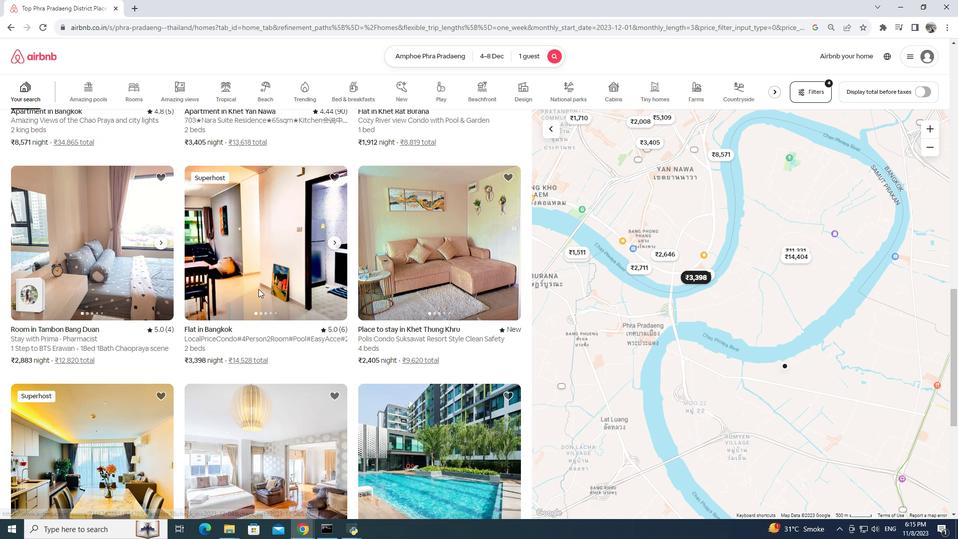 
Action: Mouse scrolled (258, 288) with delta (0, 0)
Screenshot: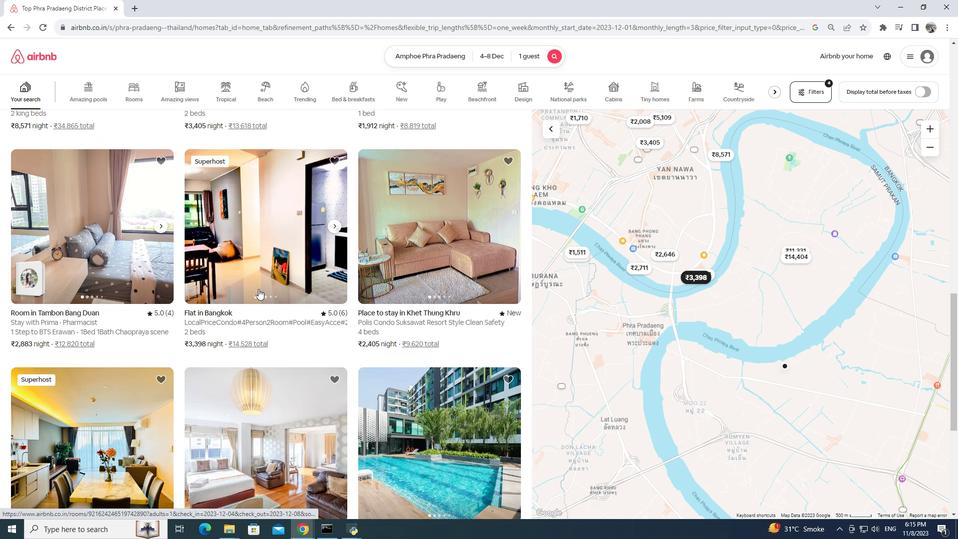 
Action: Mouse scrolled (258, 288) with delta (0, 0)
Screenshot: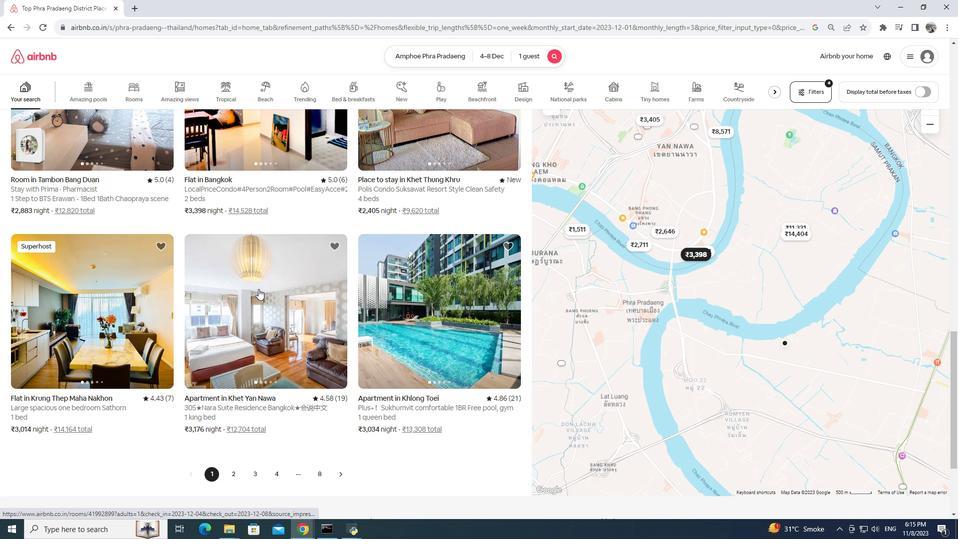 
Action: Mouse moved to (130, 310)
Screenshot: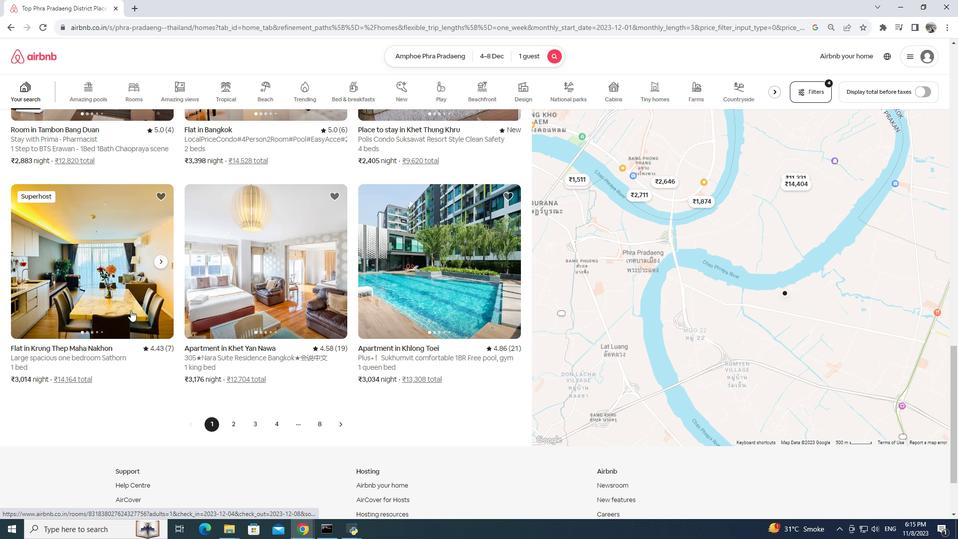 
Action: Mouse pressed left at (130, 310)
Screenshot: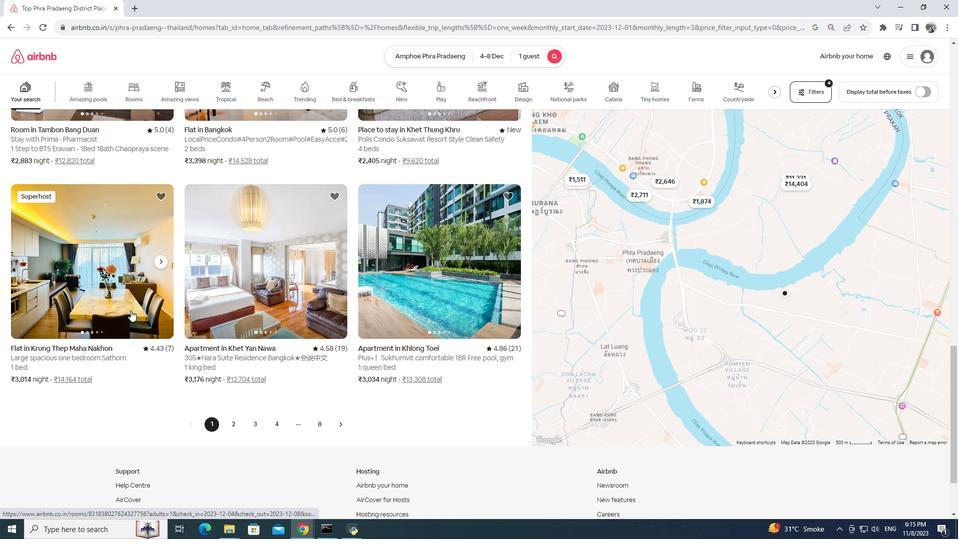 
Action: Mouse pressed left at (130, 310)
Screenshot: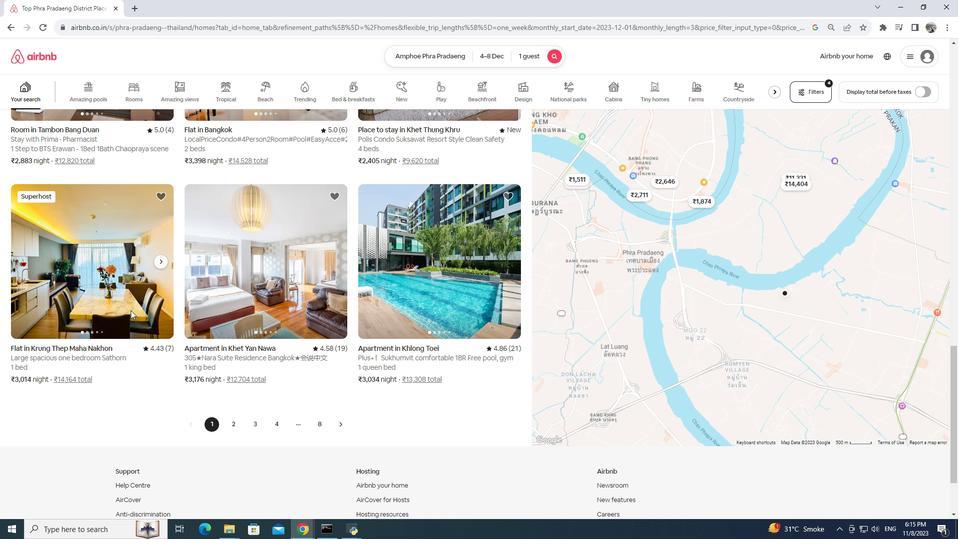 
Action: Mouse moved to (236, 4)
Screenshot: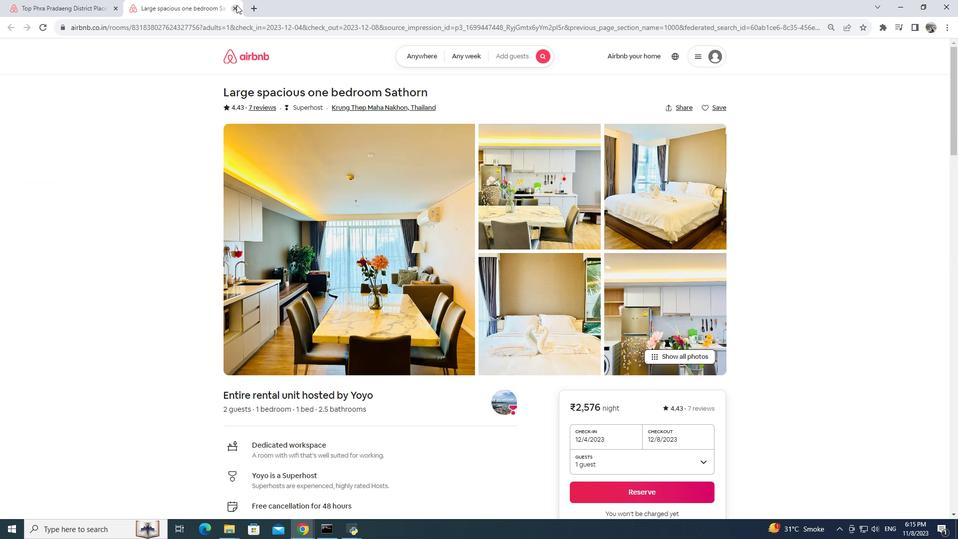 
Action: Mouse pressed left at (236, 4)
Screenshot: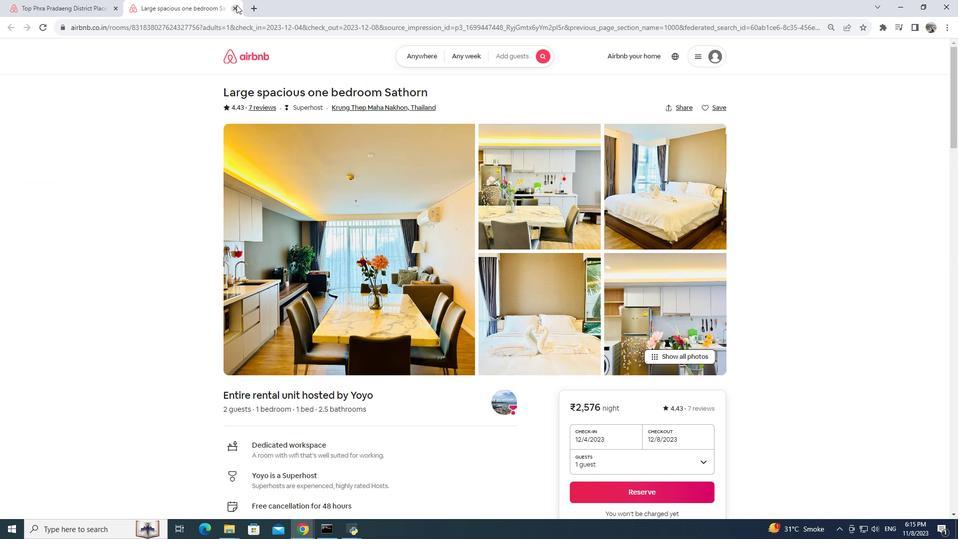 
Action: Mouse moved to (294, 278)
Screenshot: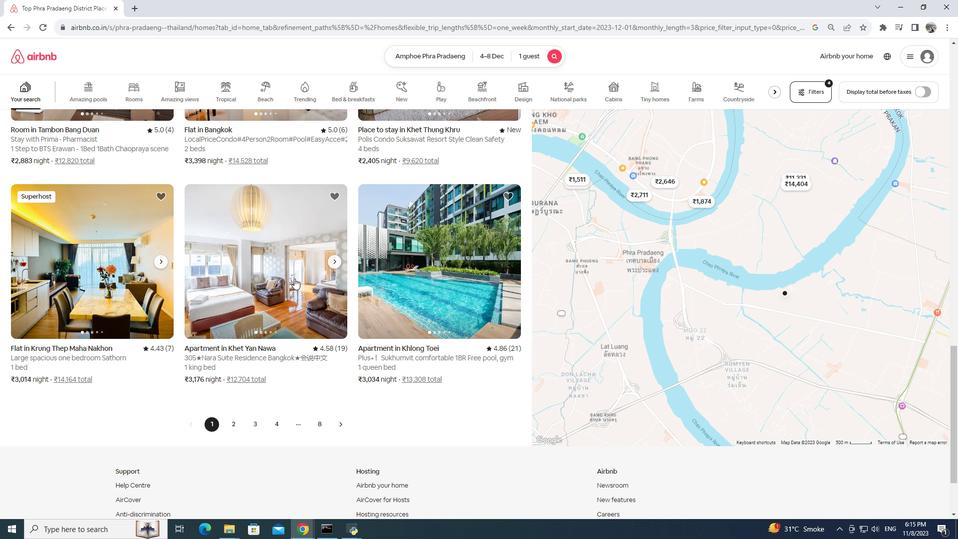 
Action: Mouse pressed left at (294, 278)
Screenshot: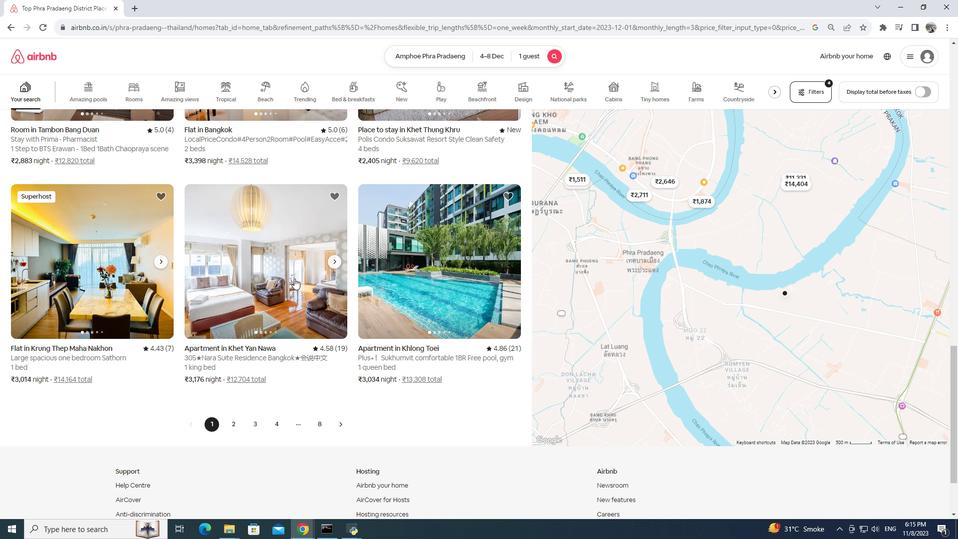 
Action: Mouse moved to (293, 278)
Screenshot: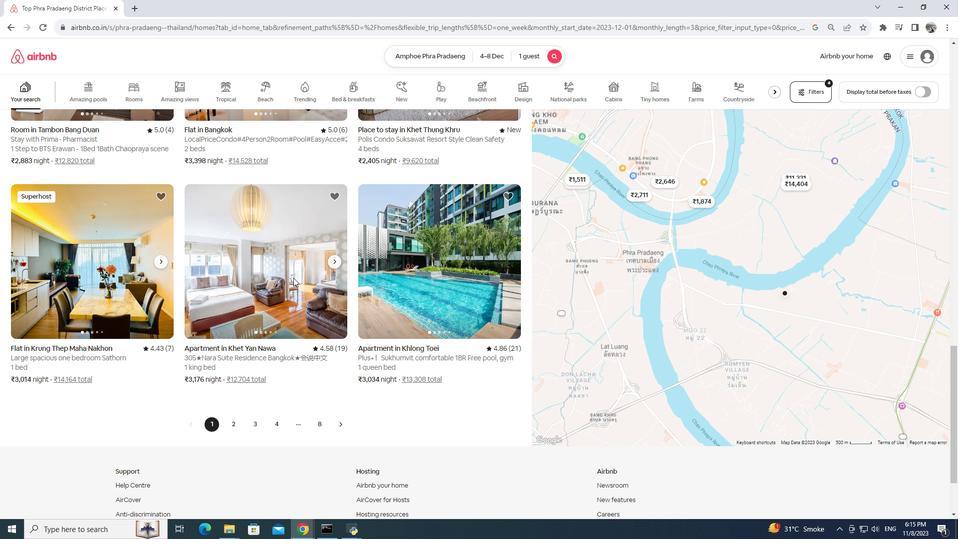 
Action: Mouse pressed left at (293, 278)
Screenshot: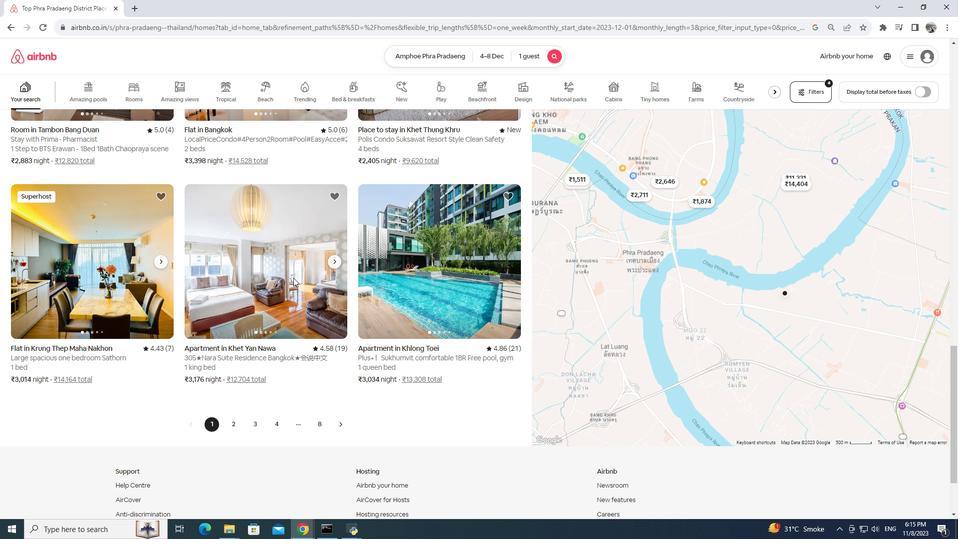 
Action: Mouse moved to (232, 8)
Screenshot: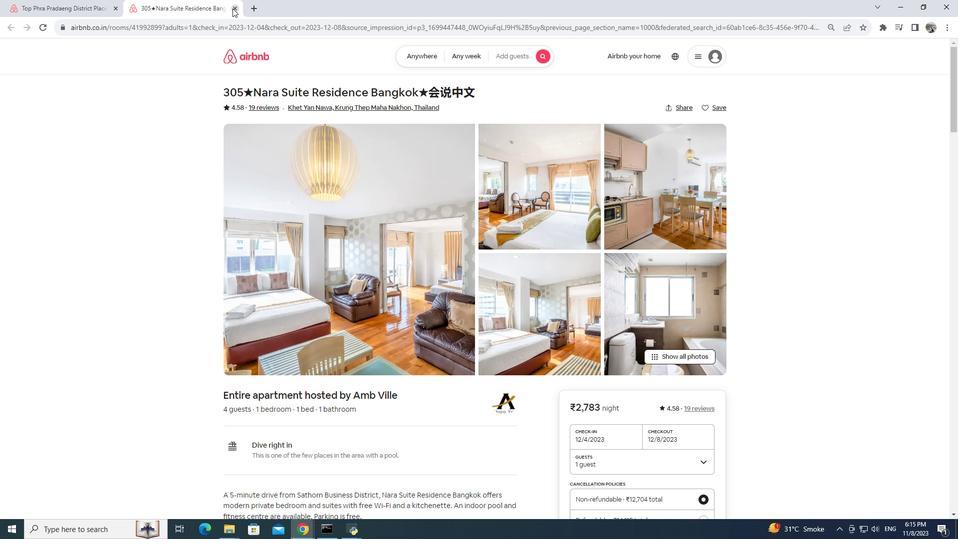 
Action: Mouse pressed left at (232, 8)
Screenshot: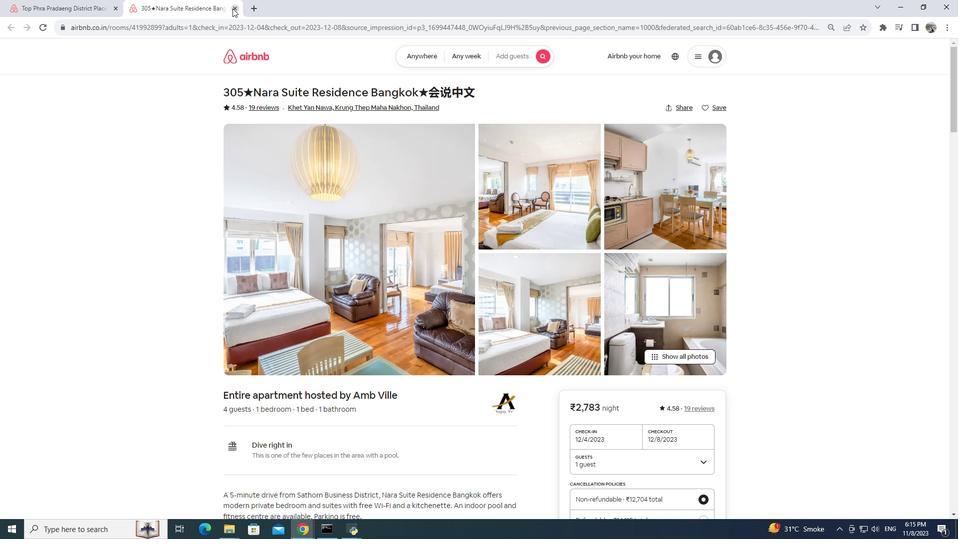 
Action: Mouse moved to (480, 266)
Screenshot: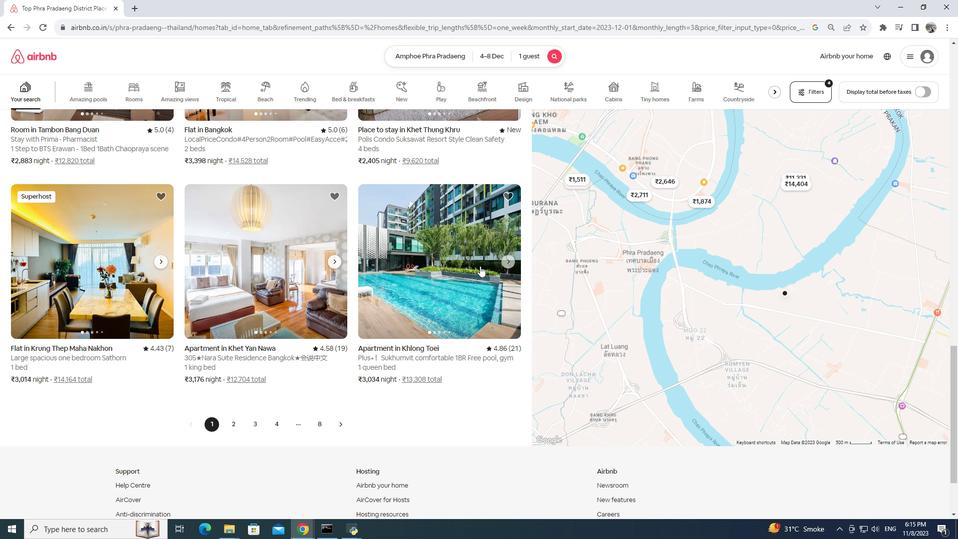 
Action: Mouse pressed left at (480, 266)
Screenshot: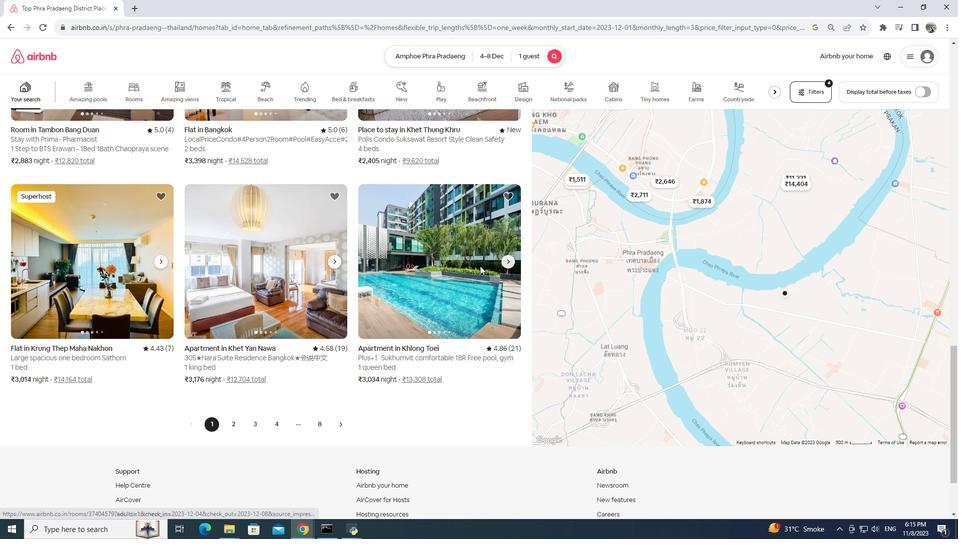 
Action: Mouse pressed left at (480, 266)
Screenshot: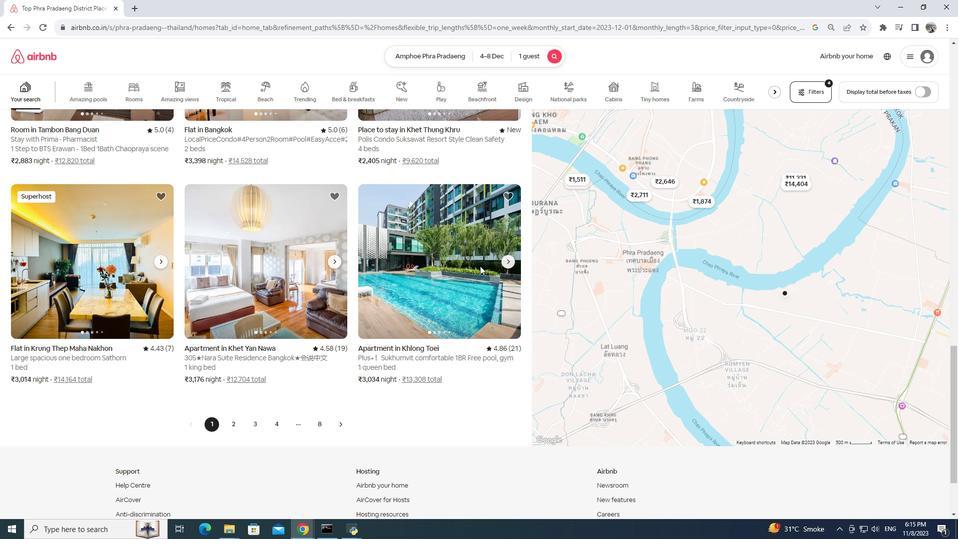 
Action: Mouse moved to (480, 263)
Screenshot: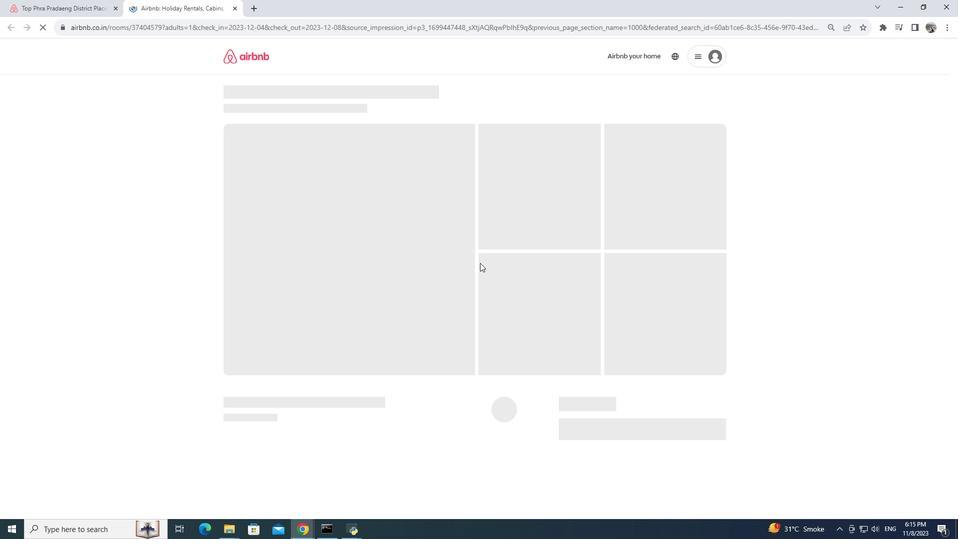 
Action: Key pressed 01
Screenshot: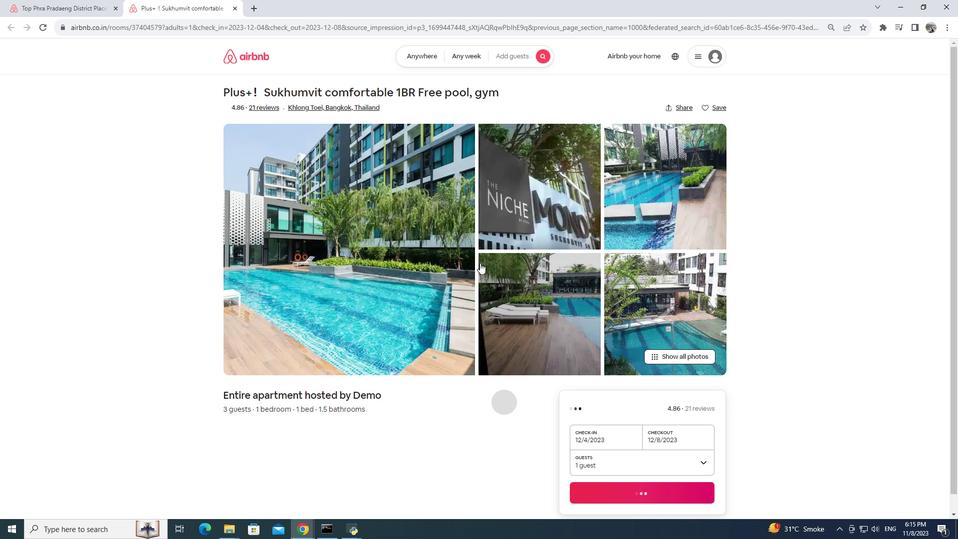 
Action: Mouse moved to (236, 4)
Screenshot: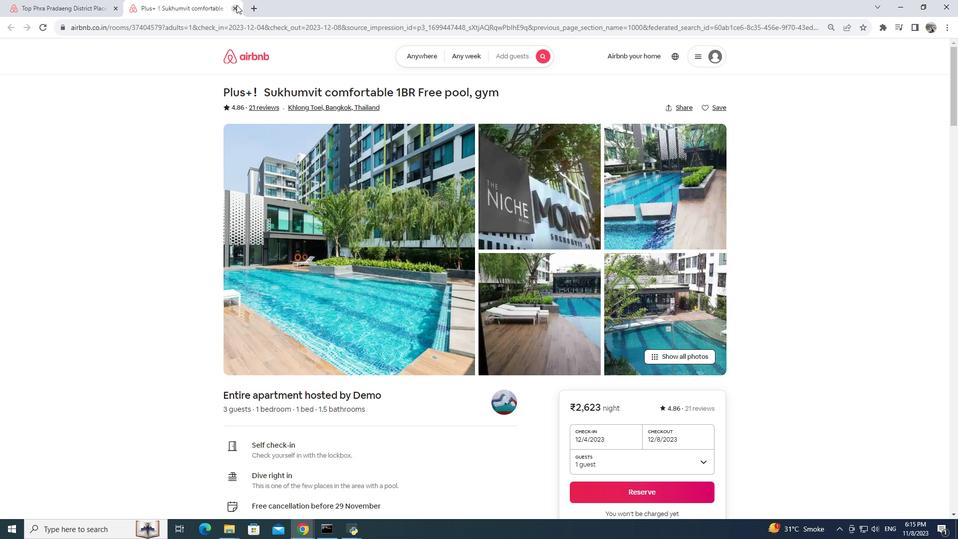 
Action: Mouse pressed left at (236, 4)
Screenshot: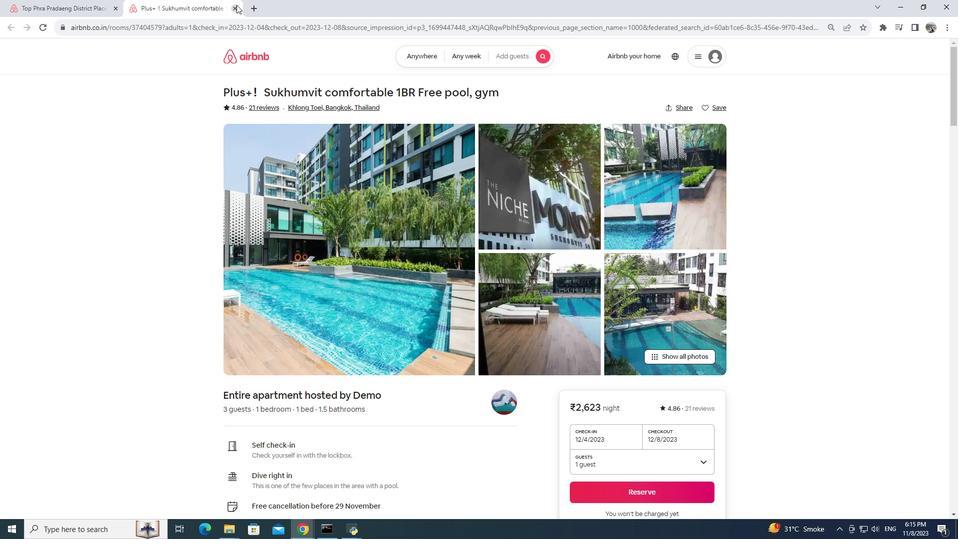
Action: Mouse moved to (233, 417)
Screenshot: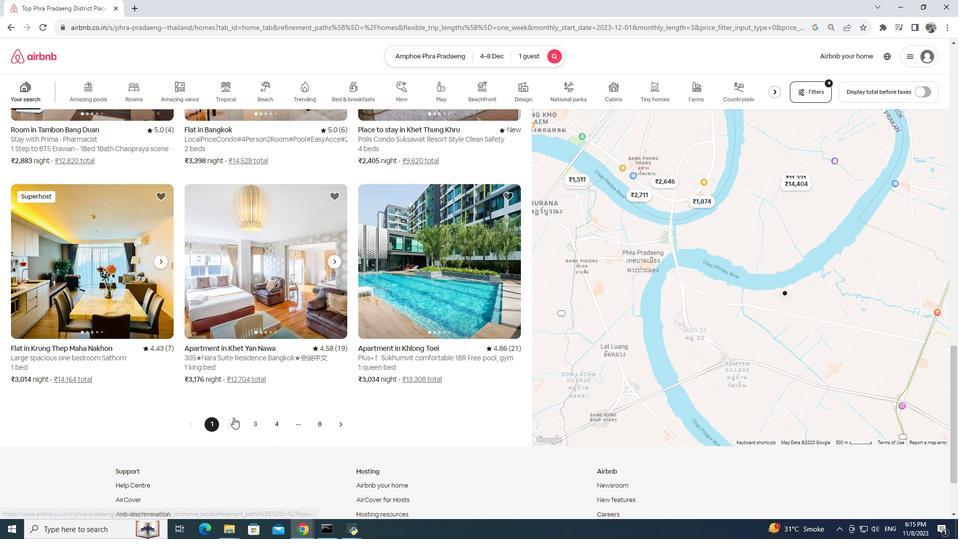 
Action: Mouse pressed left at (233, 417)
Screenshot: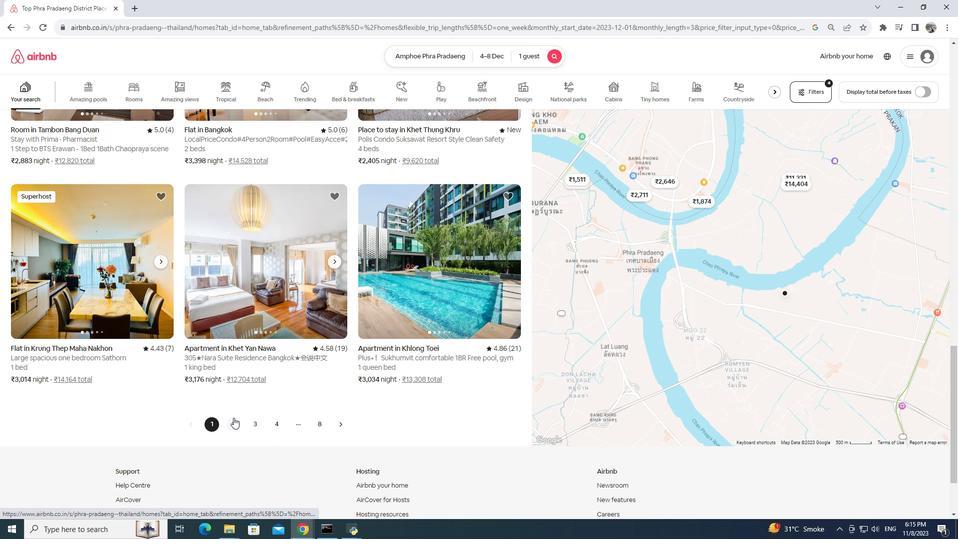 
Action: Mouse moved to (85, 232)
Screenshot: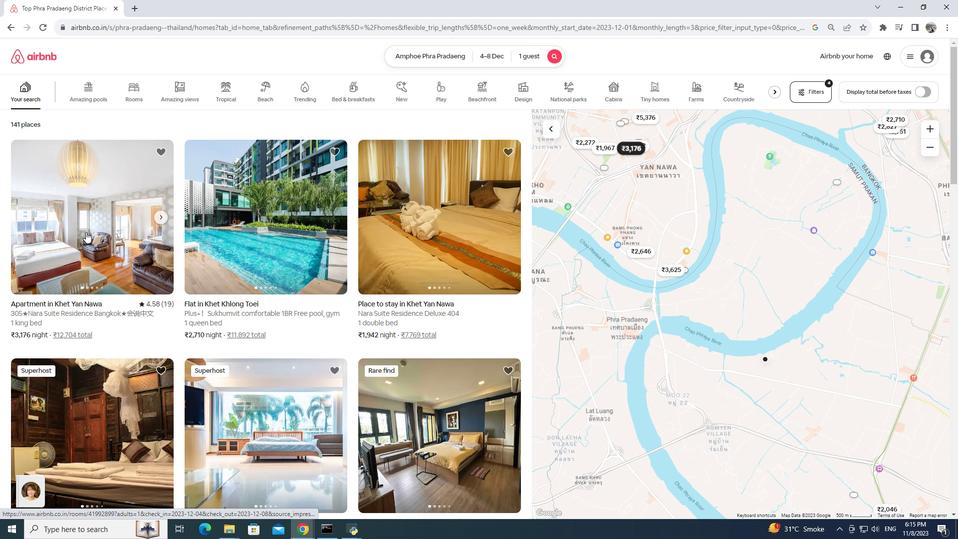 
Action: Mouse pressed left at (85, 232)
Screenshot: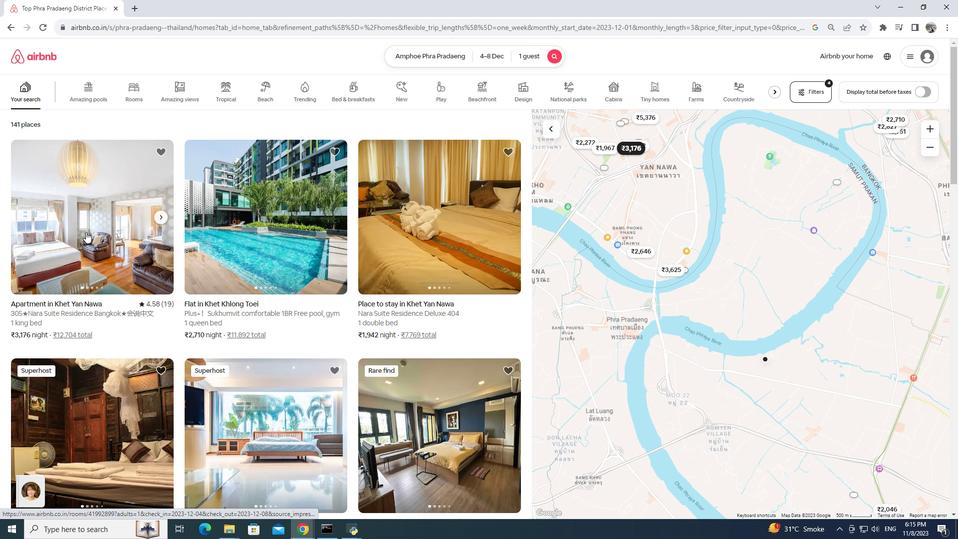 
Action: Mouse pressed left at (85, 232)
Screenshot: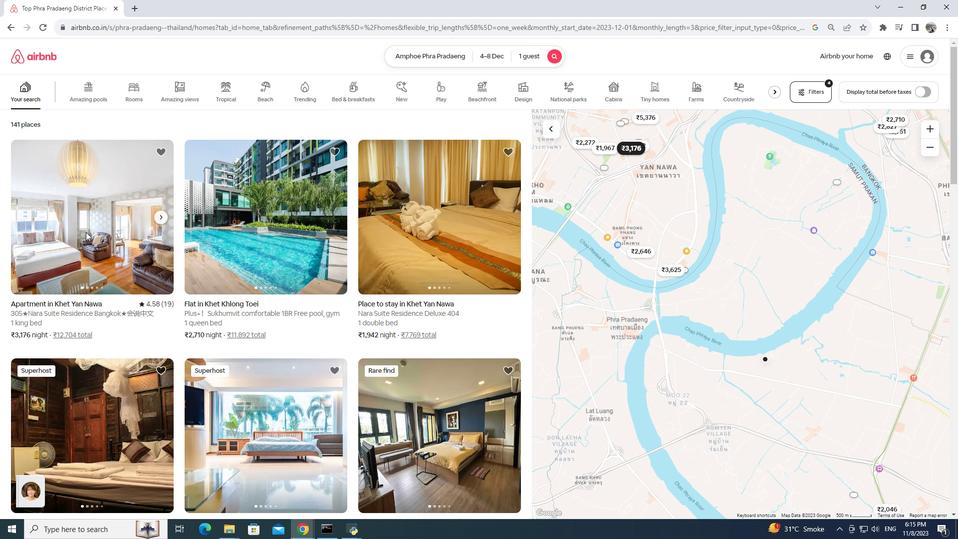 
Action: Mouse moved to (234, 8)
Screenshot: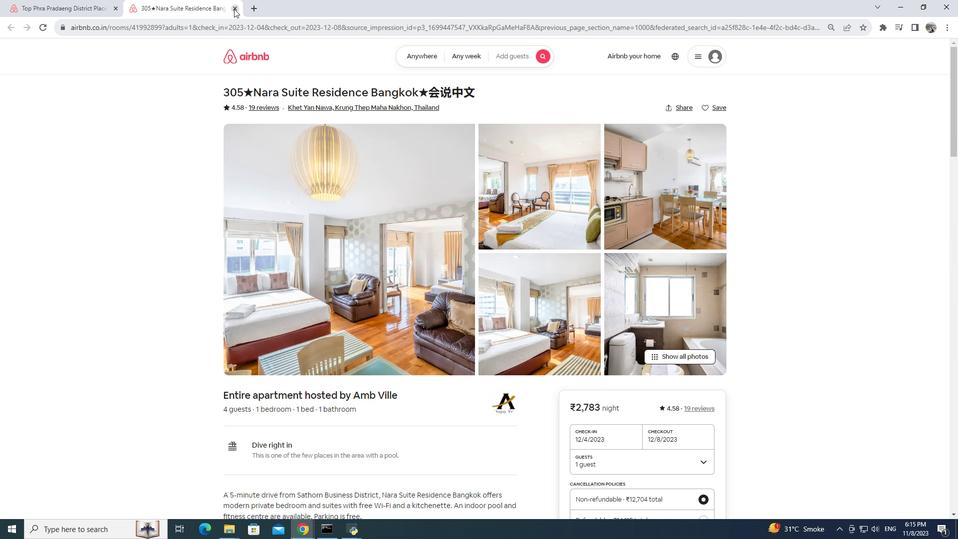 
Action: Mouse pressed left at (234, 8)
Screenshot: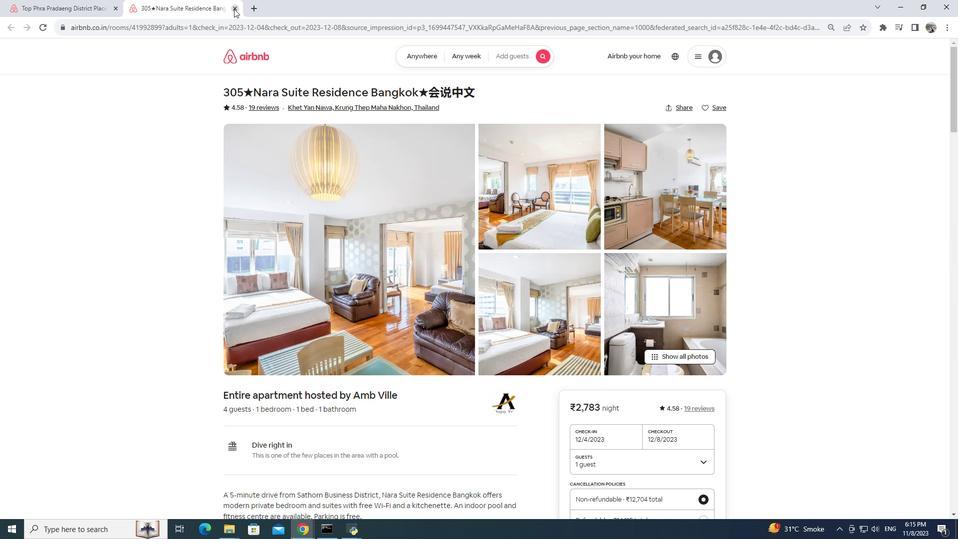 
Action: Mouse moved to (281, 224)
Screenshot: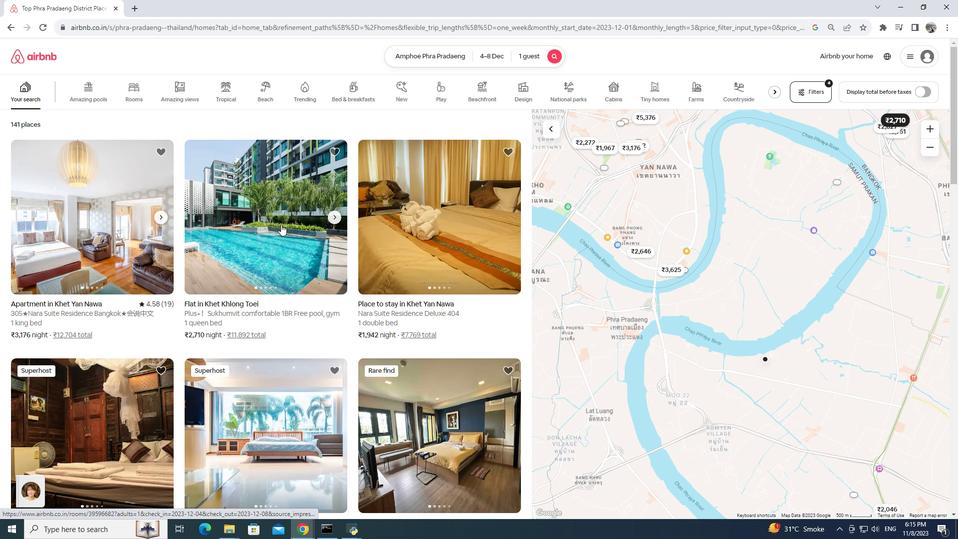 
Action: Mouse pressed left at (281, 224)
Screenshot: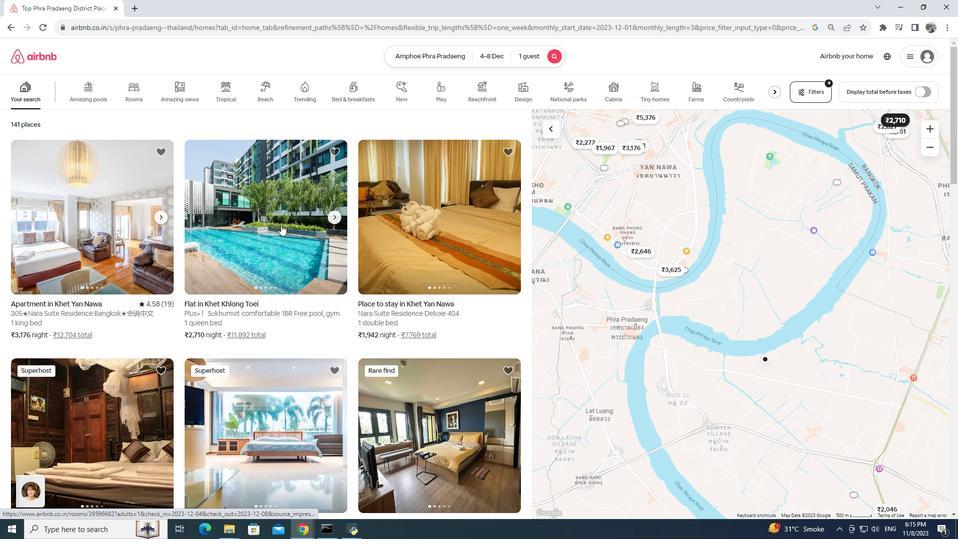 
Action: Mouse pressed left at (281, 224)
Screenshot: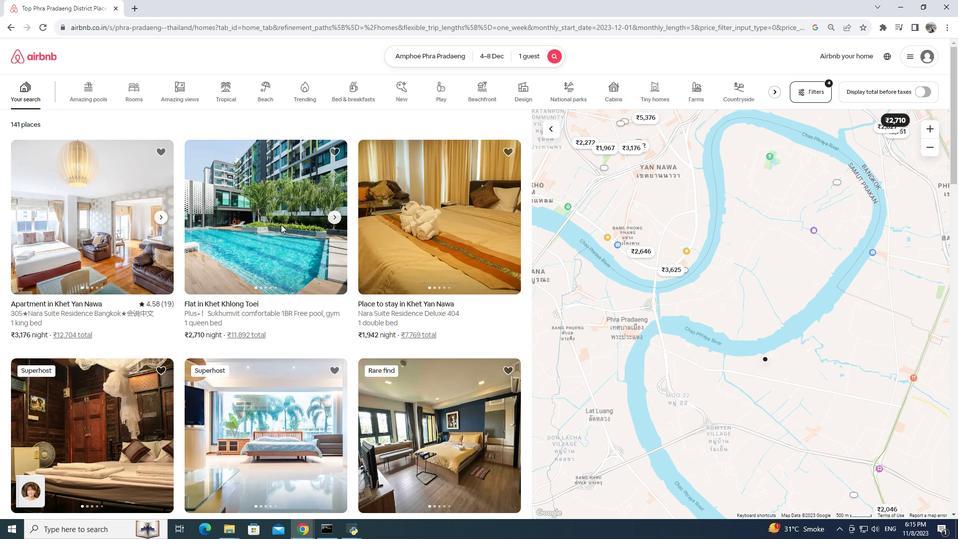 
Action: Mouse moved to (236, 9)
Screenshot: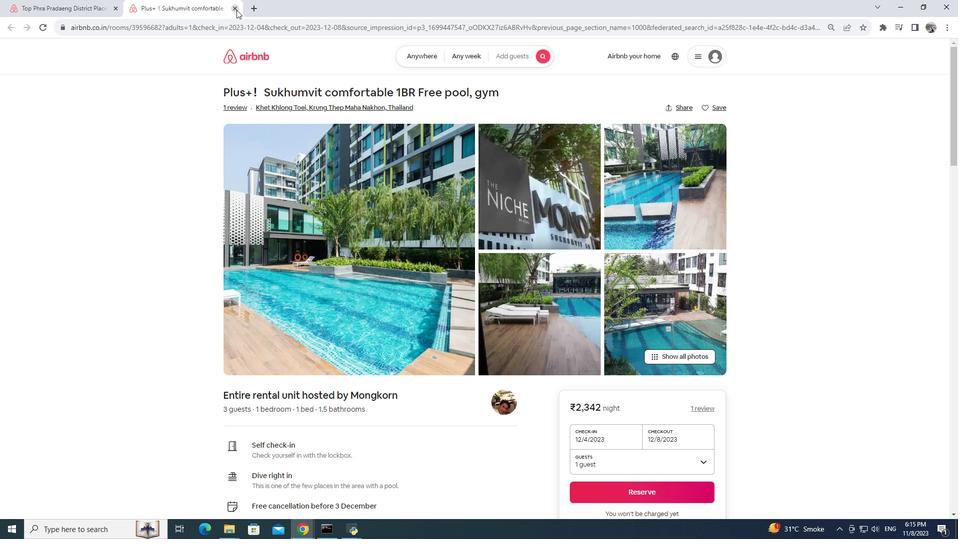 
Action: Mouse pressed left at (236, 9)
Screenshot: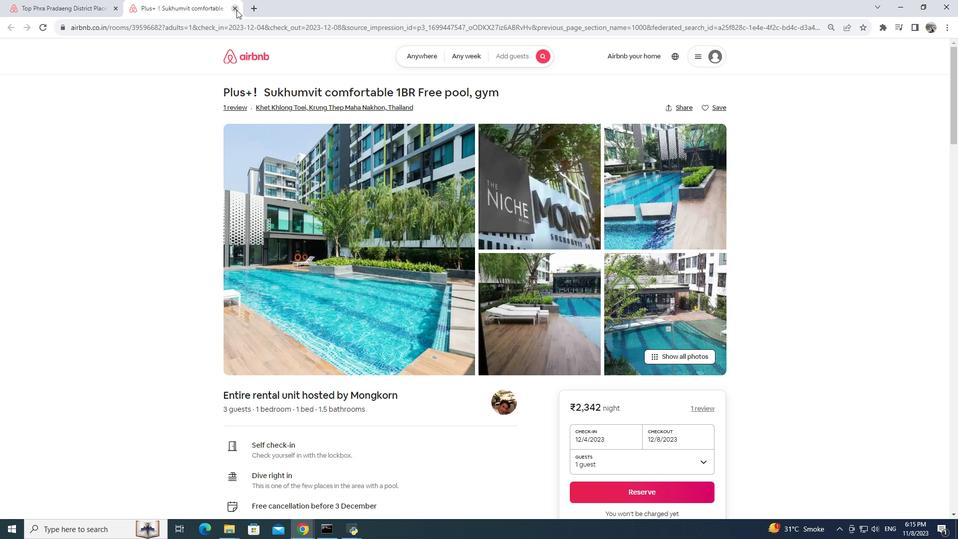 
Action: Mouse moved to (423, 201)
Screenshot: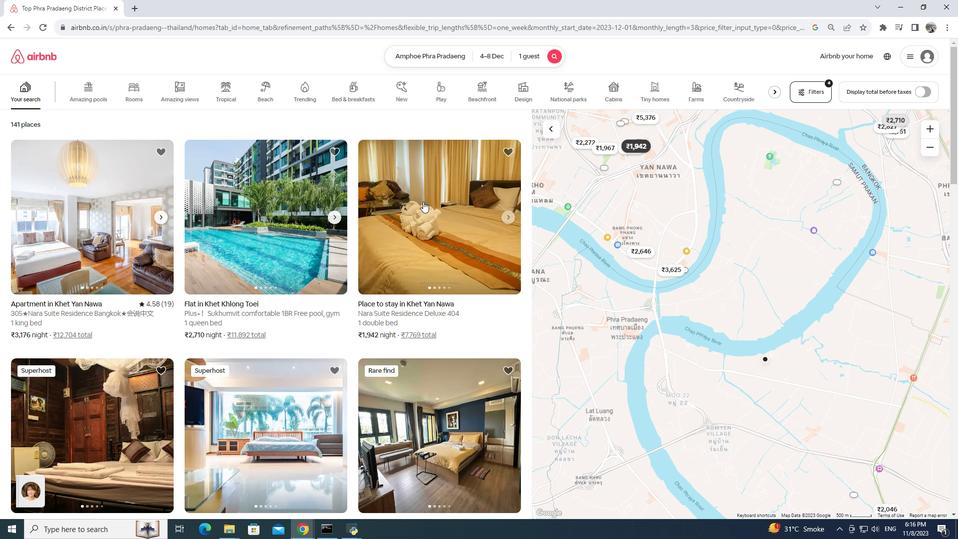 
Action: Mouse pressed left at (423, 201)
Screenshot: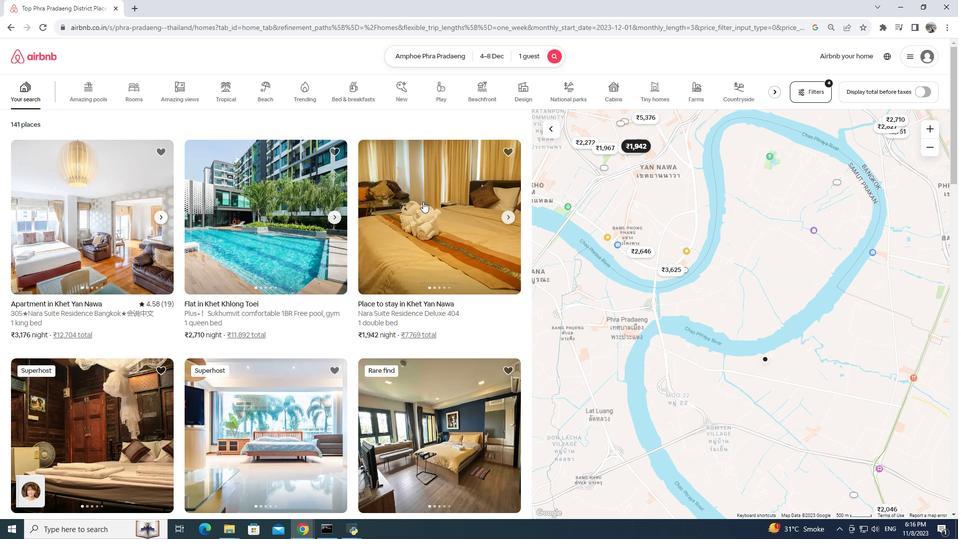 
Action: Mouse pressed left at (423, 201)
Screenshot: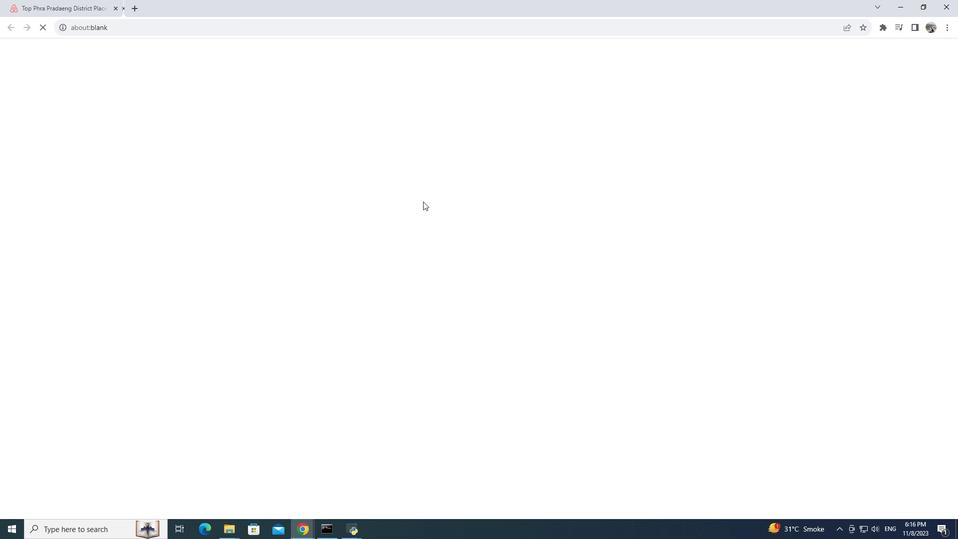 
Action: Mouse moved to (233, 9)
Screenshot: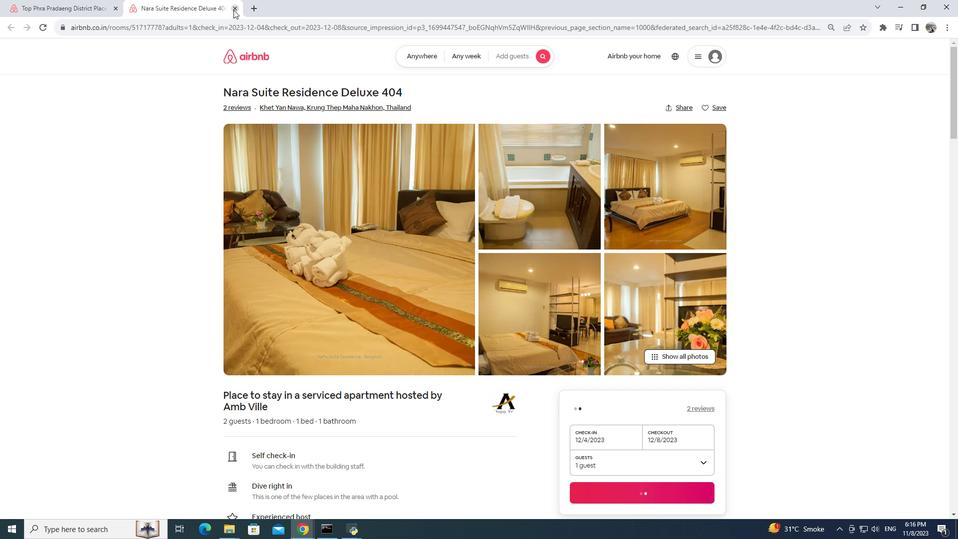
Action: Mouse pressed left at (233, 9)
Screenshot: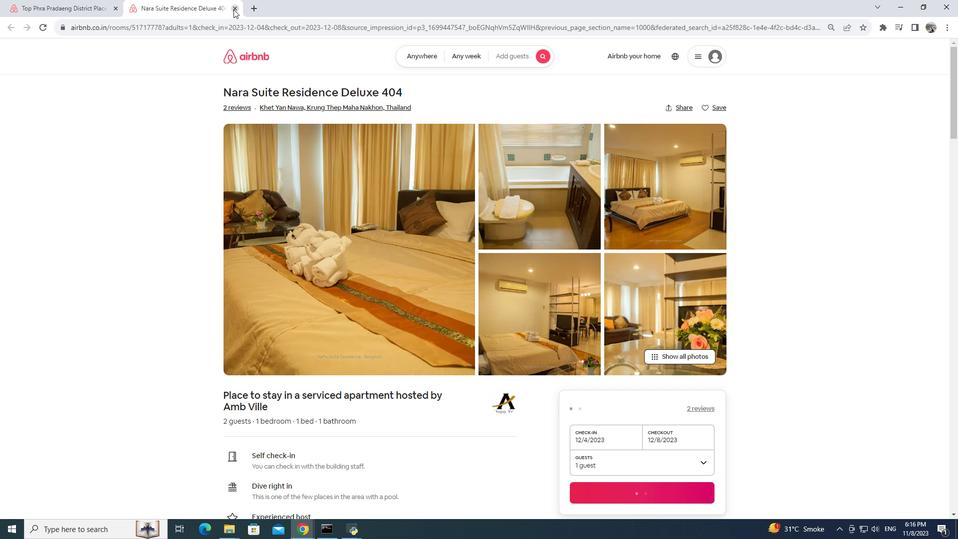 
Action: Mouse moved to (333, 218)
Screenshot: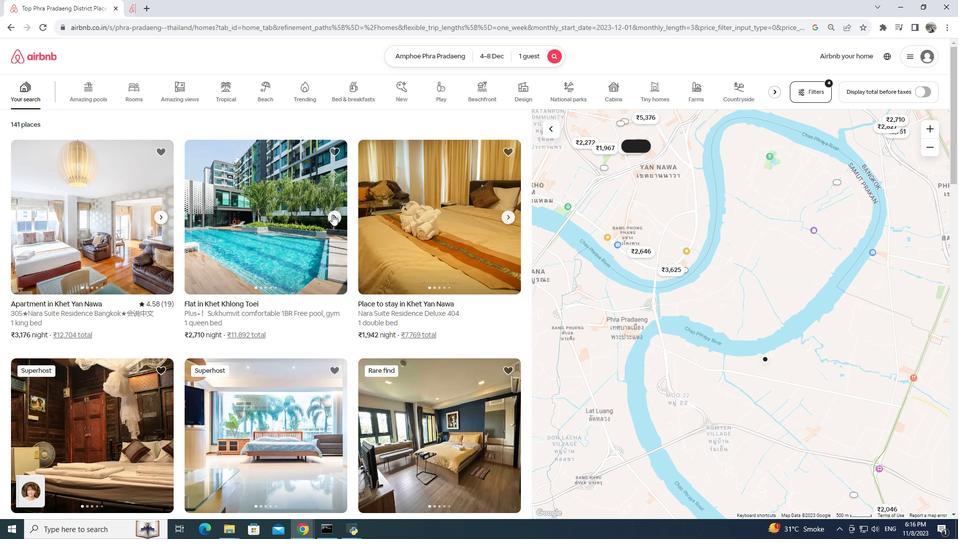 
Action: Mouse scrolled (333, 218) with delta (0, 0)
Screenshot: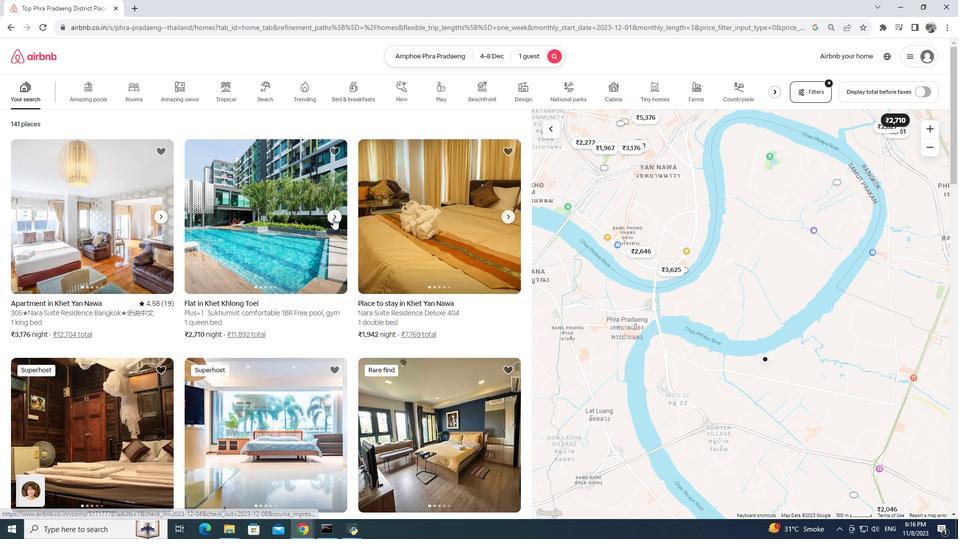 
Action: Mouse scrolled (333, 218) with delta (0, 0)
Screenshot: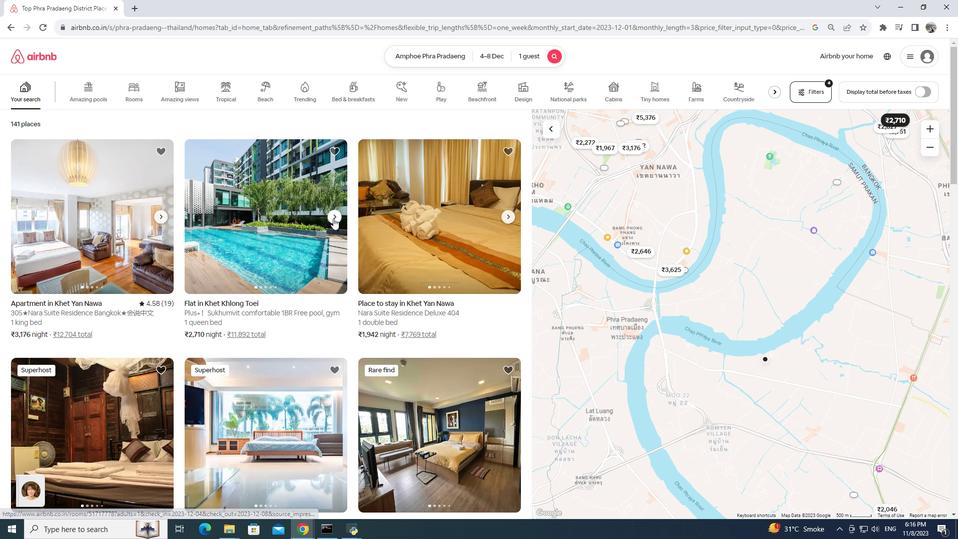 
Action: Mouse scrolled (333, 218) with delta (0, 0)
Screenshot: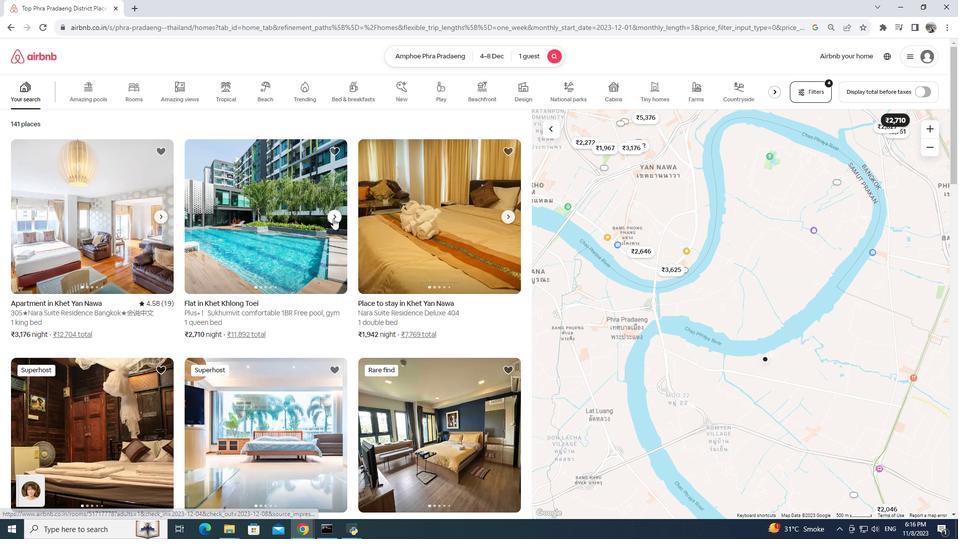
Action: Mouse moved to (275, 289)
Screenshot: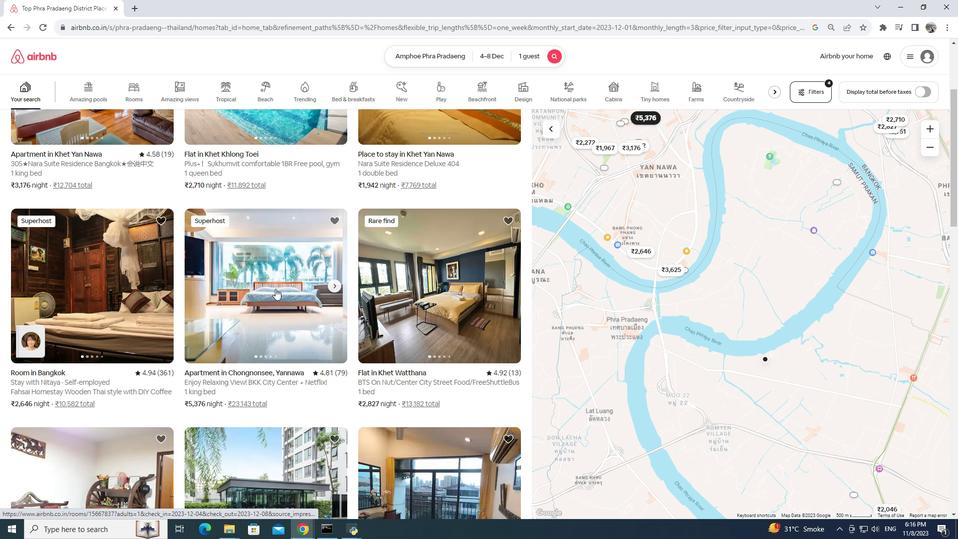 
Action: Mouse pressed left at (275, 289)
Screenshot: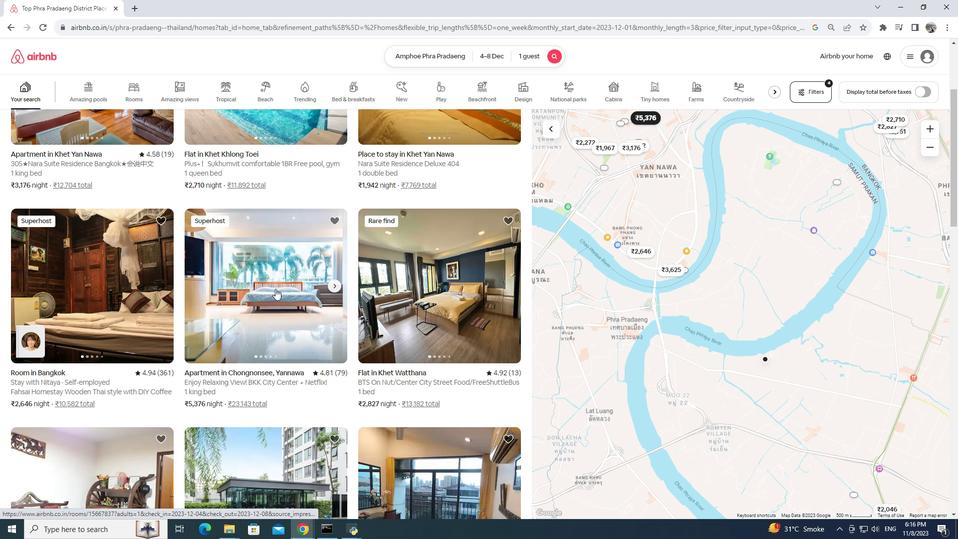 
Action: Mouse pressed left at (275, 289)
Screenshot: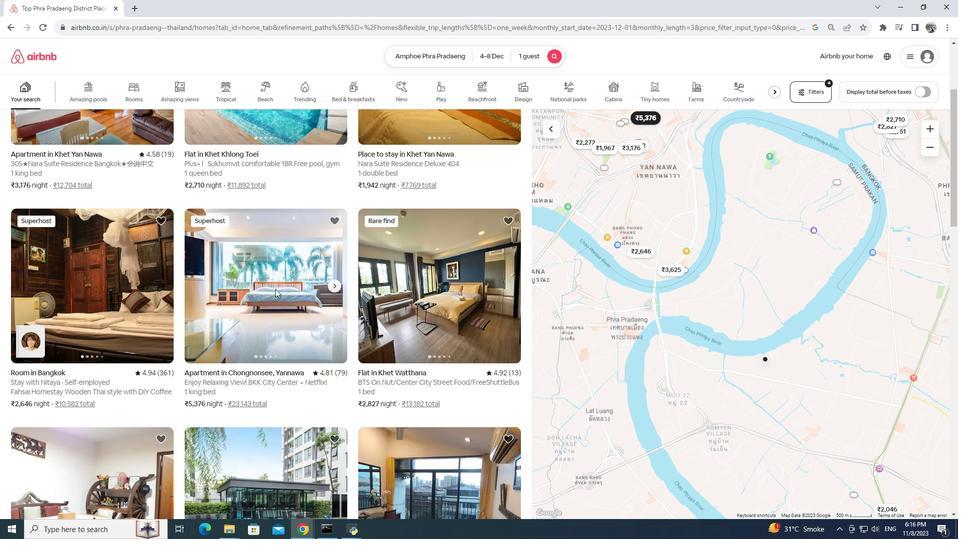
Action: Mouse moved to (234, 8)
Screenshot: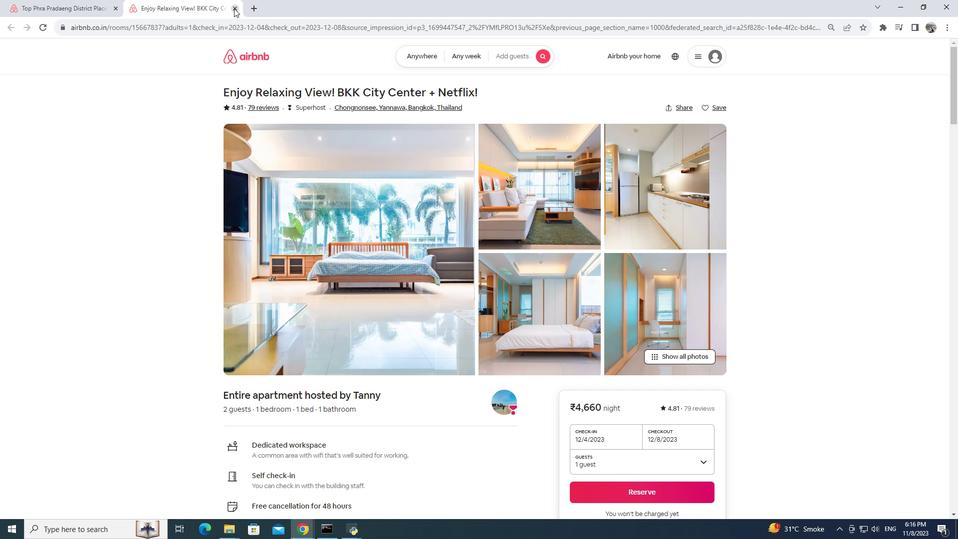 
Action: Mouse pressed left at (234, 8)
Screenshot: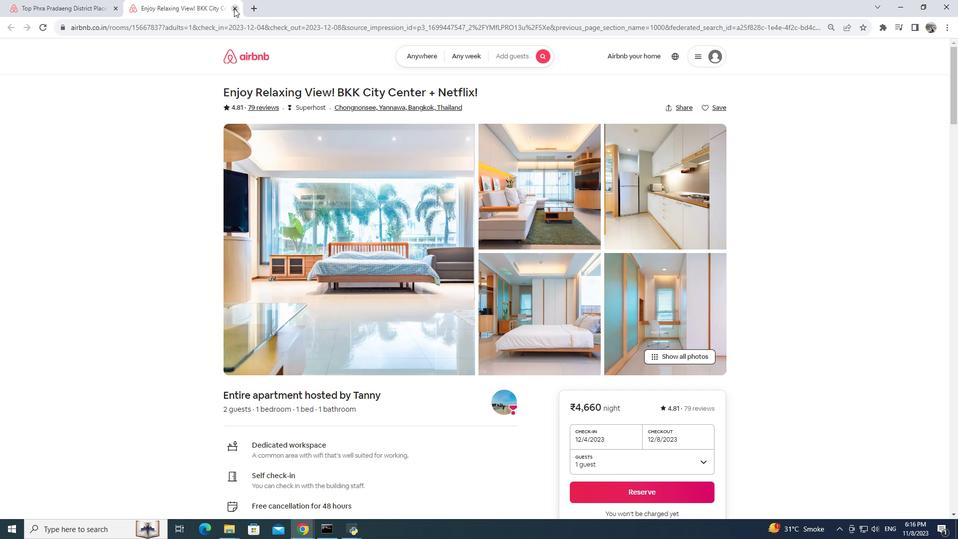 
Action: Mouse moved to (319, 284)
Screenshot: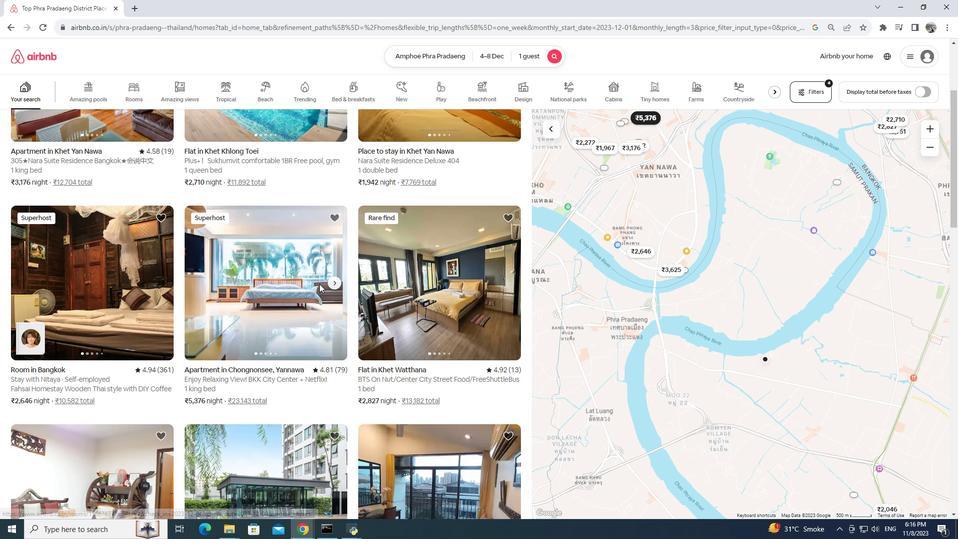 
Action: Mouse scrolled (319, 283) with delta (0, 0)
Screenshot: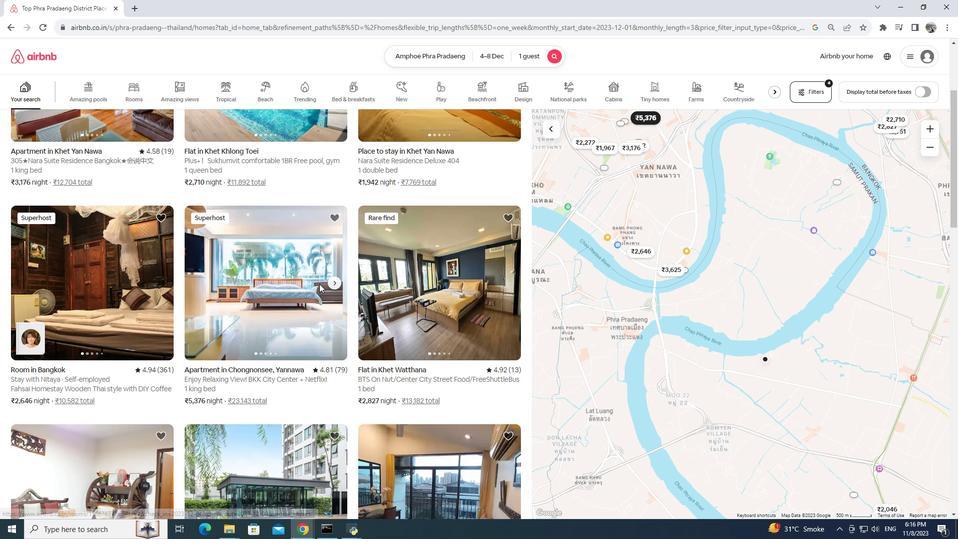 
Action: Mouse moved to (319, 284)
Screenshot: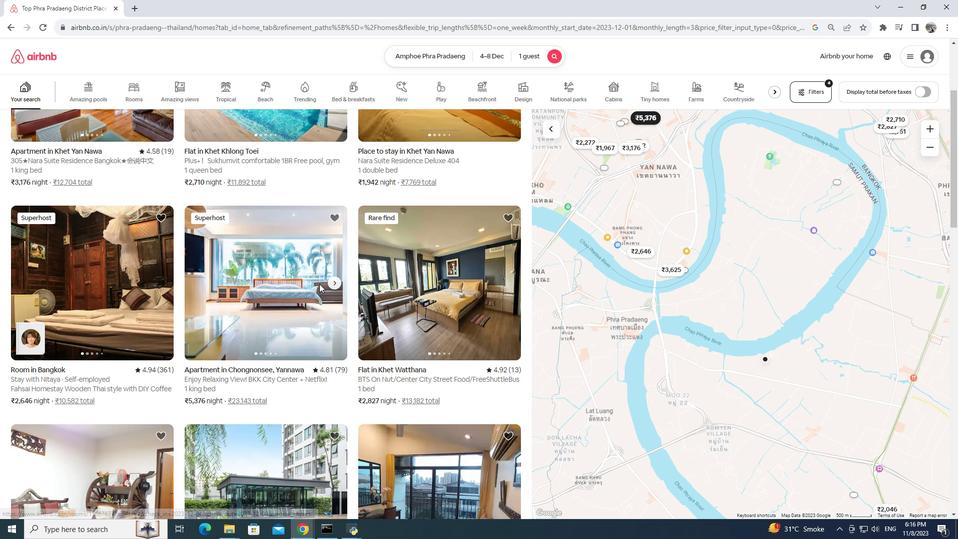 
Action: Mouse scrolled (319, 283) with delta (0, 0)
Screenshot: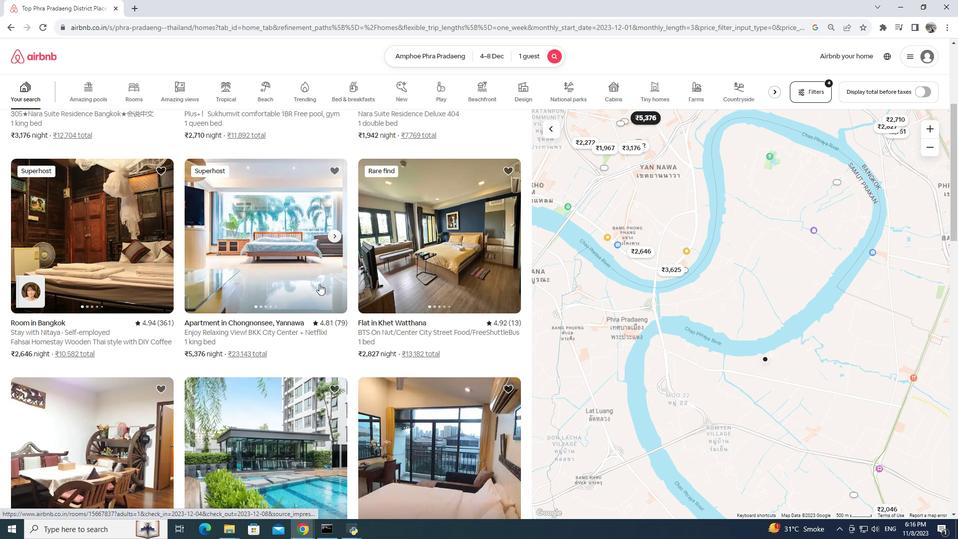 
Action: Mouse scrolled (319, 283) with delta (0, 0)
Screenshot: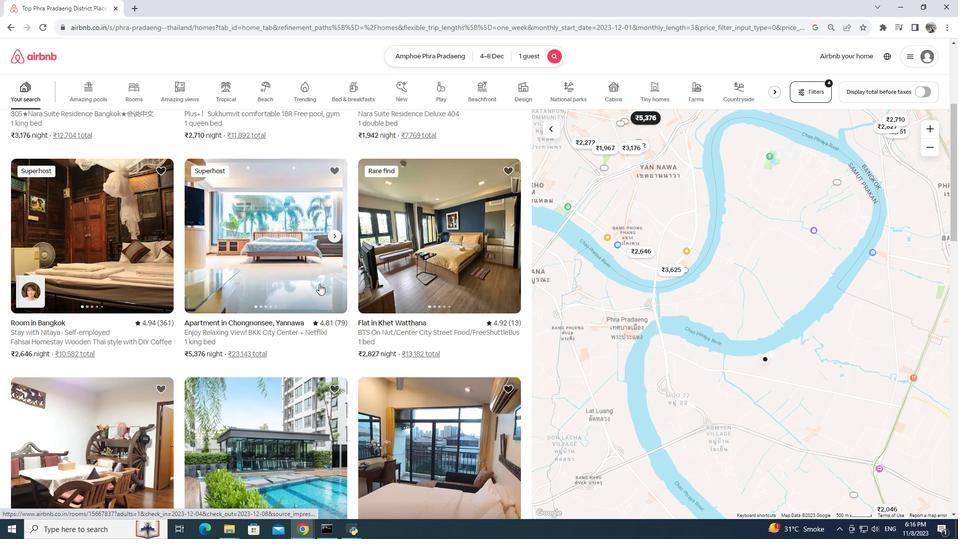 
Action: Mouse moved to (424, 173)
Screenshot: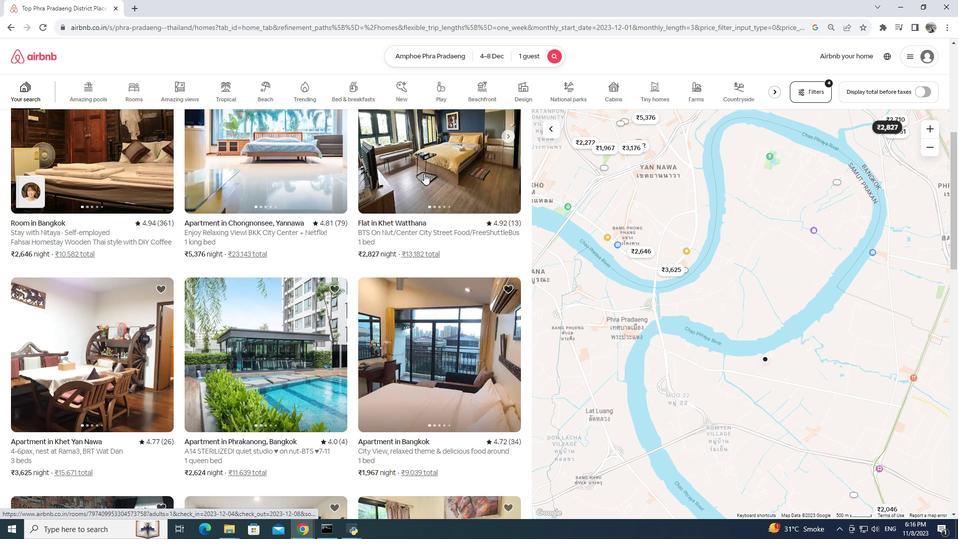 
Action: Mouse pressed left at (424, 173)
Screenshot: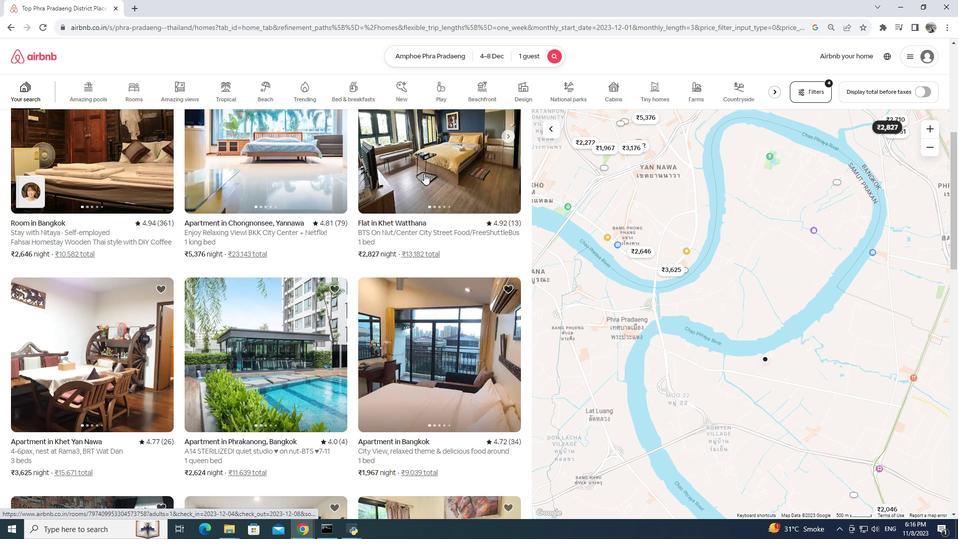 
Action: Mouse moved to (425, 173)
Screenshot: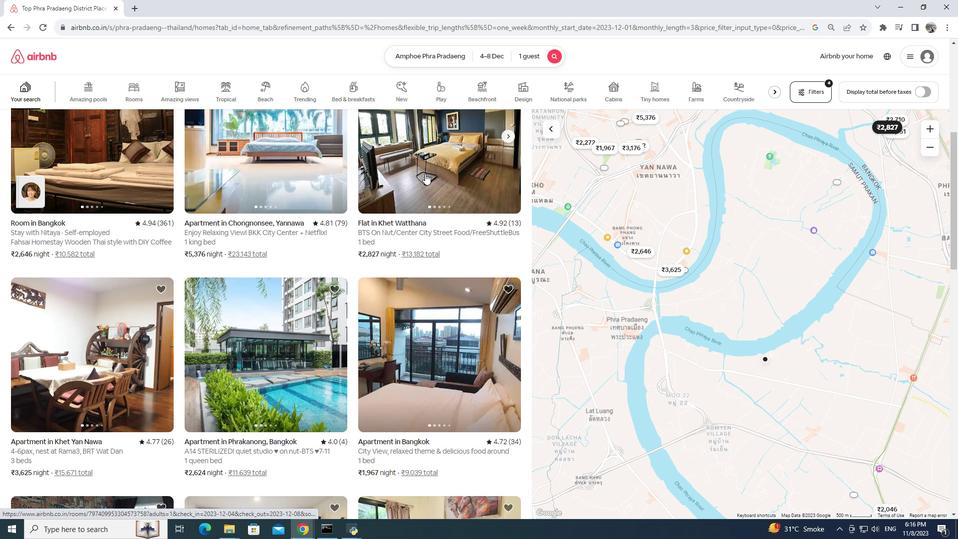
Action: Mouse pressed left at (425, 173)
Screenshot: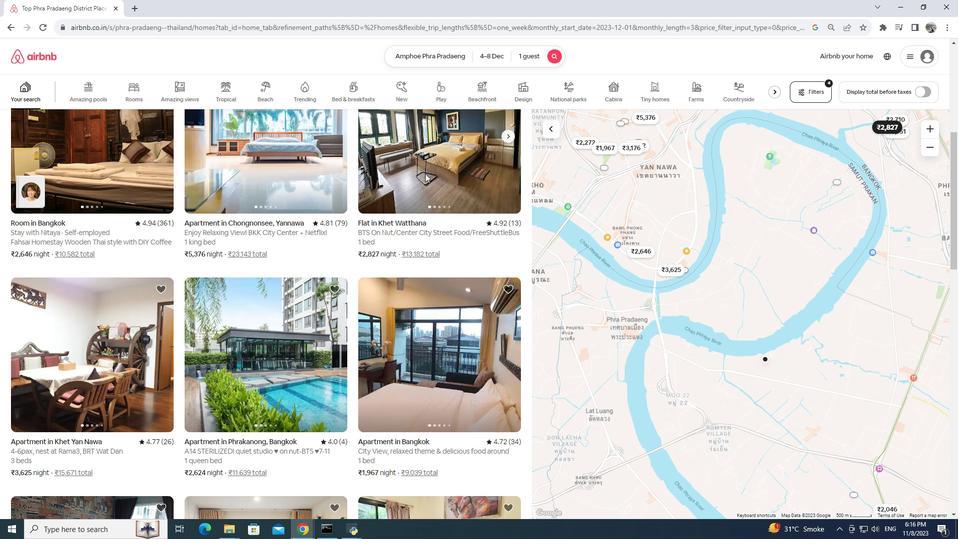 
Action: Mouse moved to (231, 12)
Screenshot: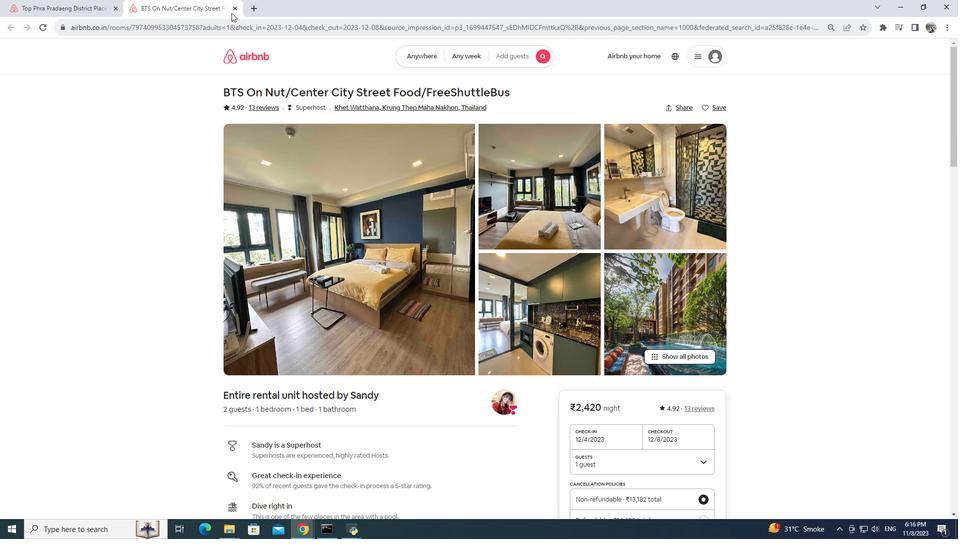 
Action: Mouse pressed left at (231, 12)
Screenshot: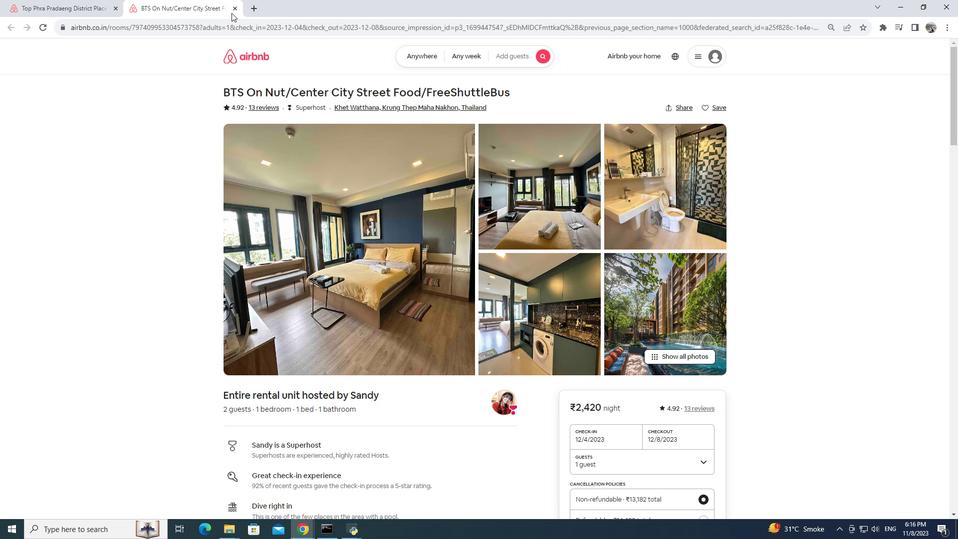 
Action: Mouse moved to (232, 9)
Screenshot: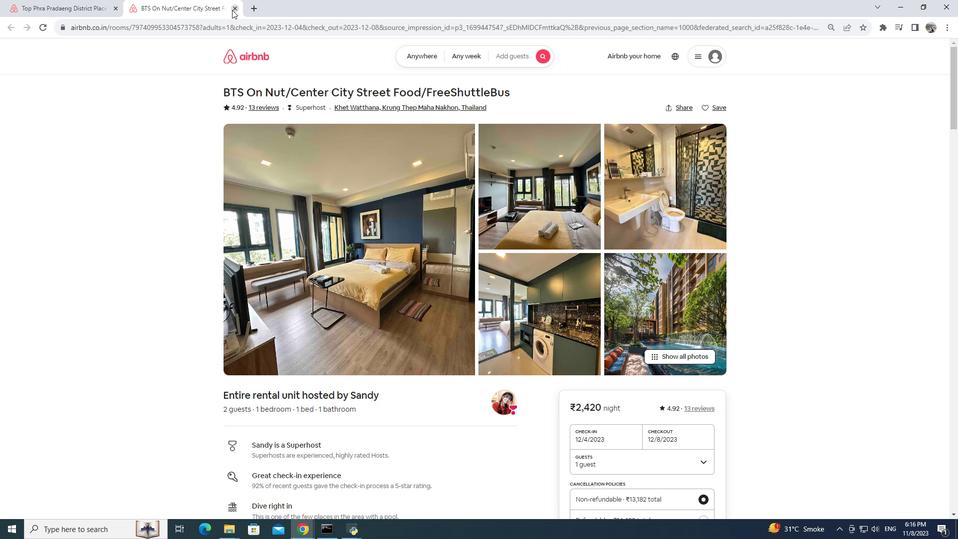 
Action: Mouse pressed left at (232, 9)
Screenshot: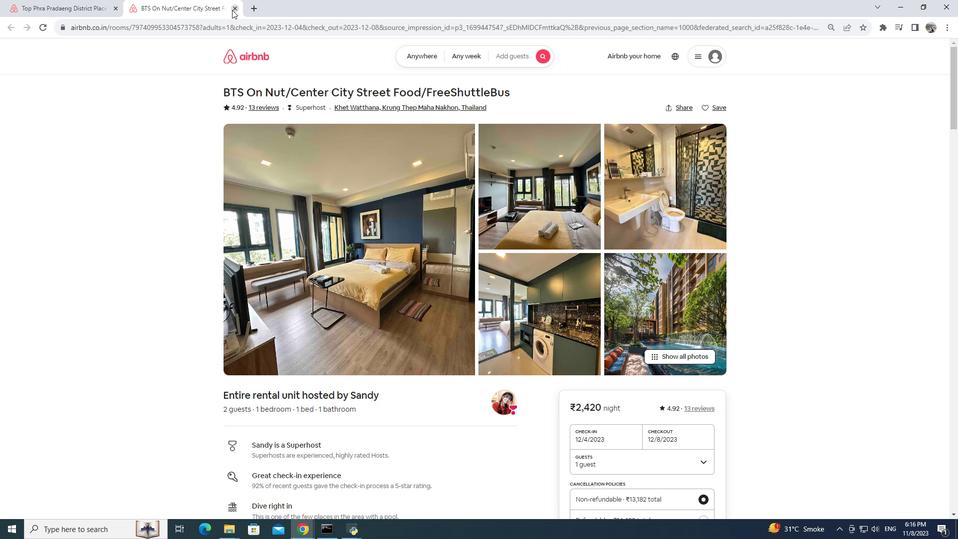 
Action: Mouse moved to (366, 361)
Screenshot: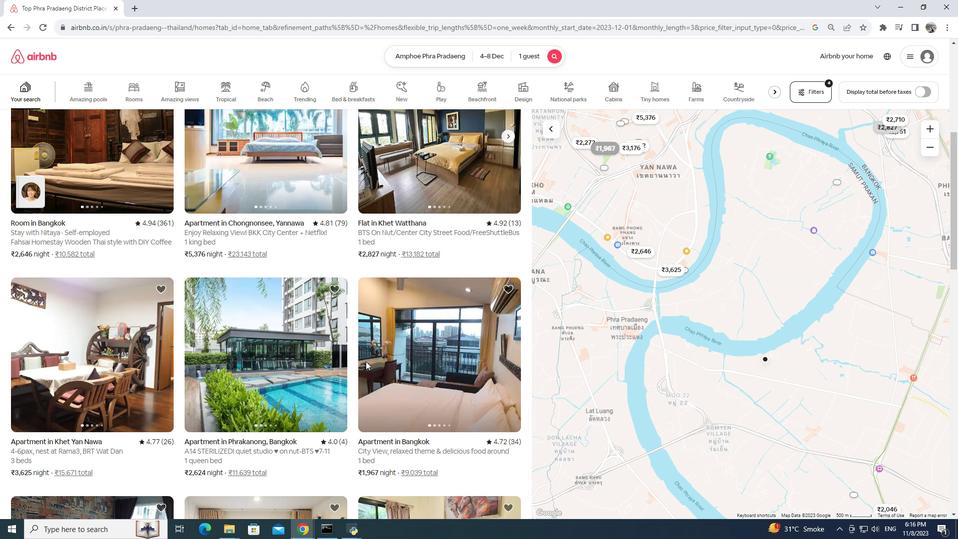 
Action: Mouse scrolled (366, 360) with delta (0, 0)
Screenshot: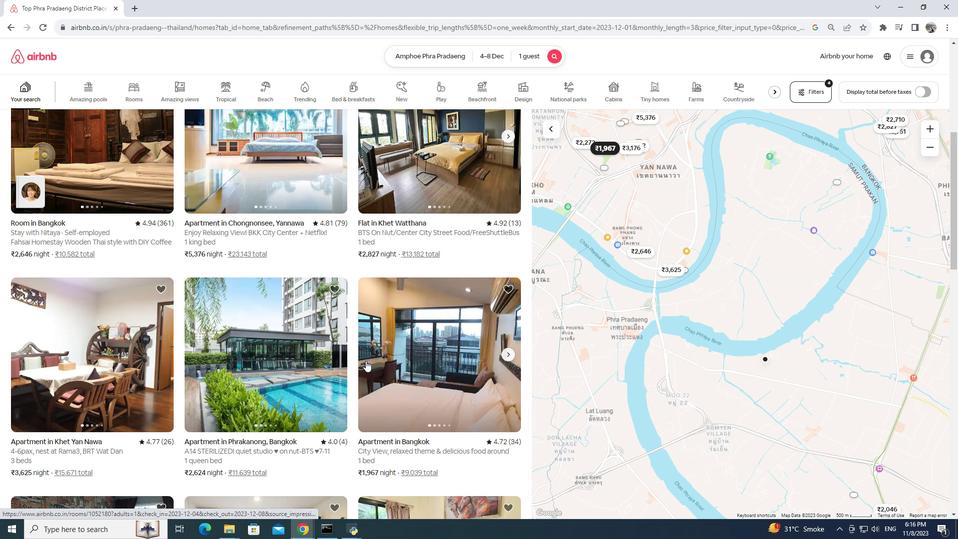 
Action: Mouse moved to (298, 302)
Screenshot: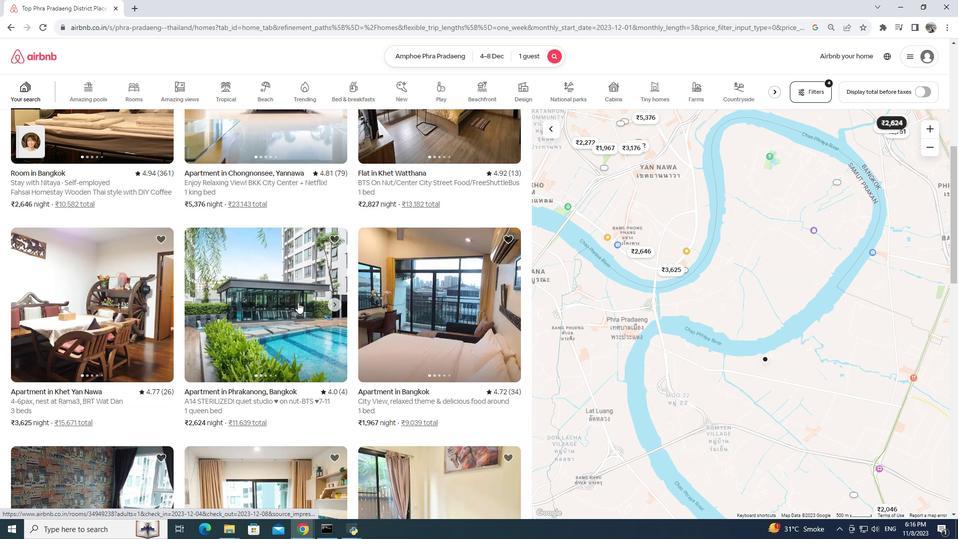 
Action: Mouse pressed left at (298, 302)
Screenshot: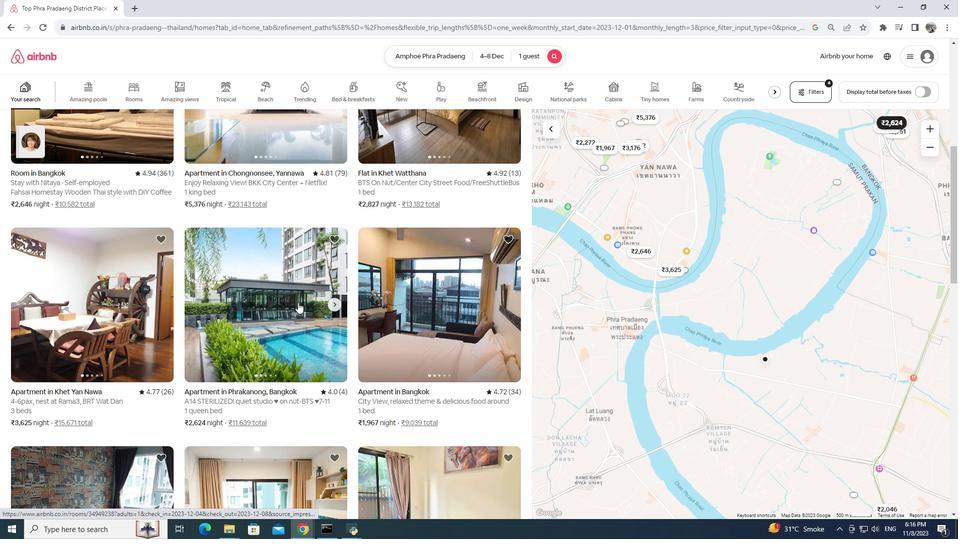 
Action: Mouse pressed left at (298, 302)
Screenshot: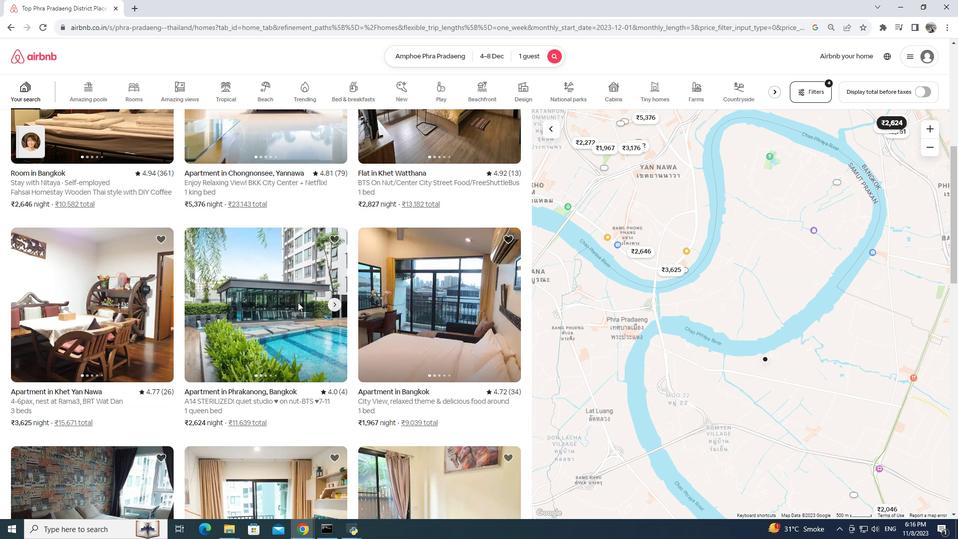 
Action: Mouse moved to (232, 11)
Screenshot: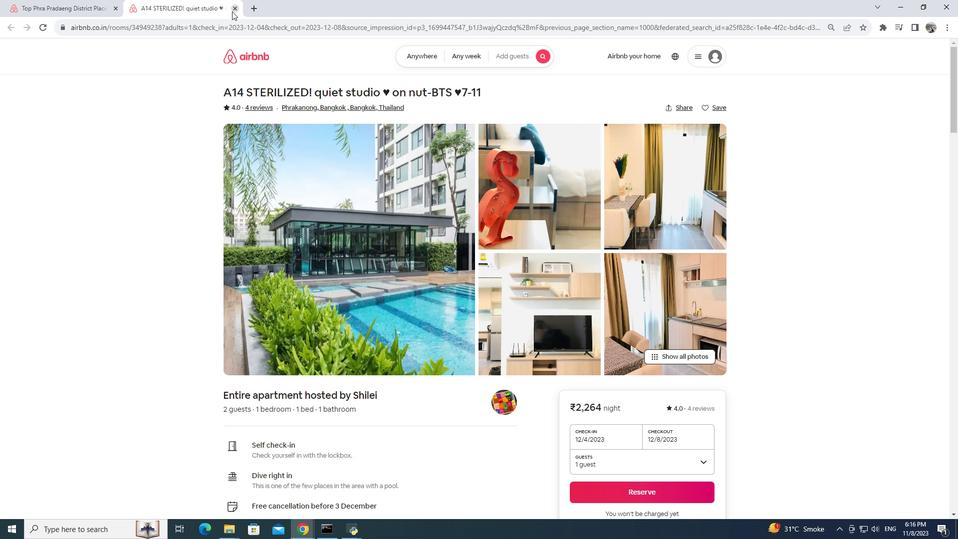 
Action: Mouse pressed left at (232, 11)
Screenshot: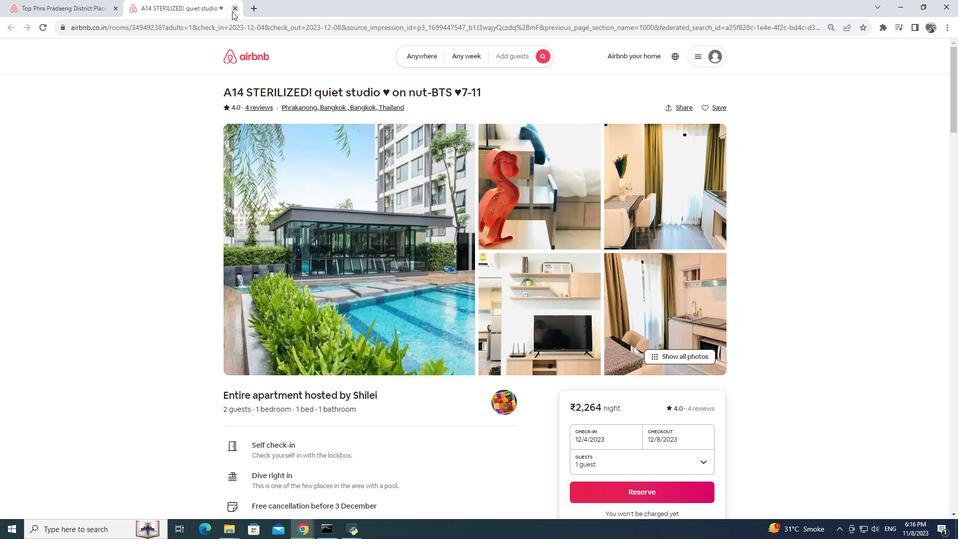 
Action: Mouse moved to (443, 309)
Screenshot: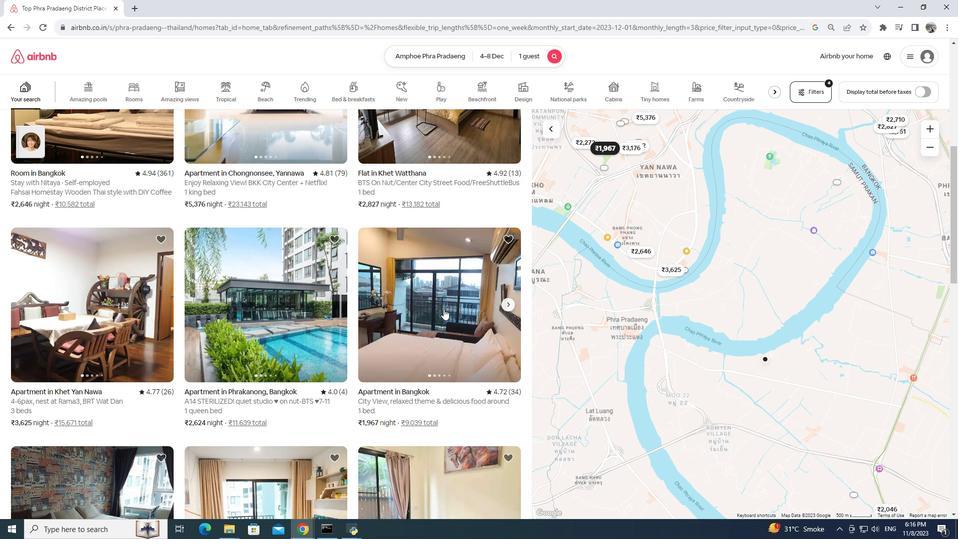 
Action: Mouse pressed left at (443, 309)
Screenshot: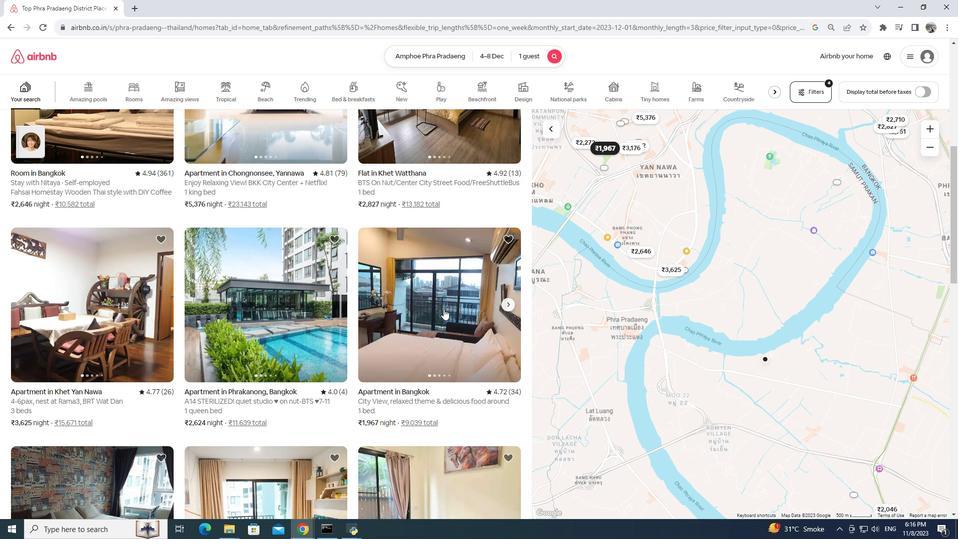 
Action: Mouse pressed left at (443, 309)
Screenshot: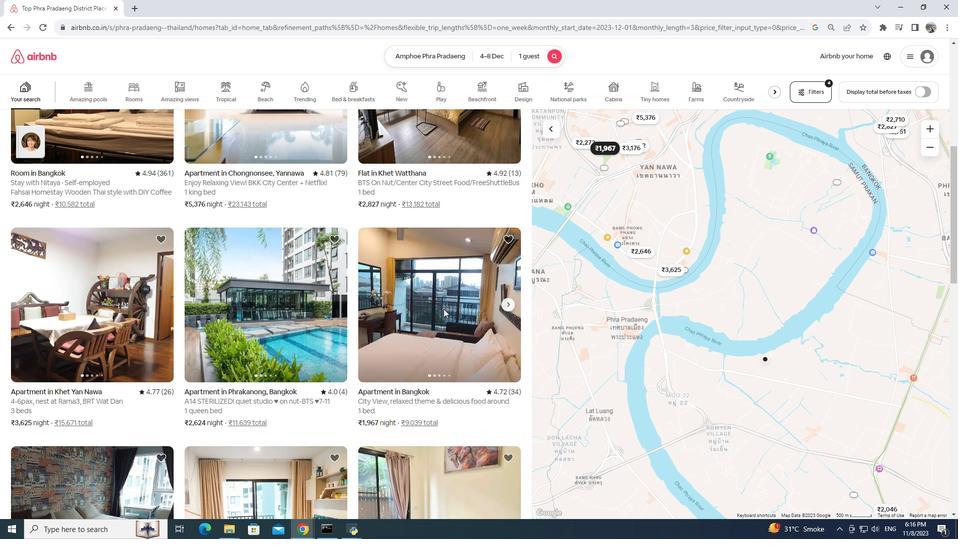 
Action: Mouse moved to (231, 6)
Screenshot: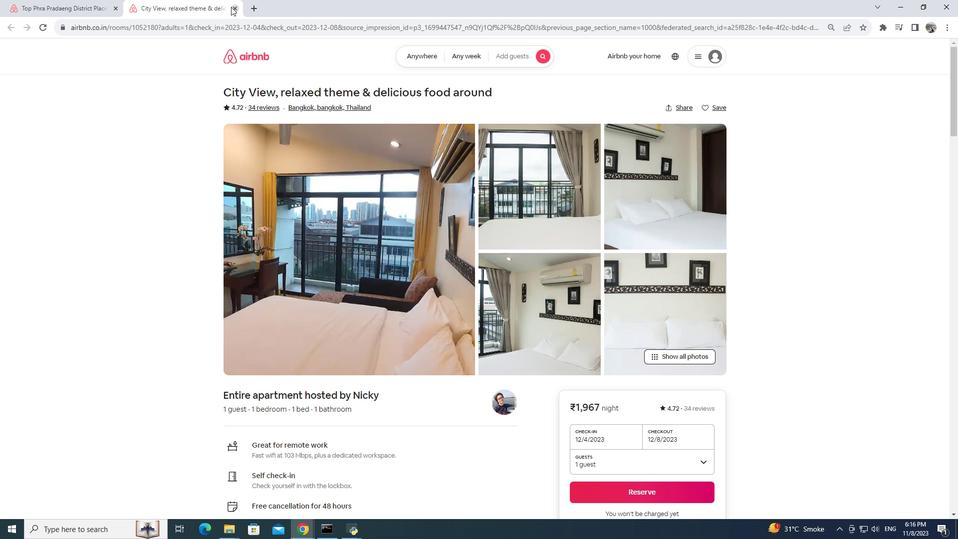 
Action: Mouse pressed left at (231, 6)
Screenshot: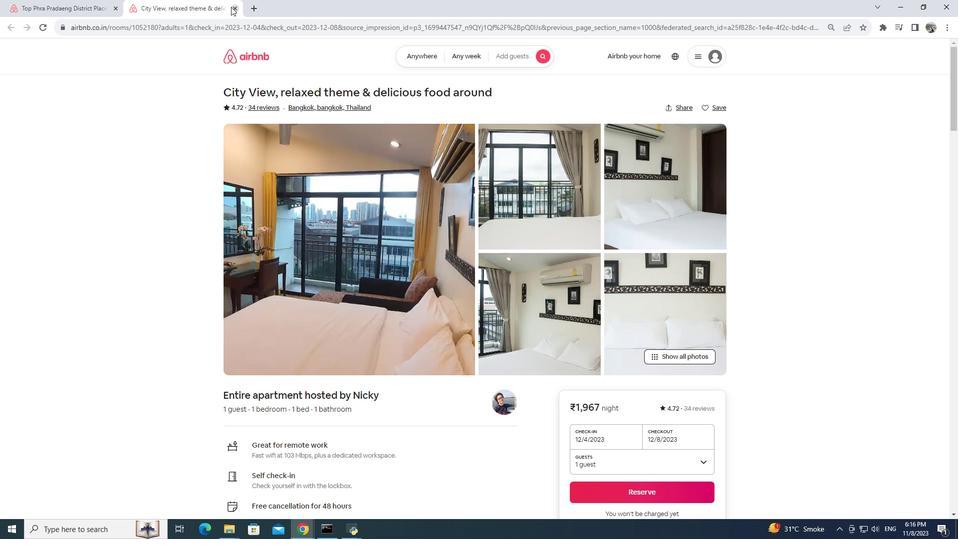 
Action: Mouse moved to (292, 329)
Screenshot: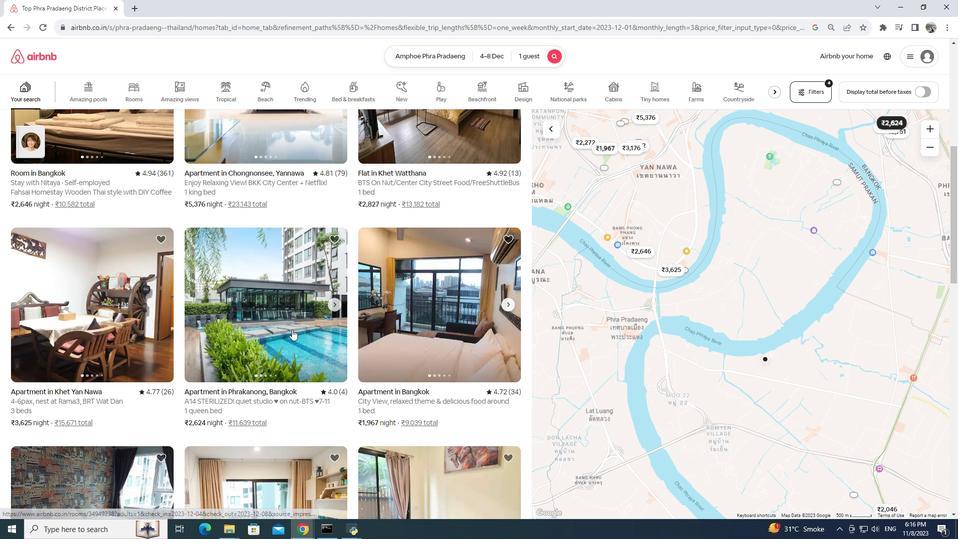 
Action: Mouse scrolled (292, 329) with delta (0, 0)
Screenshot: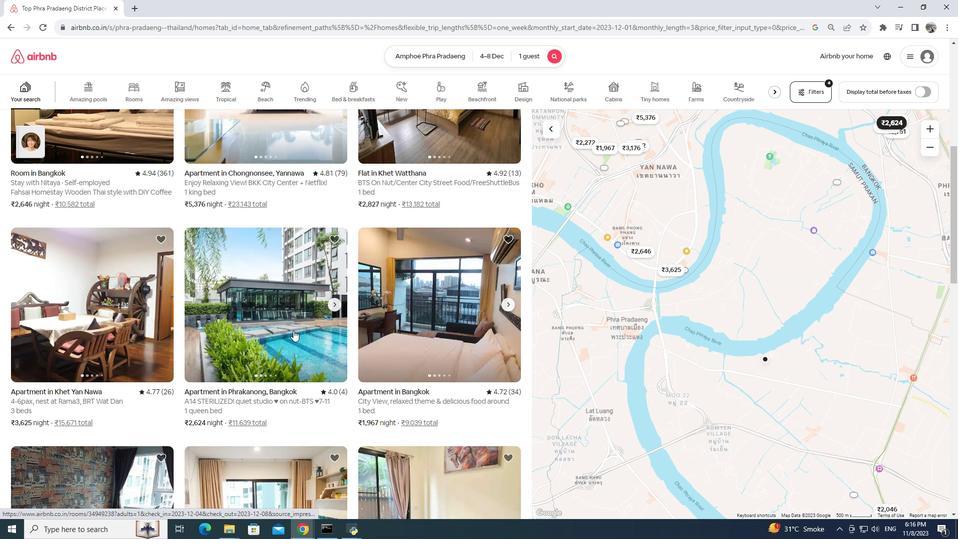 
Action: Mouse scrolled (292, 329) with delta (0, 0)
Screenshot: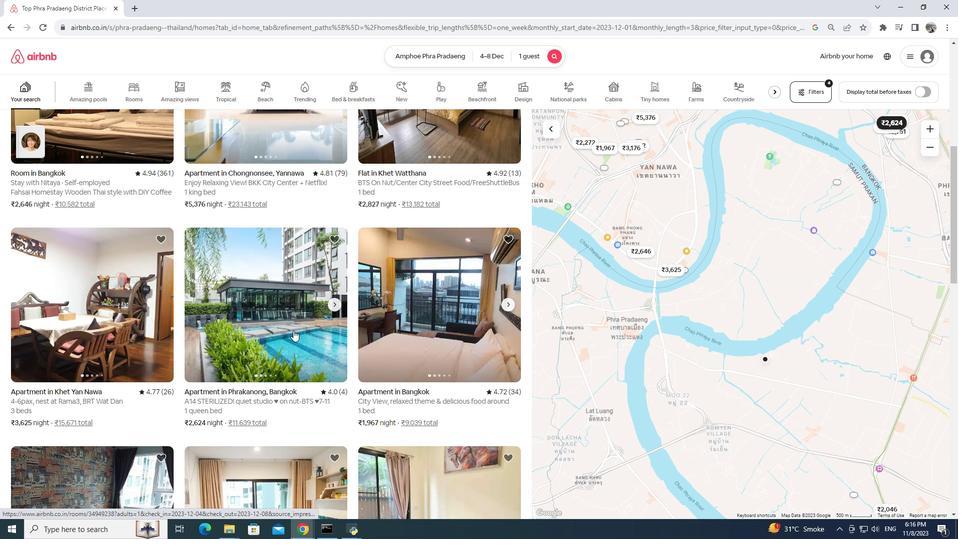 
Action: Mouse moved to (296, 334)
Screenshot: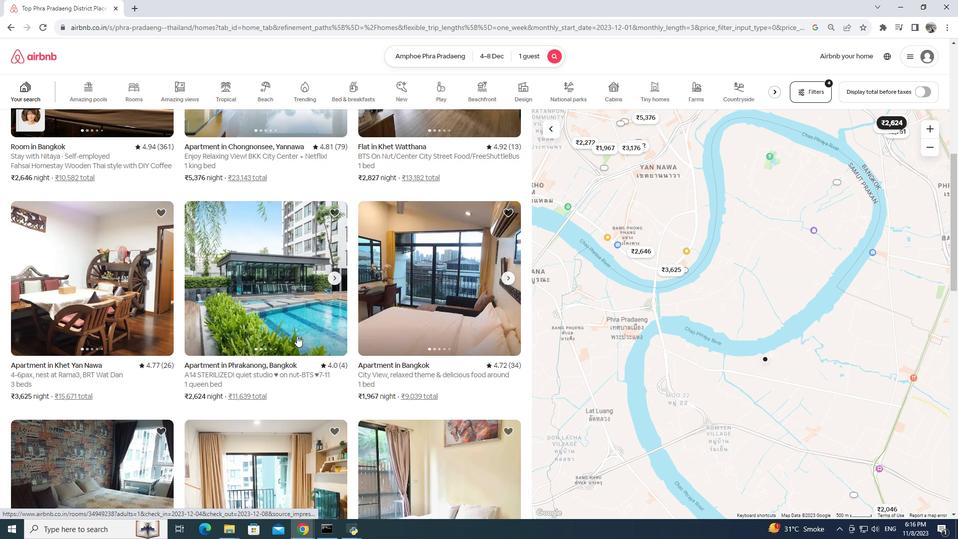 
Action: Mouse scrolled (296, 333) with delta (0, 0)
Screenshot: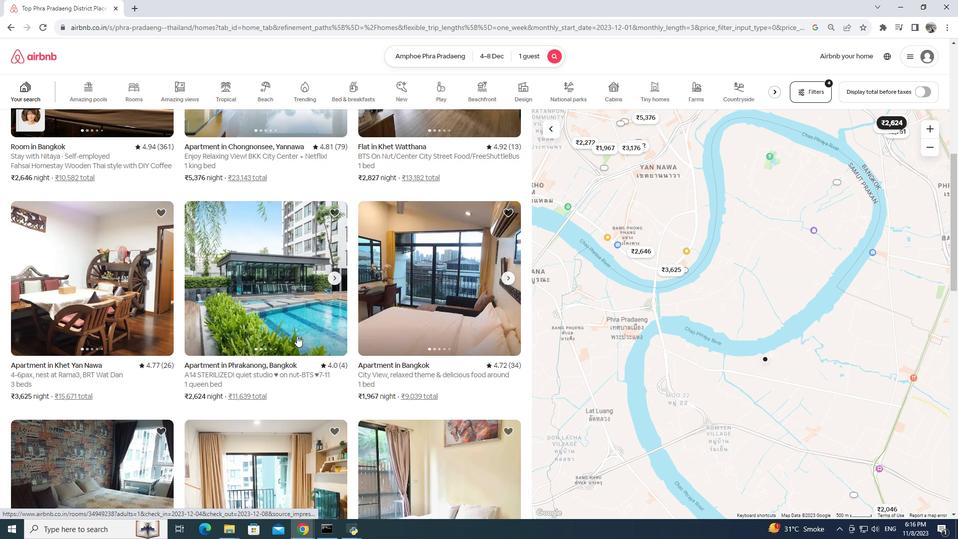
Action: Mouse moved to (297, 336)
Screenshot: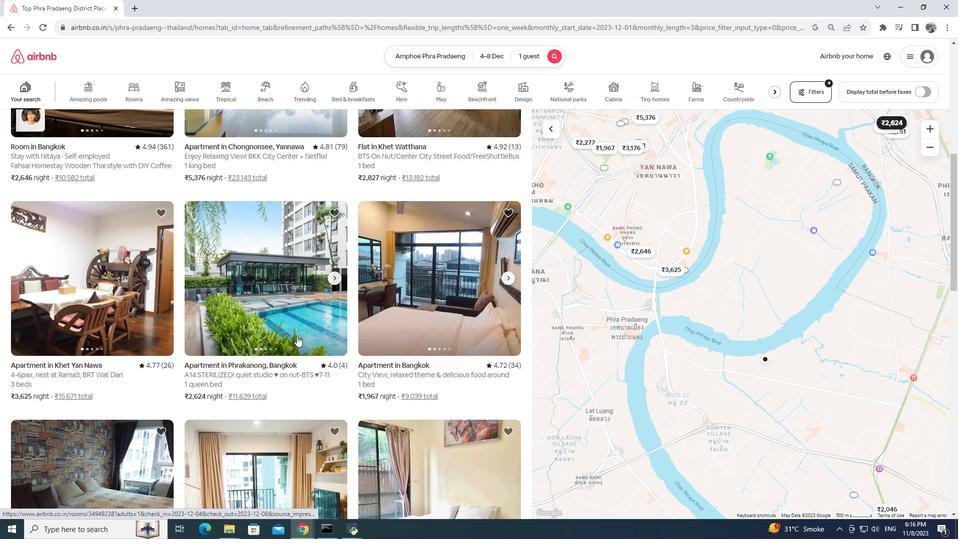 
Action: Mouse scrolled (297, 335) with delta (0, 0)
Screenshot: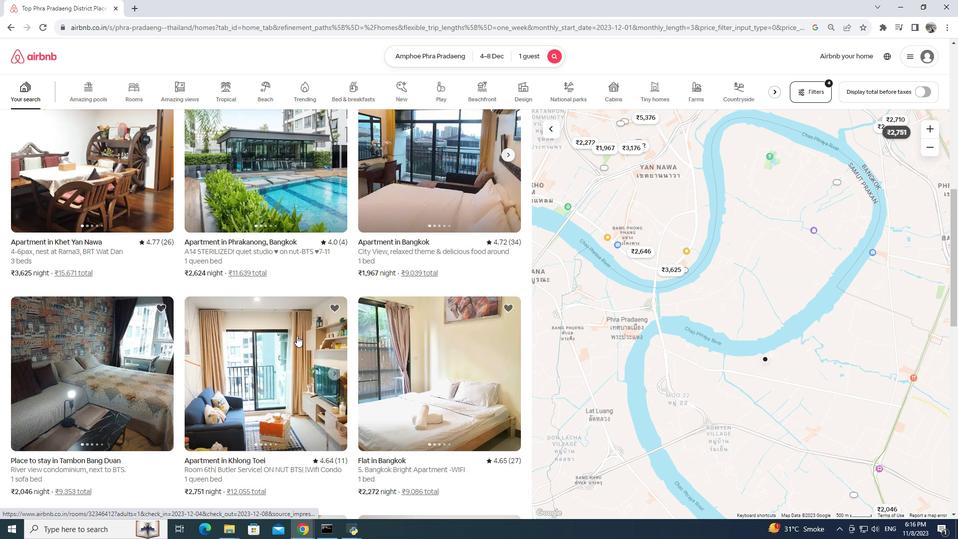 
Action: Mouse scrolled (297, 335) with delta (0, 0)
Screenshot: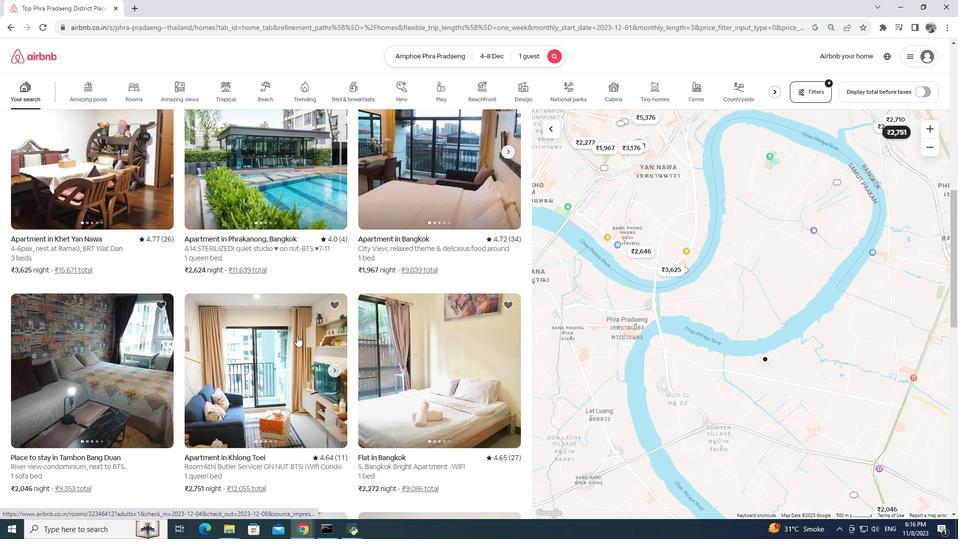 
Action: Mouse moved to (145, 306)
Screenshot: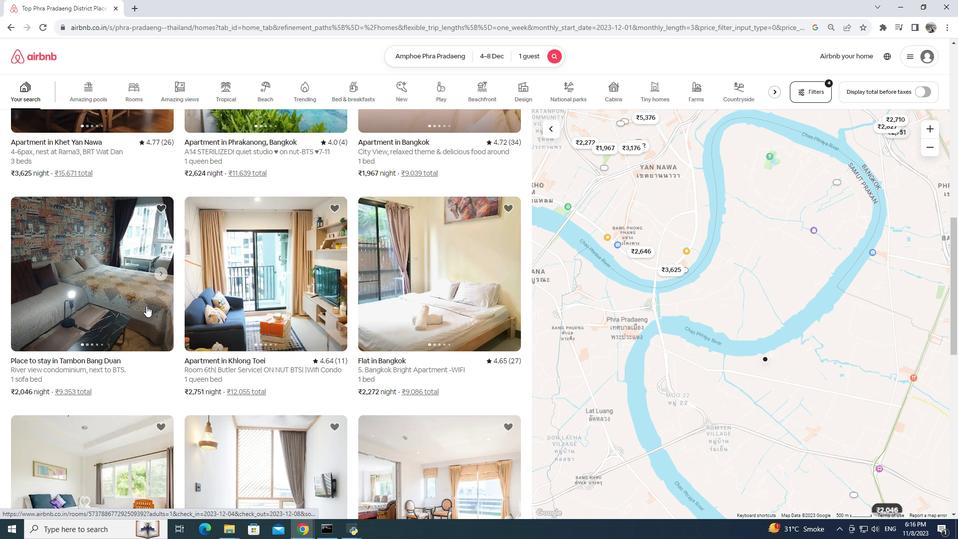 
Action: Mouse pressed left at (145, 306)
Screenshot: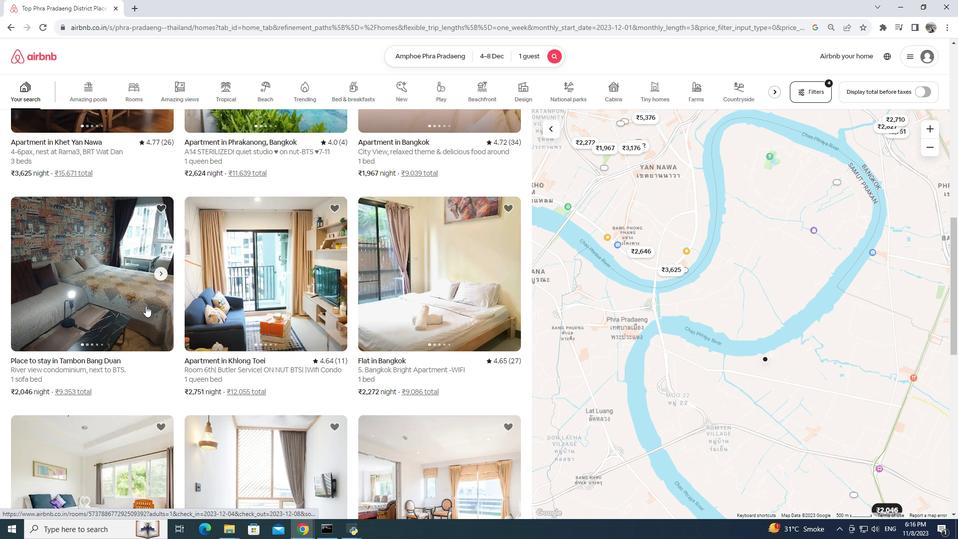 
Action: Mouse pressed left at (145, 306)
Screenshot: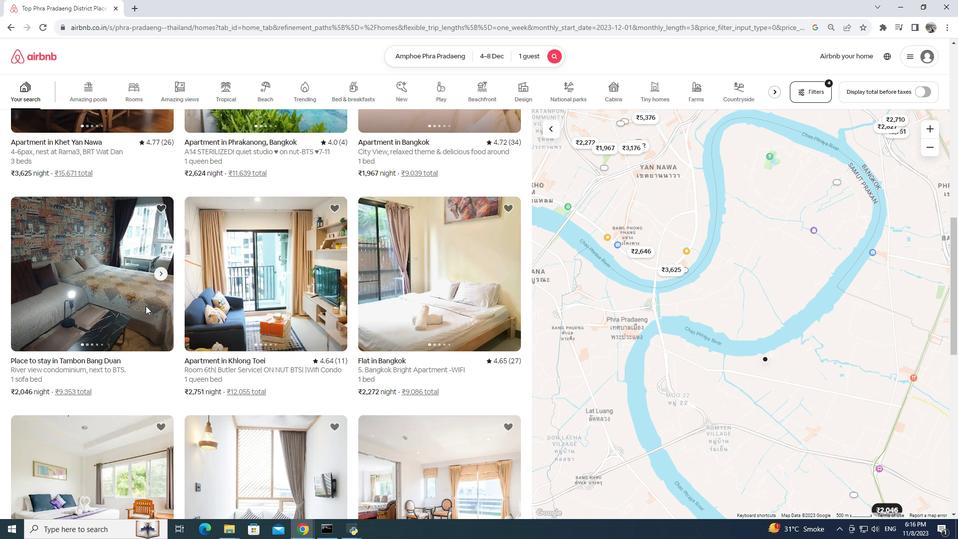 
Action: Mouse moved to (235, 9)
Screenshot: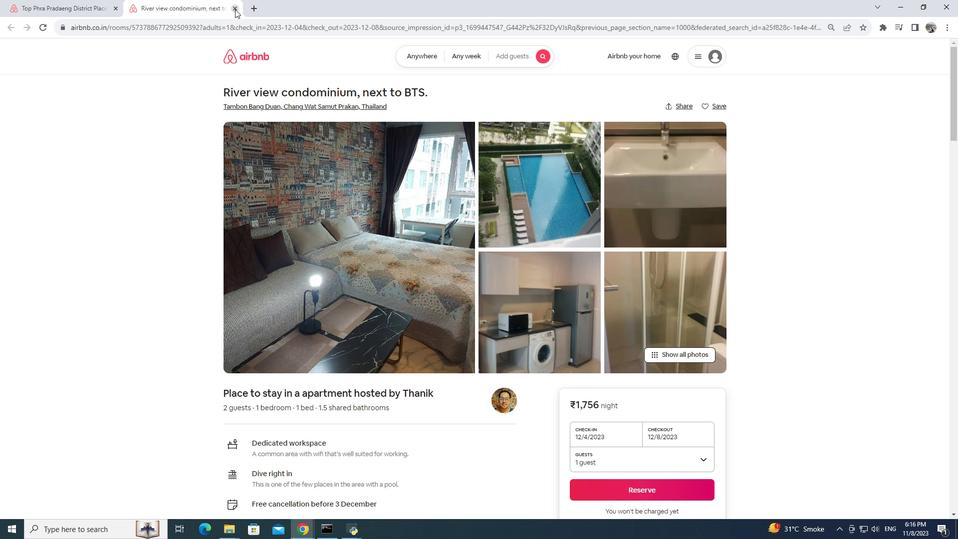 
Action: Mouse pressed left at (235, 9)
Screenshot: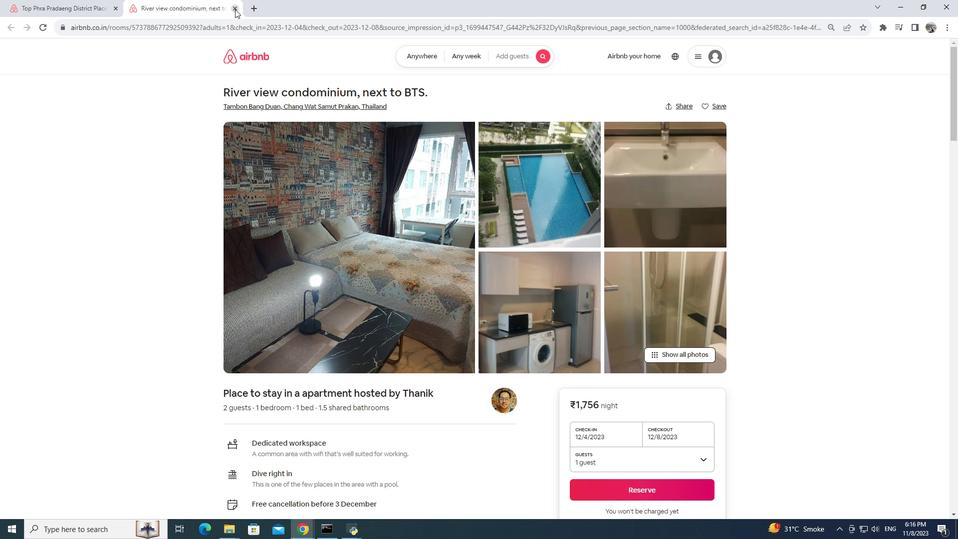 
Action: Mouse moved to (274, 296)
Screenshot: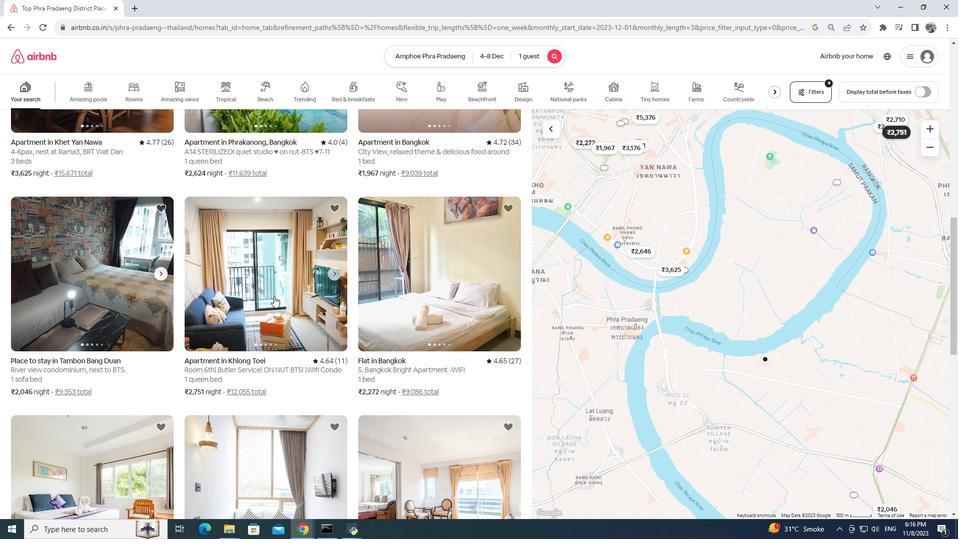 
Action: Mouse pressed left at (274, 296)
Screenshot: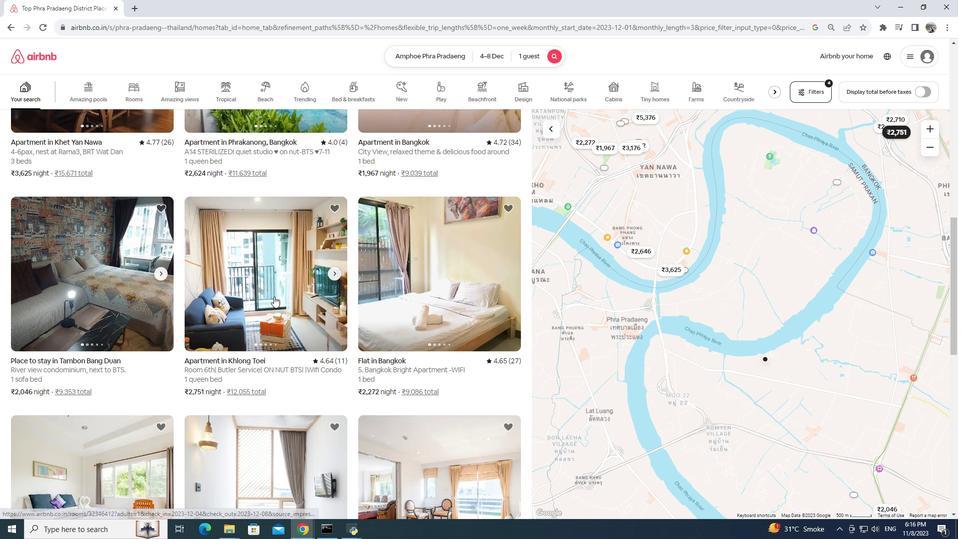 
Action: Mouse pressed left at (274, 296)
Screenshot: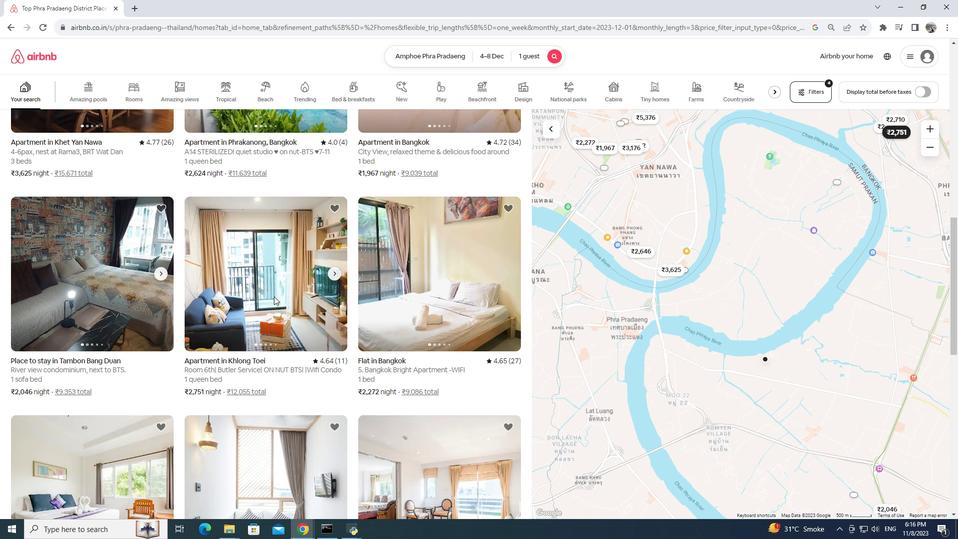 
Action: Mouse moved to (237, 11)
Screenshot: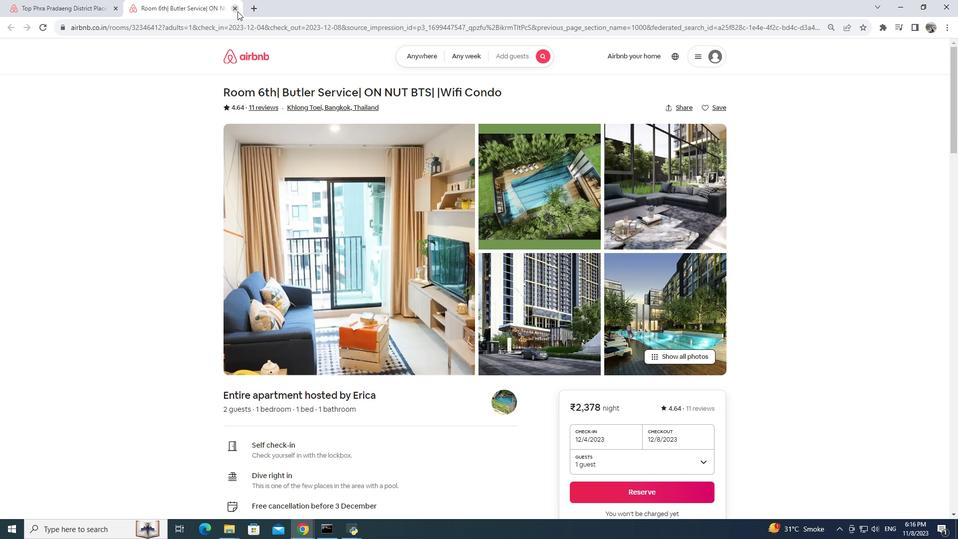 
Action: Mouse pressed left at (237, 11)
Screenshot: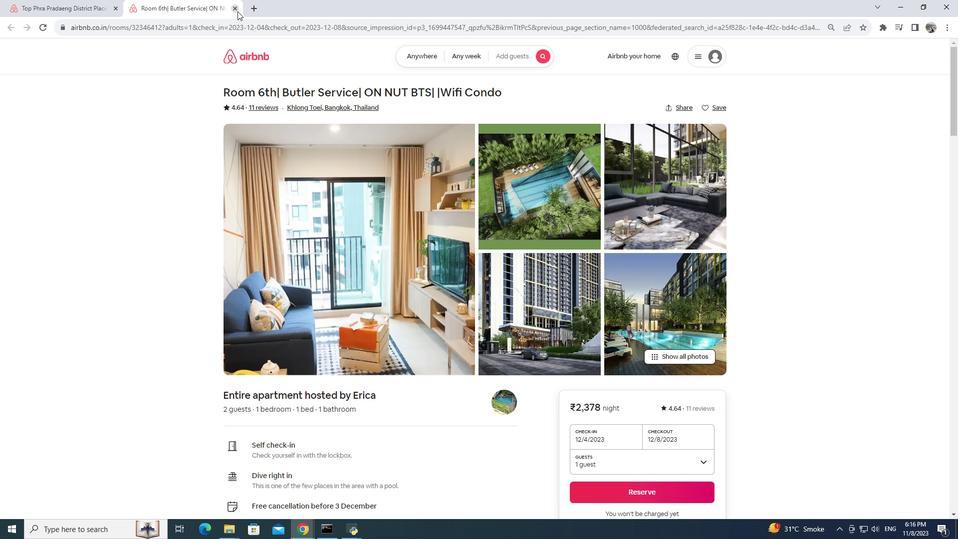 
Action: Mouse moved to (463, 307)
Screenshot: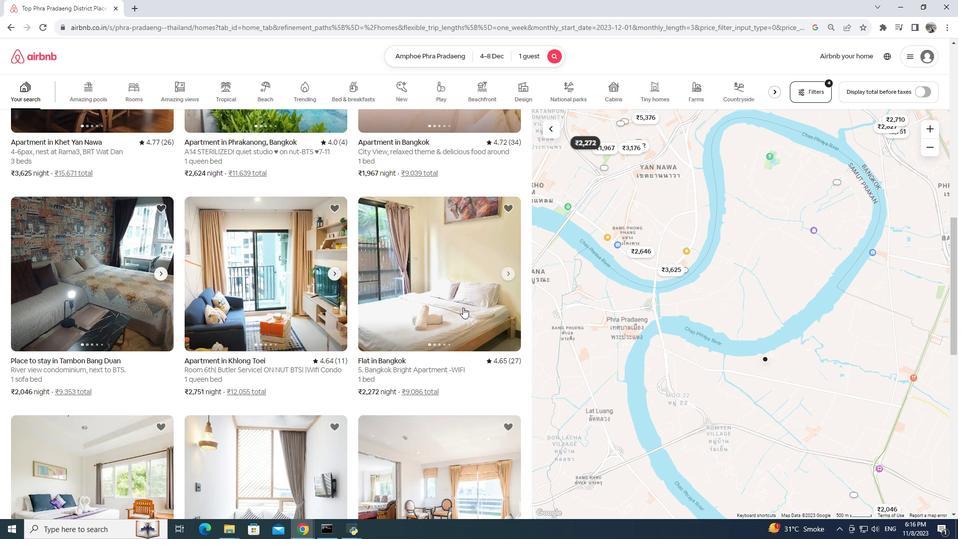 
Action: Mouse pressed left at (463, 307)
Screenshot: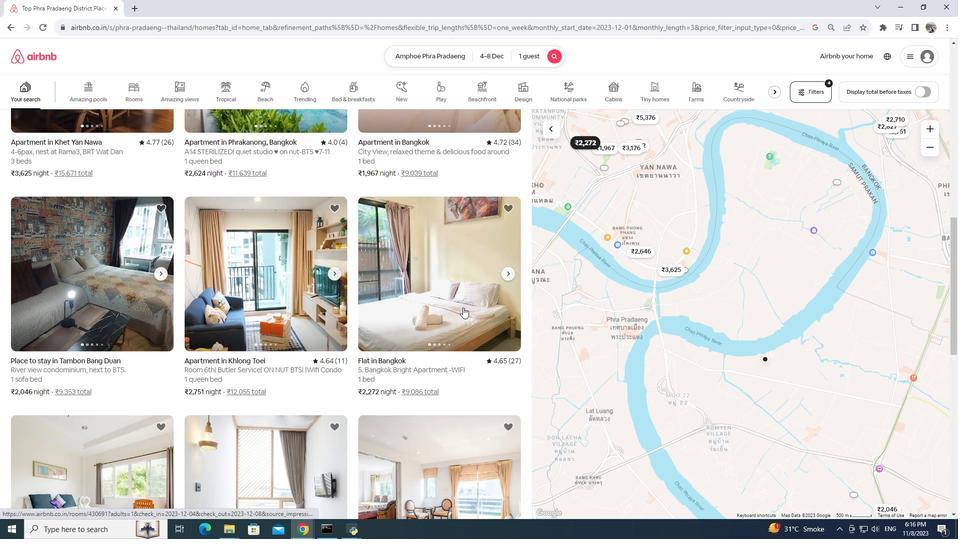 
Action: Mouse moved to (462, 307)
Screenshot: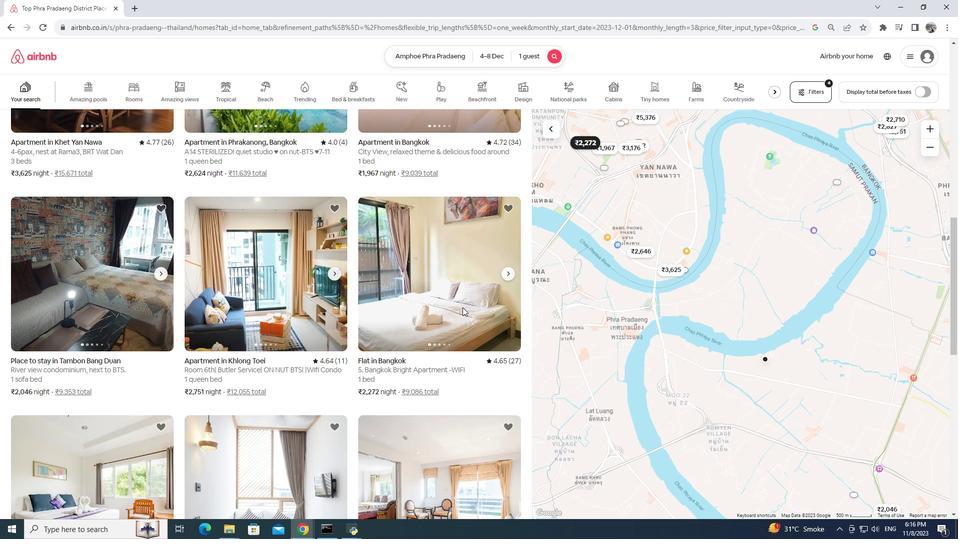 
Action: Mouse pressed left at (462, 307)
Screenshot: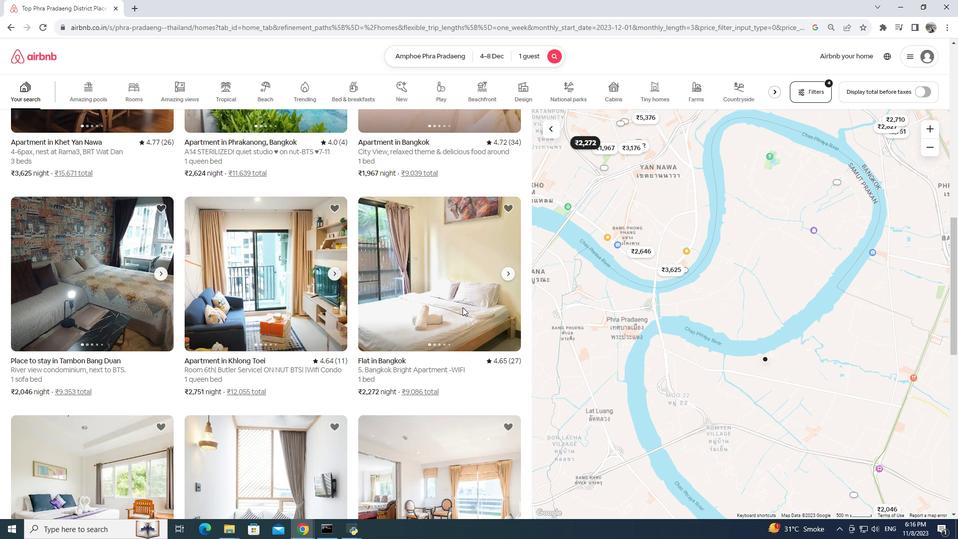
Action: Mouse moved to (236, 8)
Screenshot: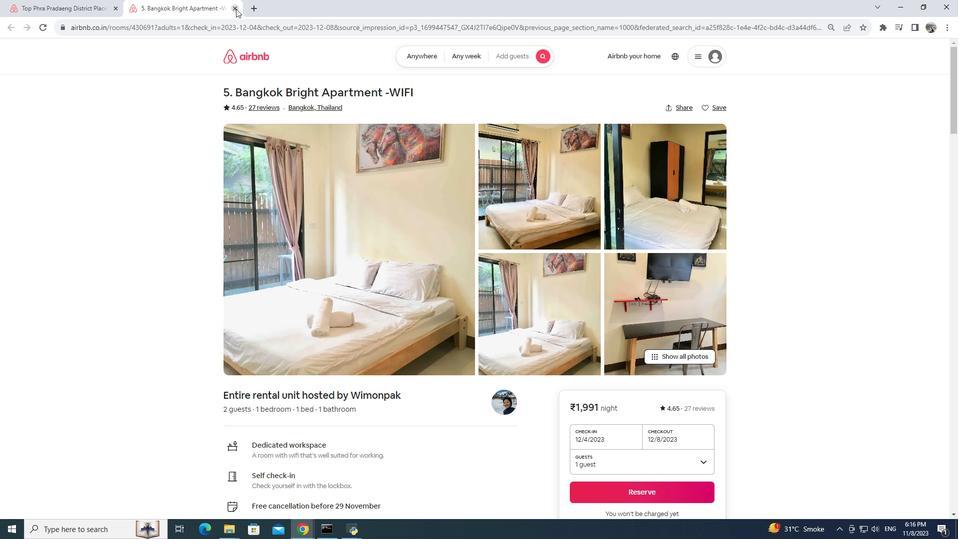 
Action: Mouse pressed left at (236, 8)
Screenshot: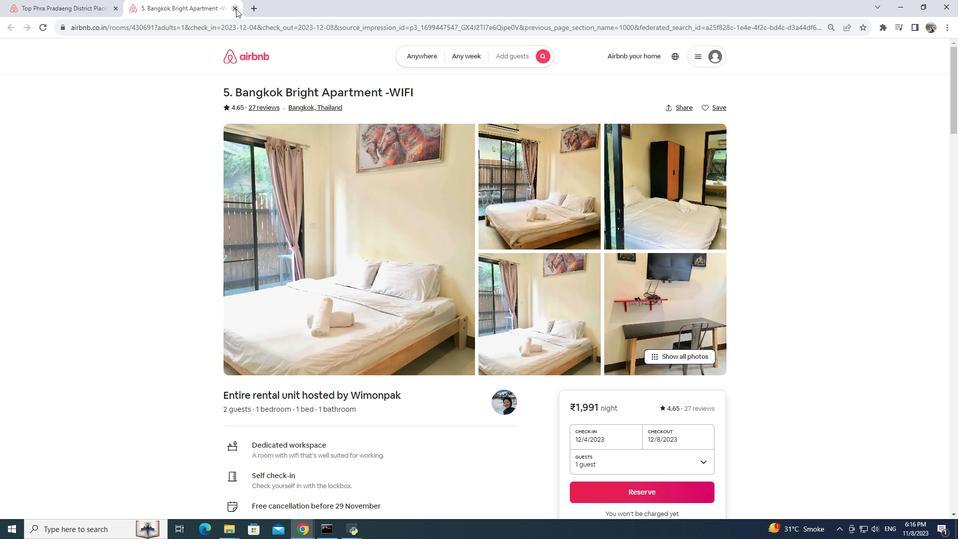 
Action: Mouse moved to (234, 284)
Screenshot: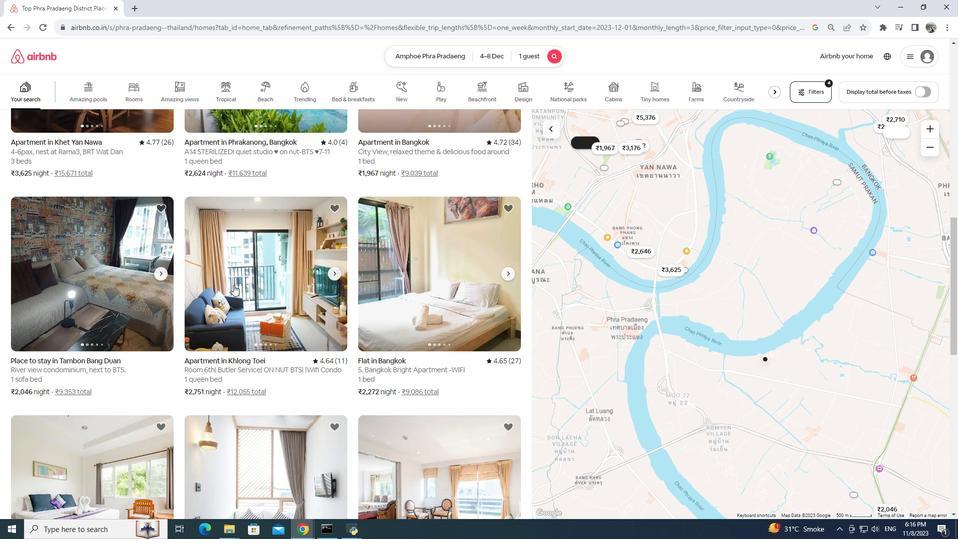 
Action: Mouse scrolled (234, 283) with delta (0, 0)
Screenshot: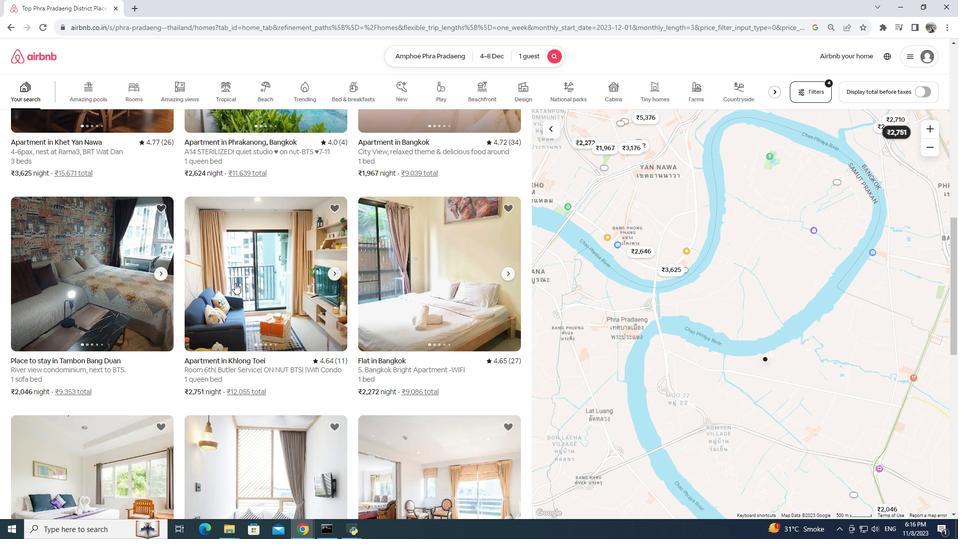 
Action: Mouse scrolled (234, 283) with delta (0, 0)
Screenshot: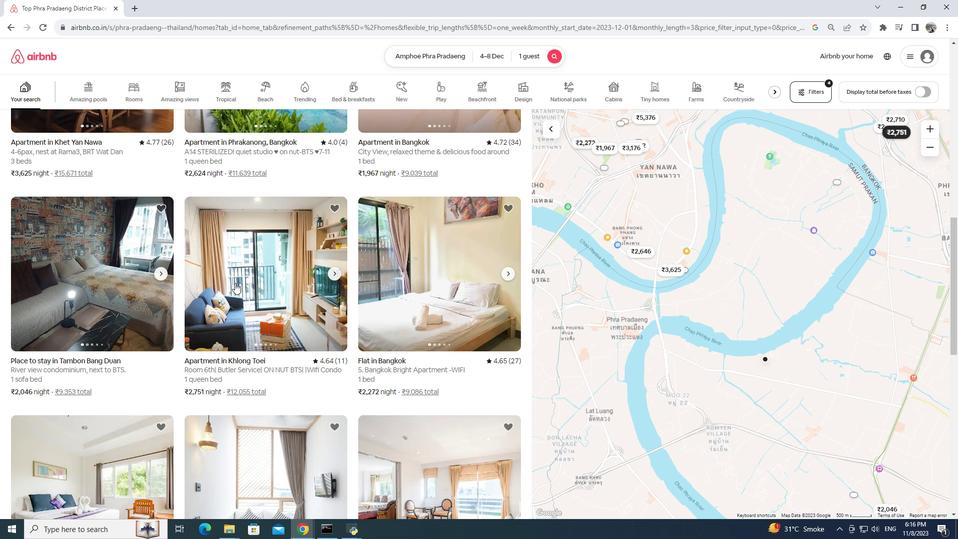
Action: Mouse moved to (235, 283)
Screenshot: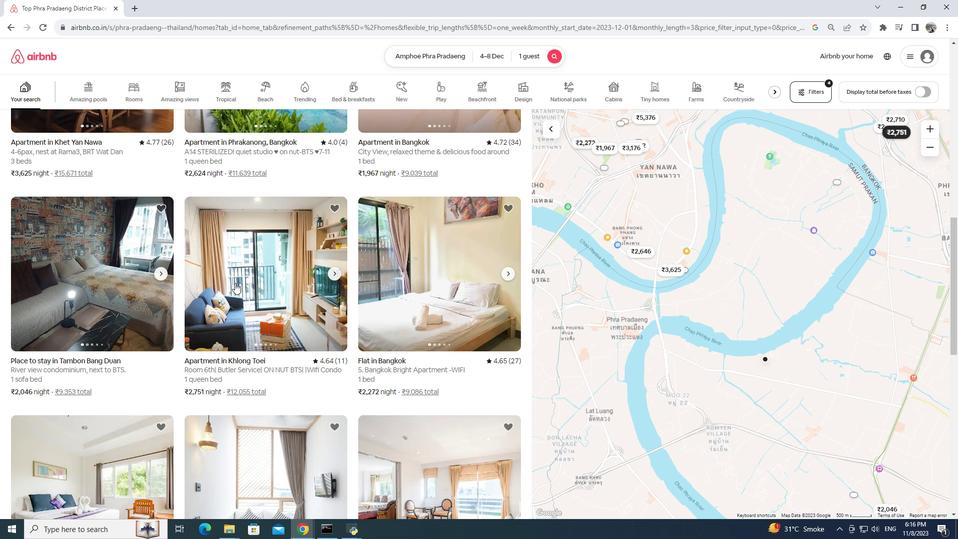 
Action: Mouse scrolled (235, 282) with delta (0, 0)
Screenshot: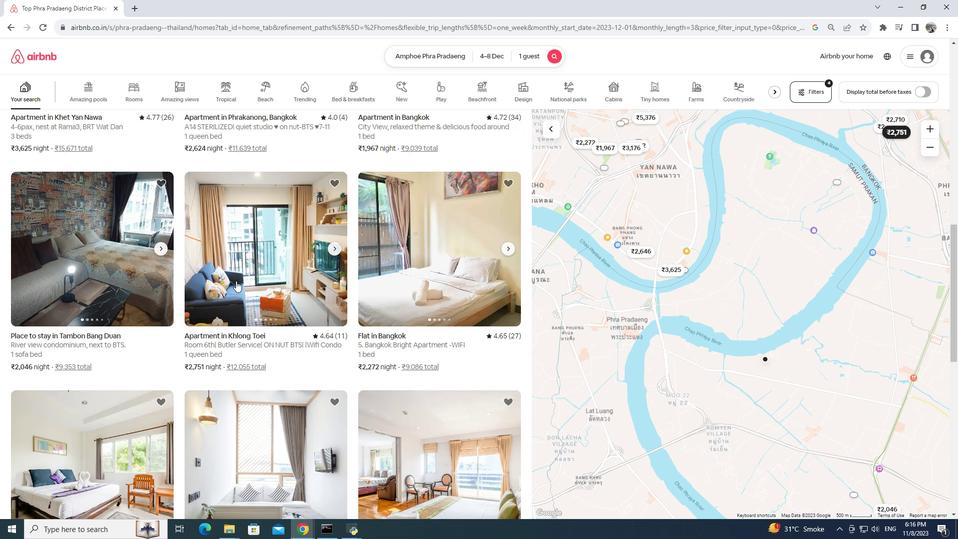 
Action: Mouse moved to (236, 282)
Screenshot: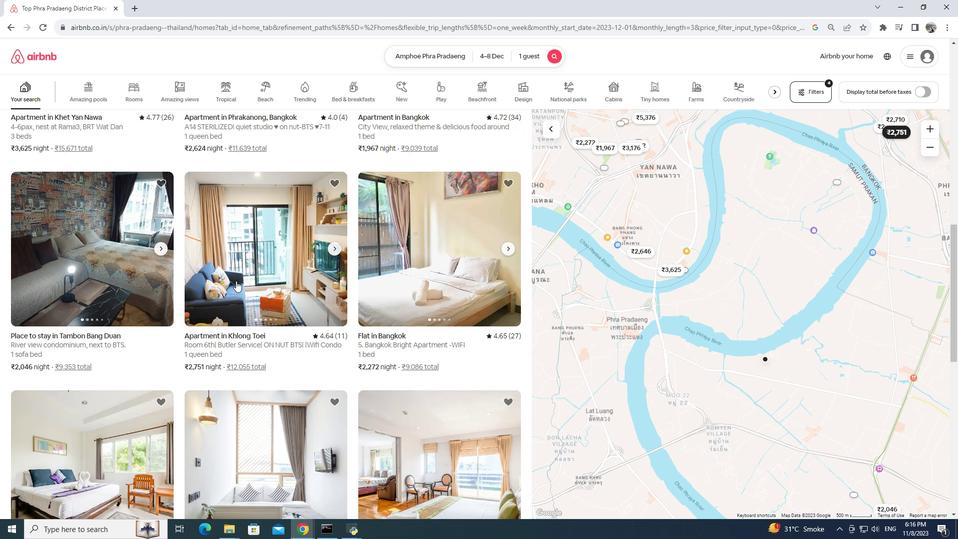 
Action: Mouse scrolled (236, 281) with delta (0, 0)
Screenshot: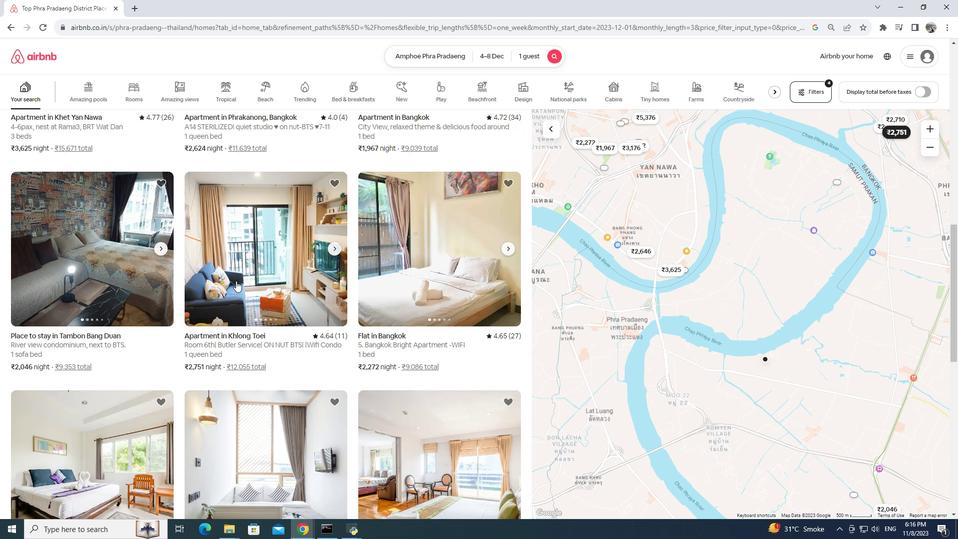 
Action: Mouse moved to (140, 308)
Screenshot: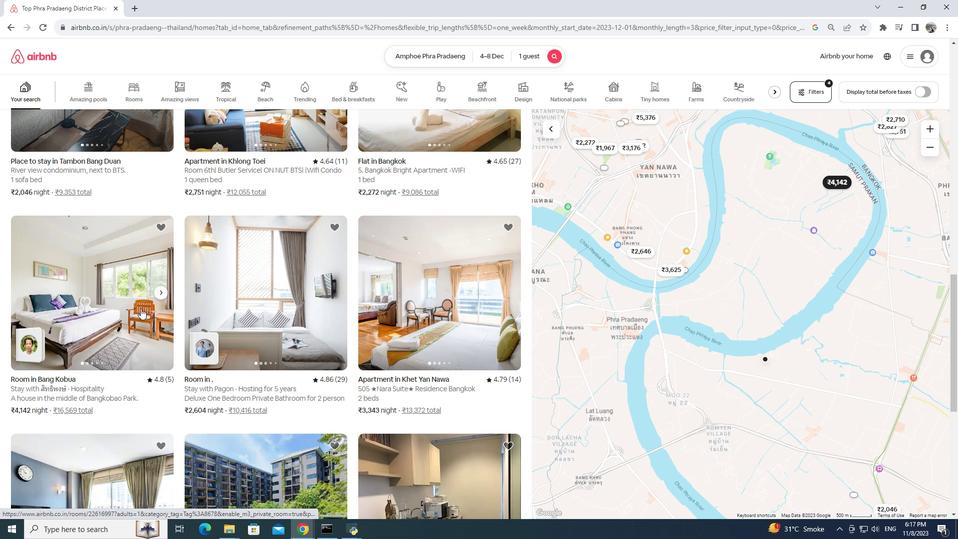 
Action: Mouse pressed left at (140, 308)
Screenshot: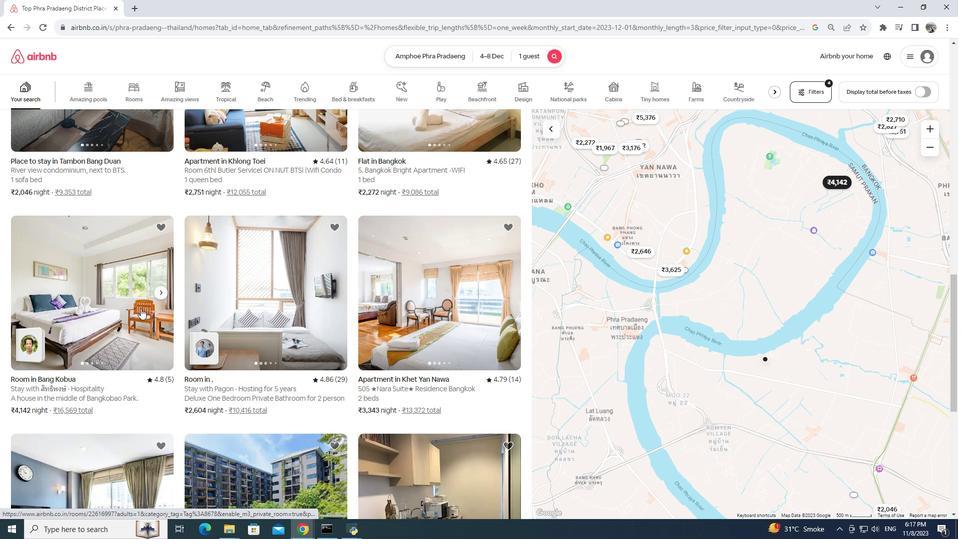 
Action: Mouse moved to (235, 10)
Screenshot: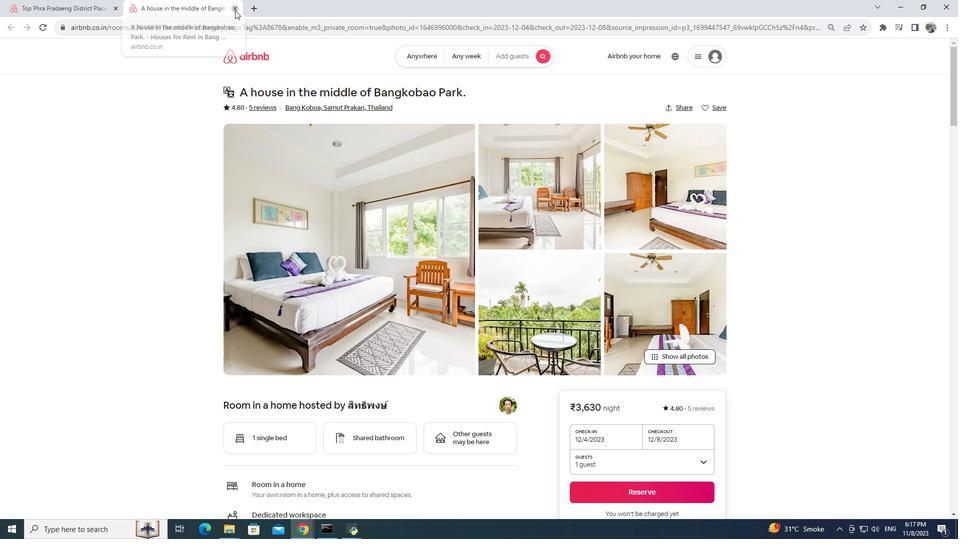 
Action: Mouse pressed left at (235, 10)
Screenshot: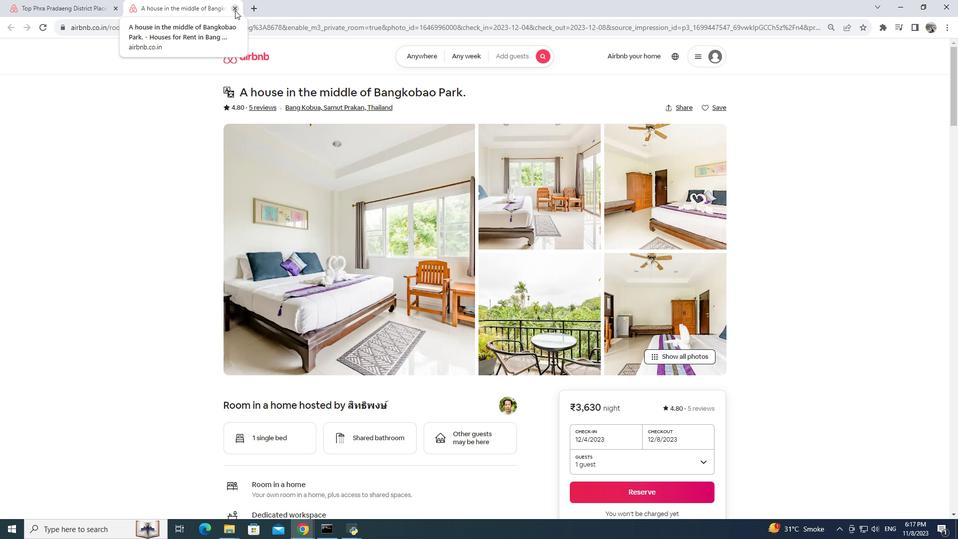 
Action: Mouse moved to (287, 338)
Screenshot: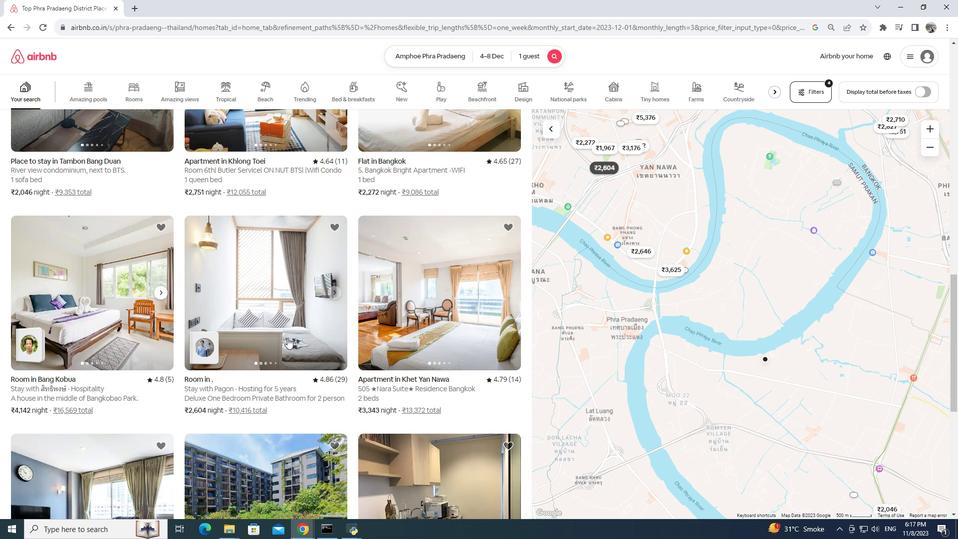 
Action: Mouse pressed left at (287, 338)
Screenshot: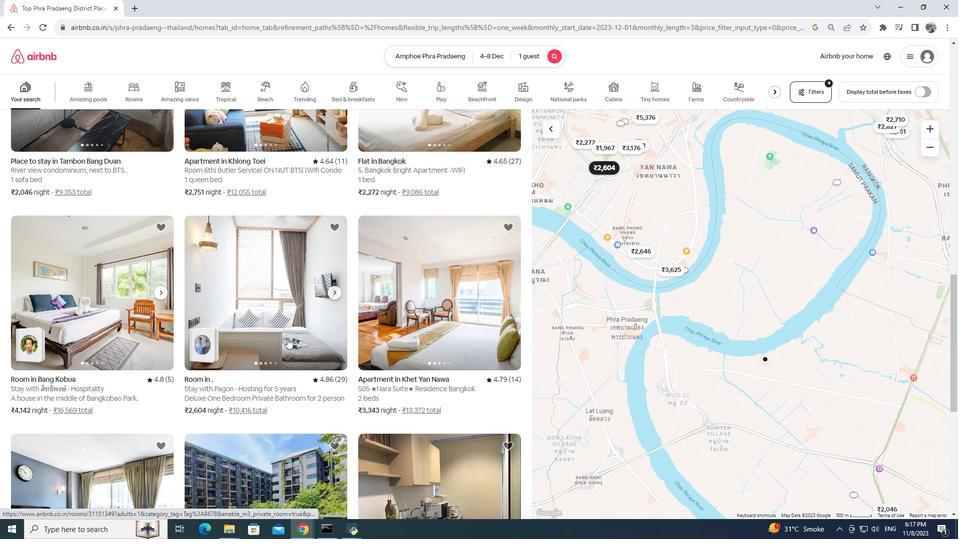 
Action: Mouse pressed left at (287, 338)
Screenshot: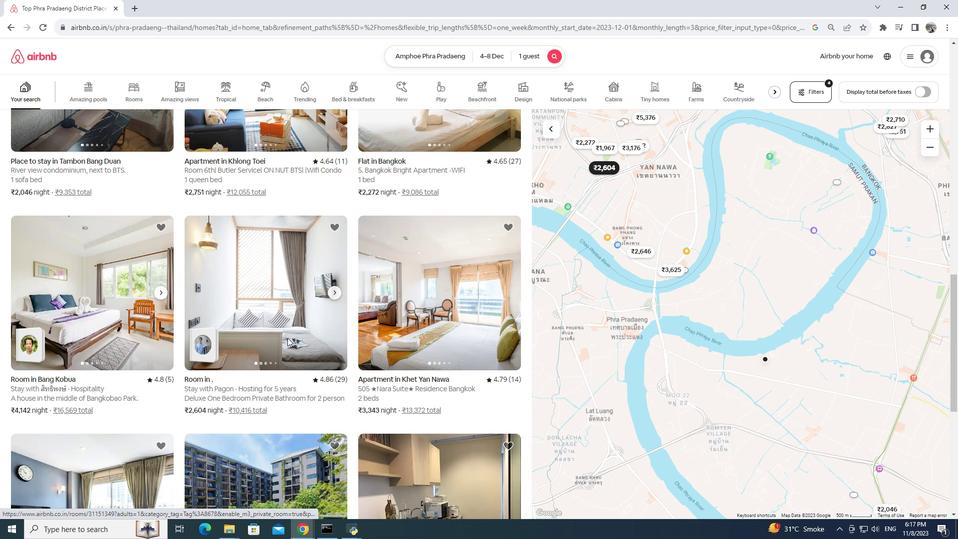 
Action: Mouse moved to (234, 9)
Screenshot: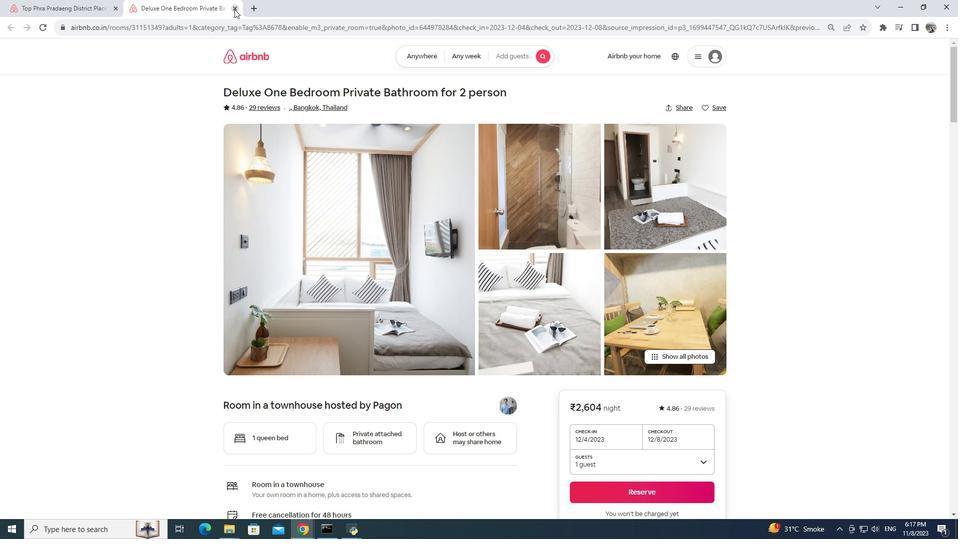 
Action: Mouse pressed left at (234, 9)
Screenshot: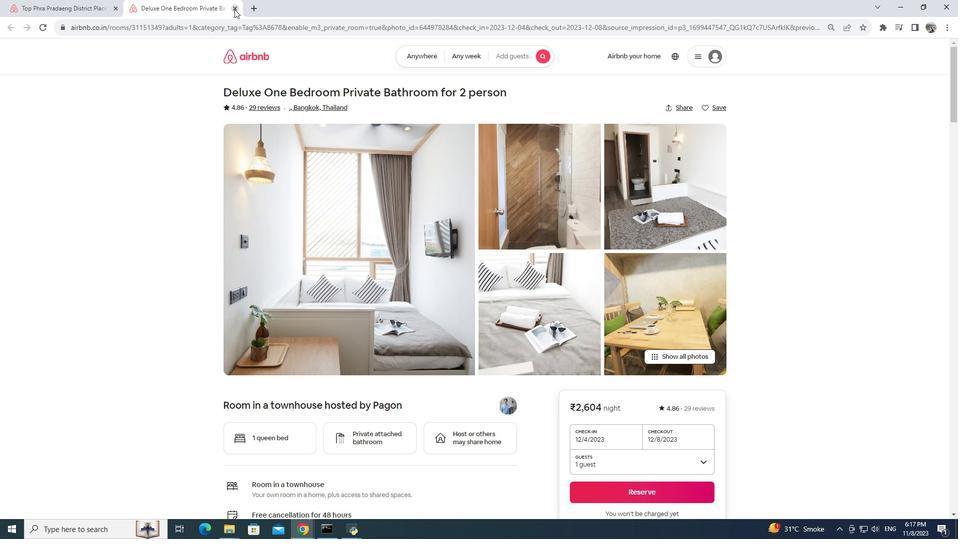 
Action: Mouse moved to (428, 336)
Screenshot: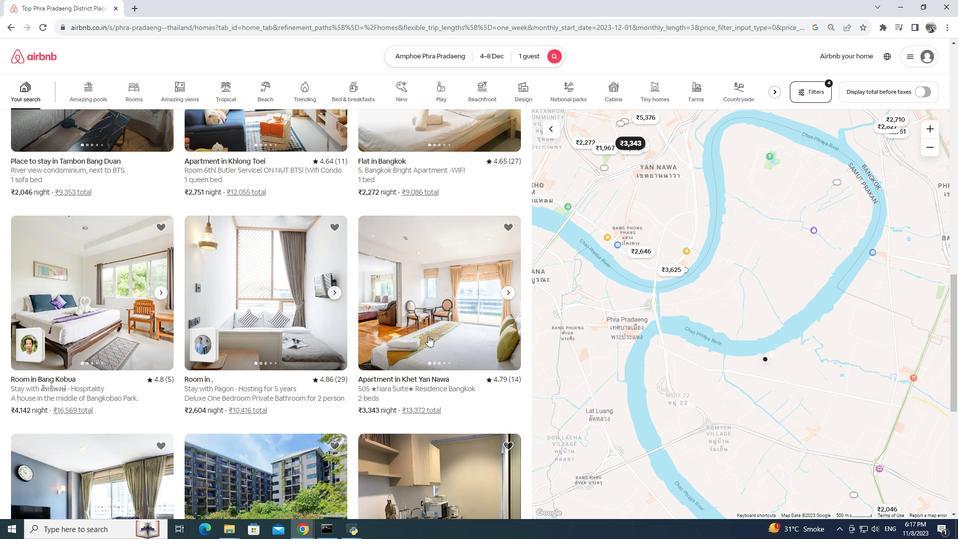 
Action: Mouse pressed left at (428, 336)
Screenshot: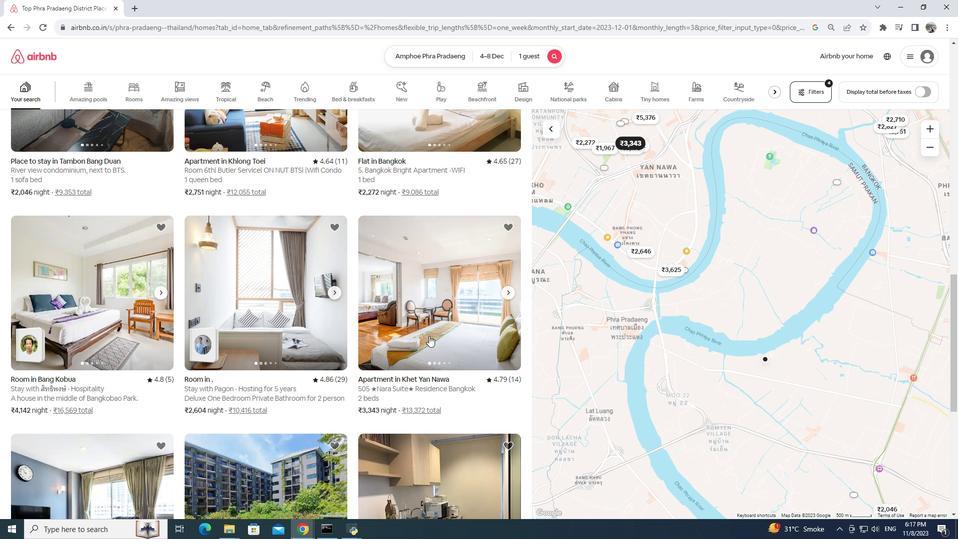
Action: Mouse moved to (232, 6)
Screenshot: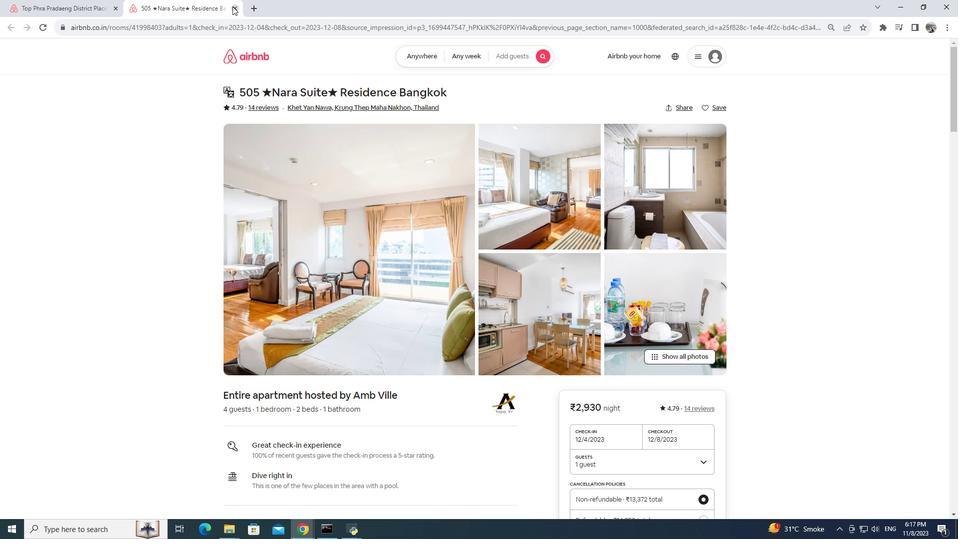 
Action: Mouse pressed left at (232, 6)
Screenshot: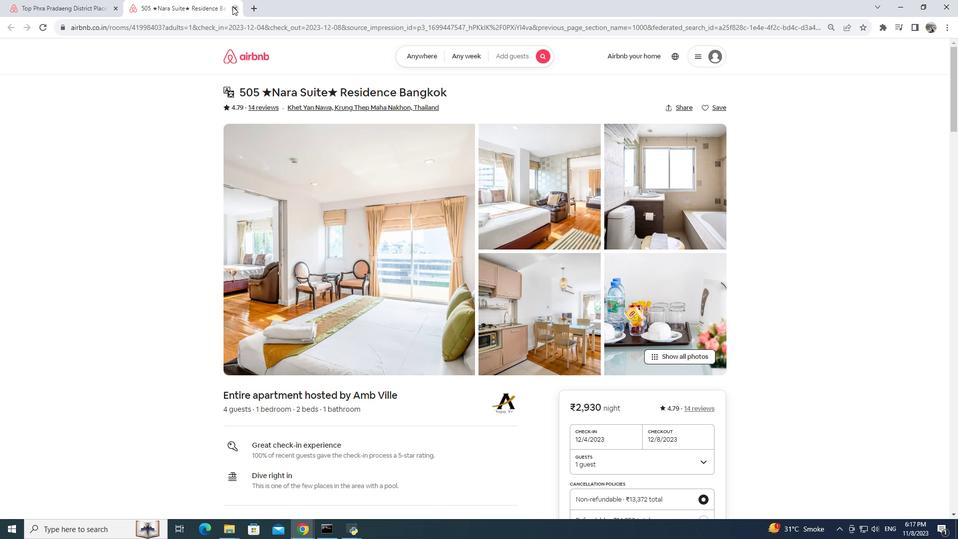 
Action: Mouse moved to (289, 387)
Screenshot: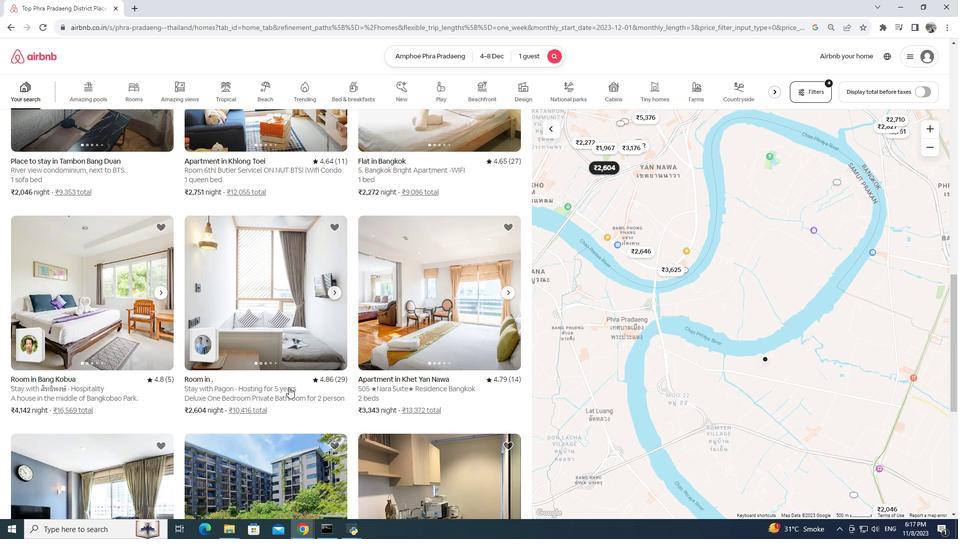 
Action: Mouse scrolled (289, 386) with delta (0, 0)
Screenshot: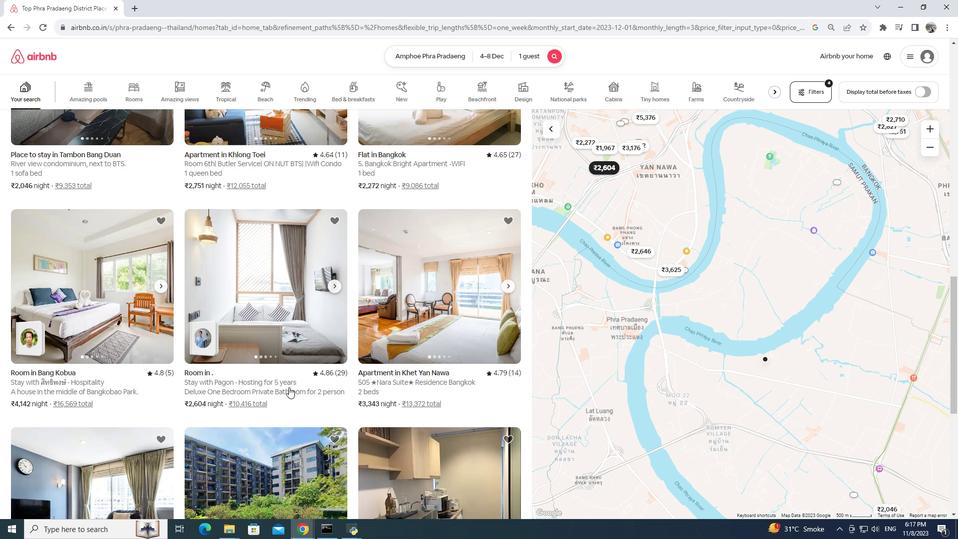 
Action: Mouse scrolled (289, 386) with delta (0, 0)
Screenshot: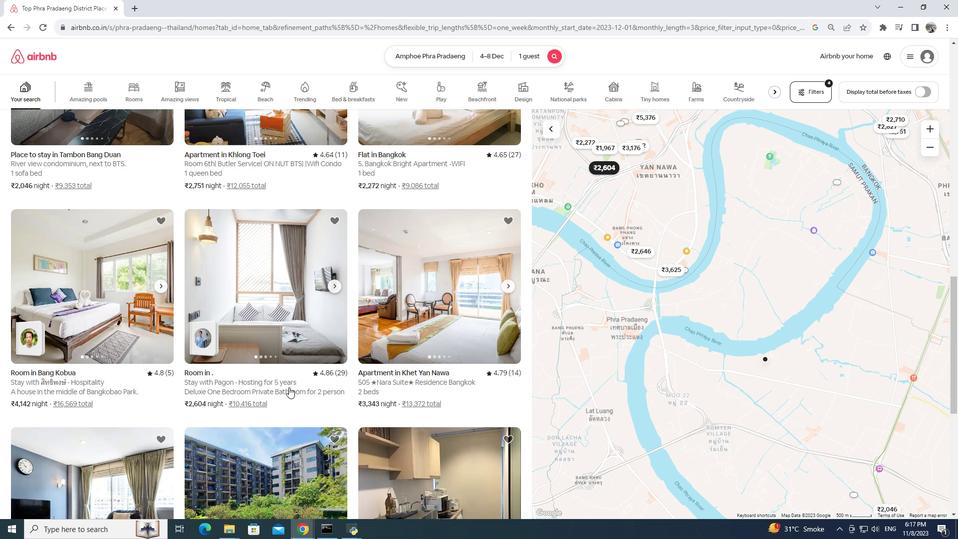 
Action: Mouse scrolled (289, 386) with delta (0, 0)
Screenshot: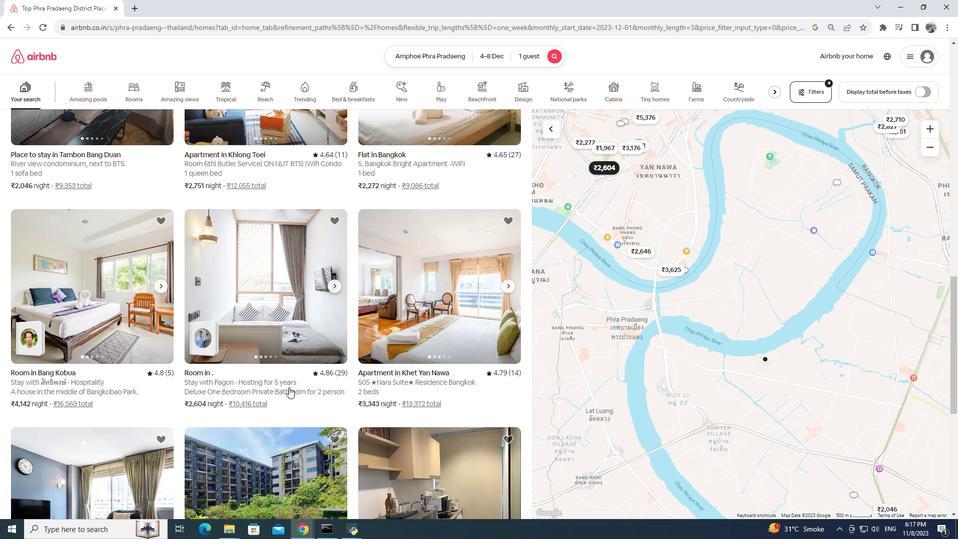
Action: Mouse scrolled (289, 386) with delta (0, 0)
Screenshot: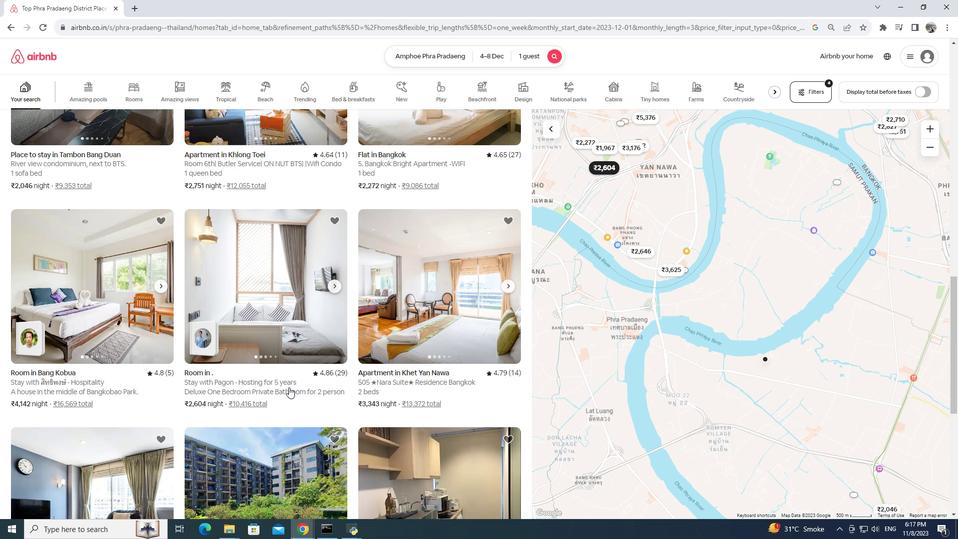 
Action: Mouse moved to (263, 346)
Screenshot: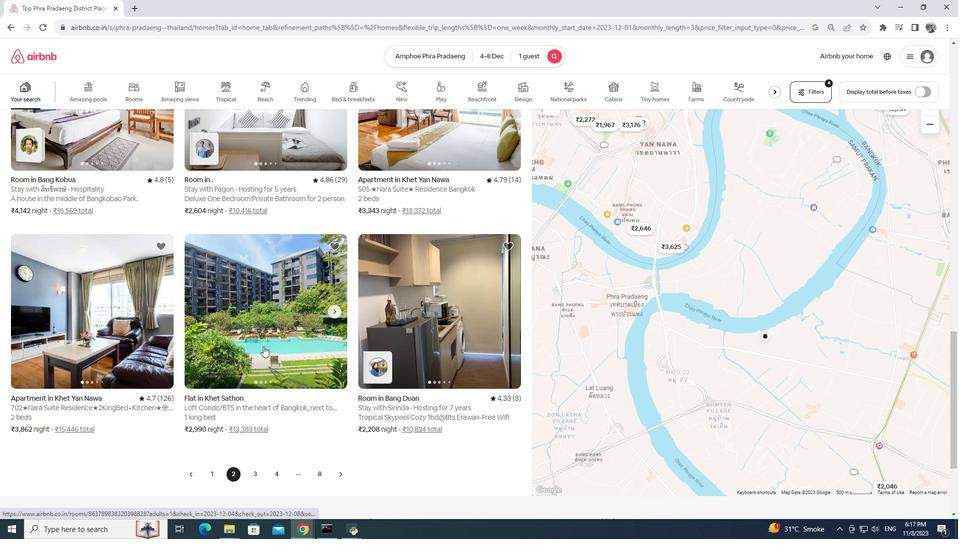 
Action: Mouse pressed left at (263, 346)
Screenshot: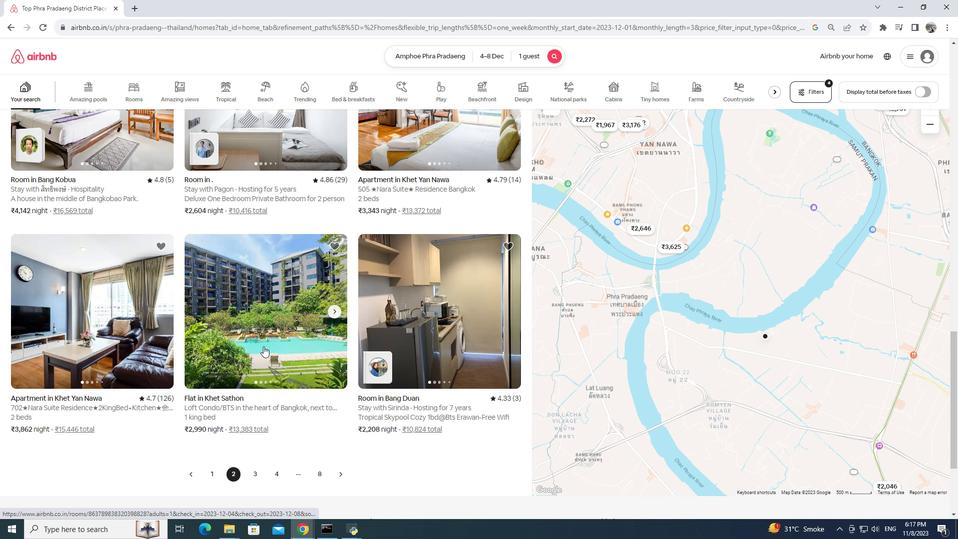 
Action: Mouse pressed left at (263, 346)
Screenshot: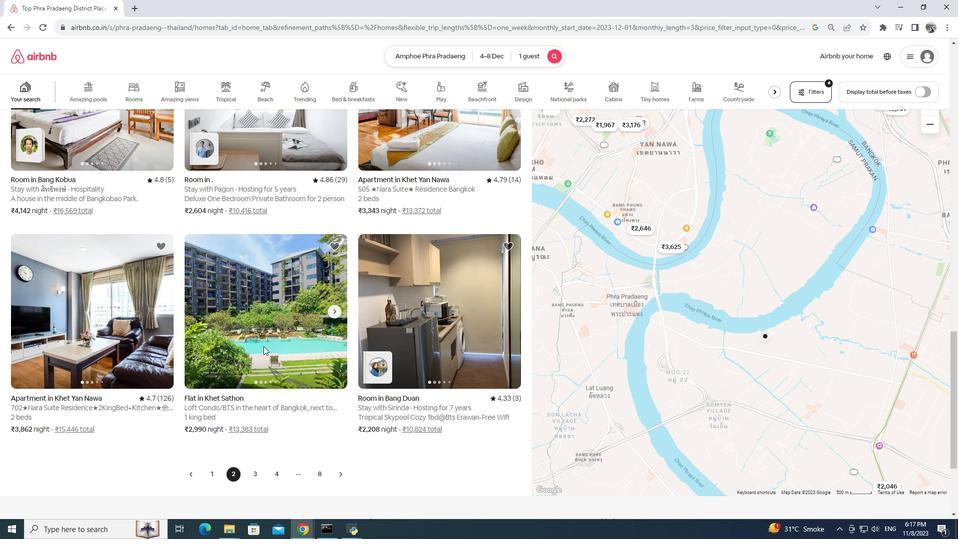 
Action: Mouse moved to (232, 7)
Screenshot: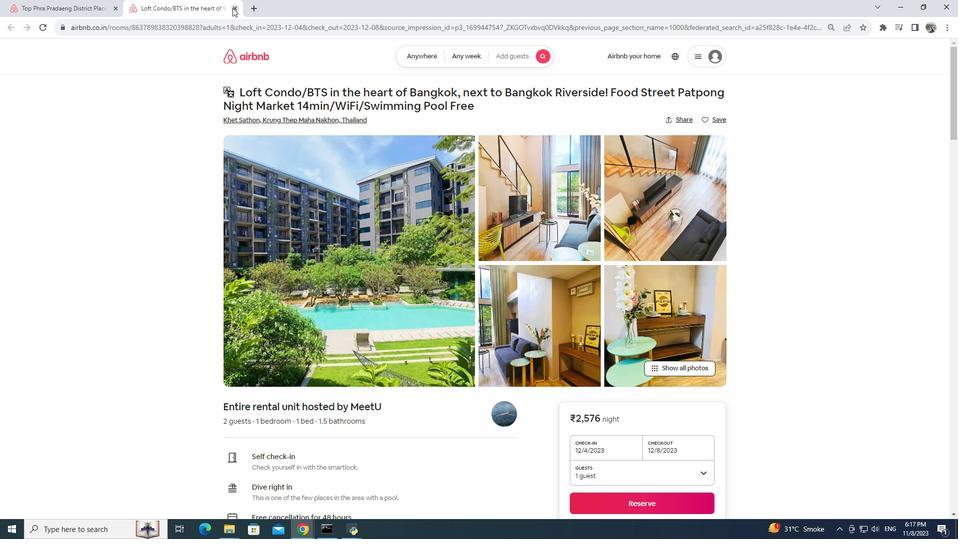 
Action: Mouse pressed left at (232, 7)
Screenshot: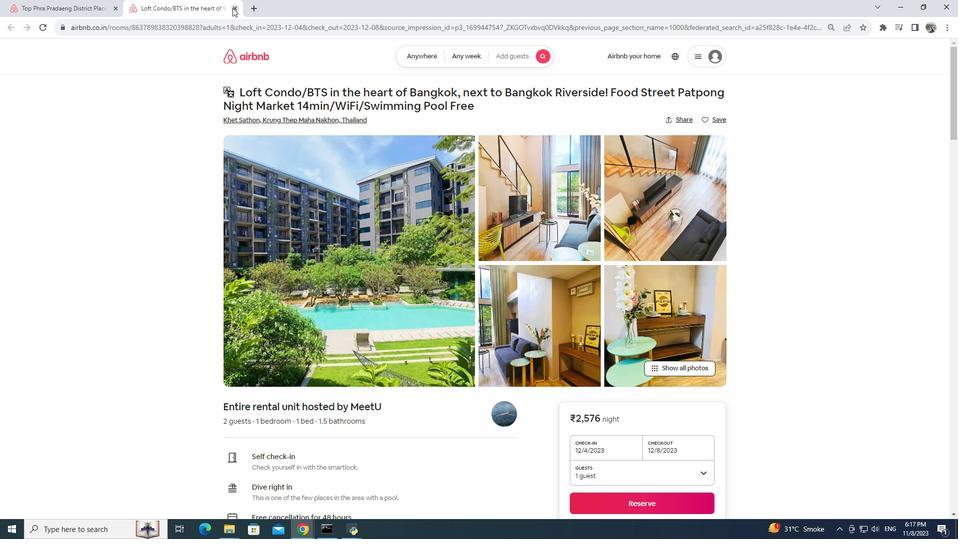 
Action: Mouse moved to (253, 474)
Screenshot: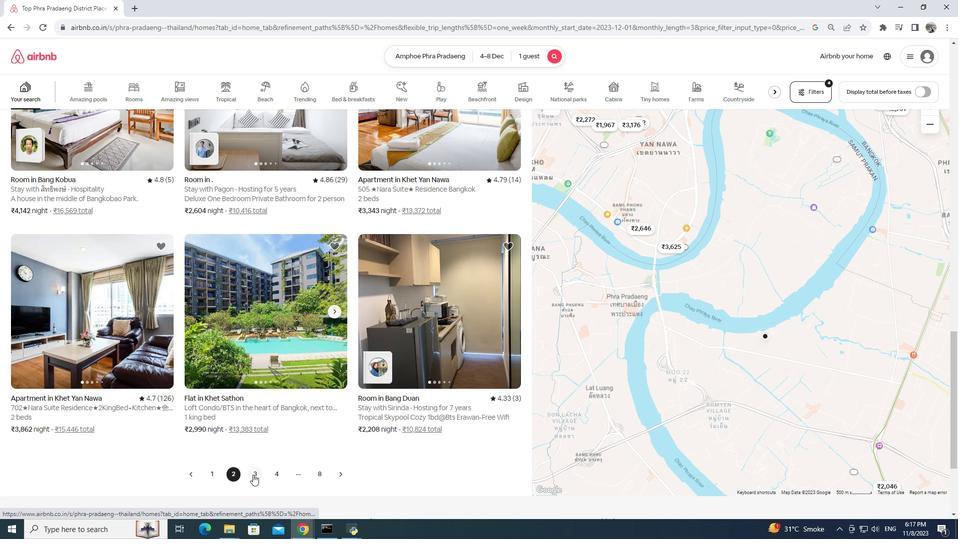 
Action: Mouse pressed left at (253, 474)
Screenshot: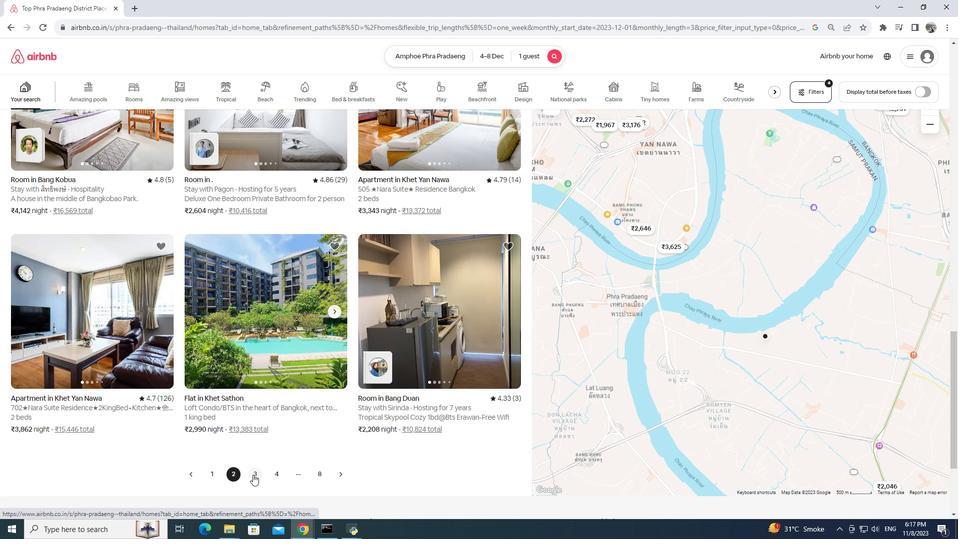 
Action: Mouse moved to (102, 251)
Screenshot: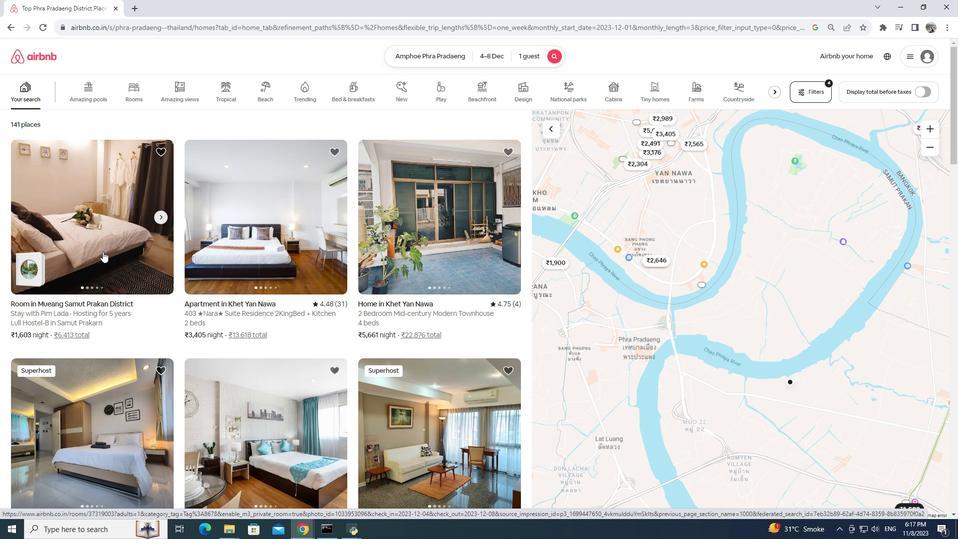 
Action: Mouse pressed left at (102, 251)
Screenshot: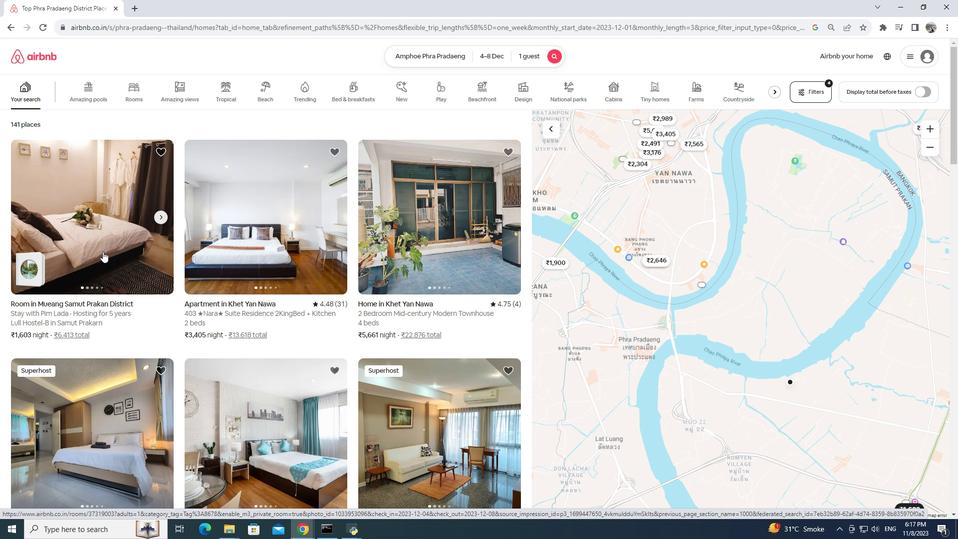 
Action: Mouse pressed left at (102, 251)
Screenshot: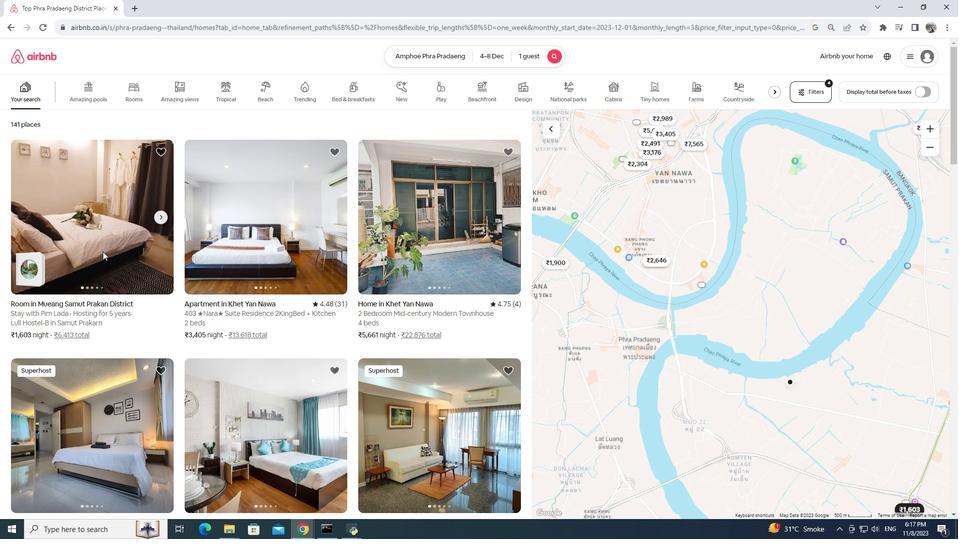
Action: Mouse moved to (235, 6)
